 Task: For heading  Tahoma with underline.  font size for heading20,  'Change the font style of data to'Arial.  and font size to 12,  Change the alignment of both headline & data to Align left.  In the sheet  Budget Tracking Spreadsheetbook
Action: Mouse moved to (1004, 131)
Screenshot: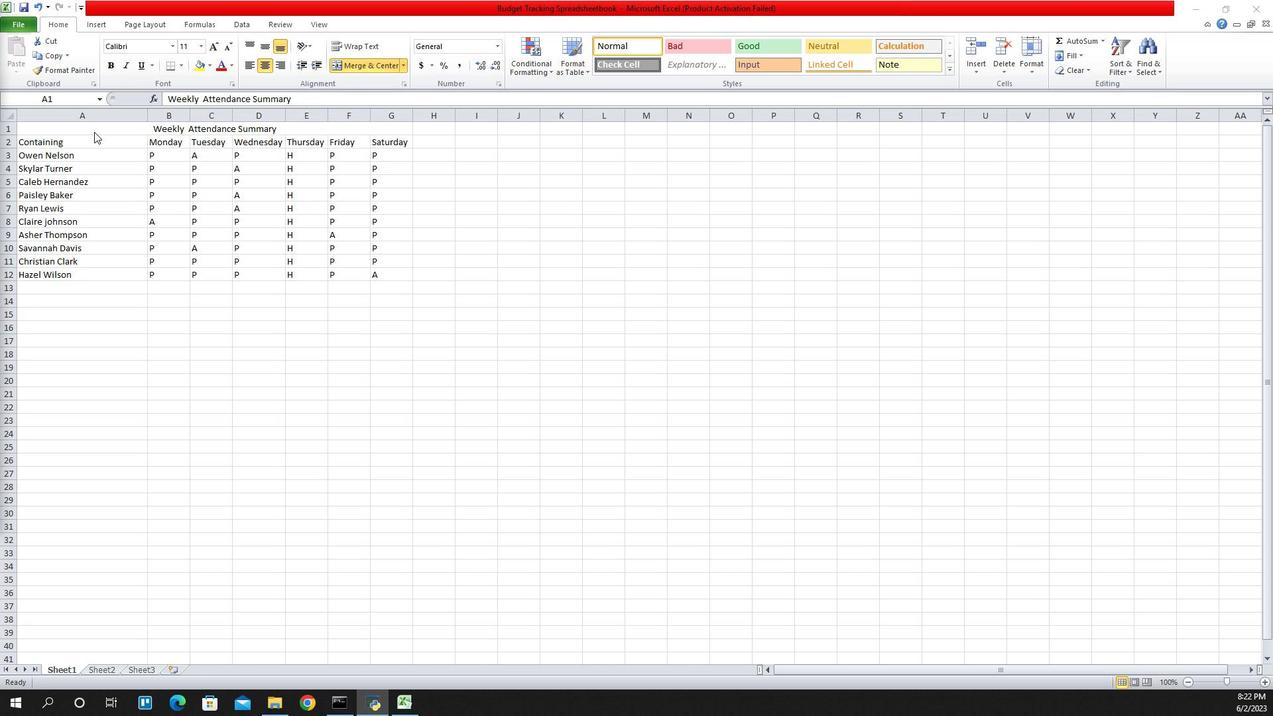 
Action: Mouse pressed left at (1004, 131)
Screenshot: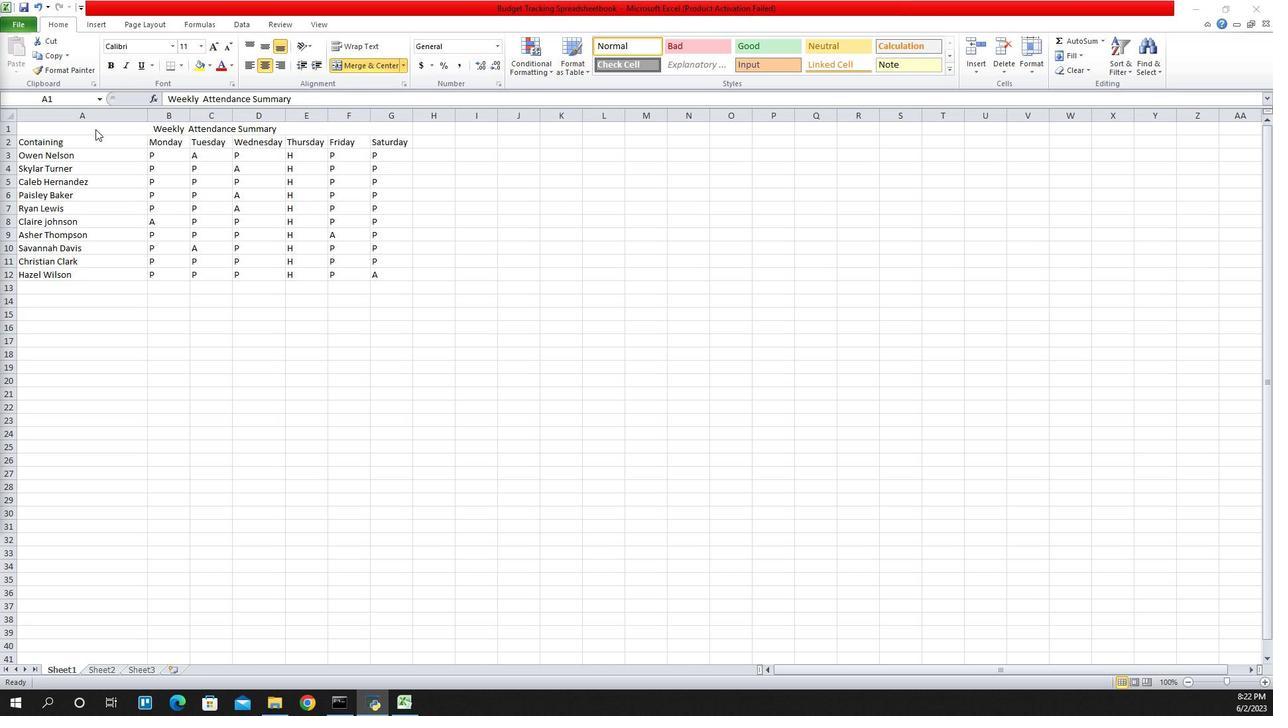 
Action: Mouse moved to (1081, 43)
Screenshot: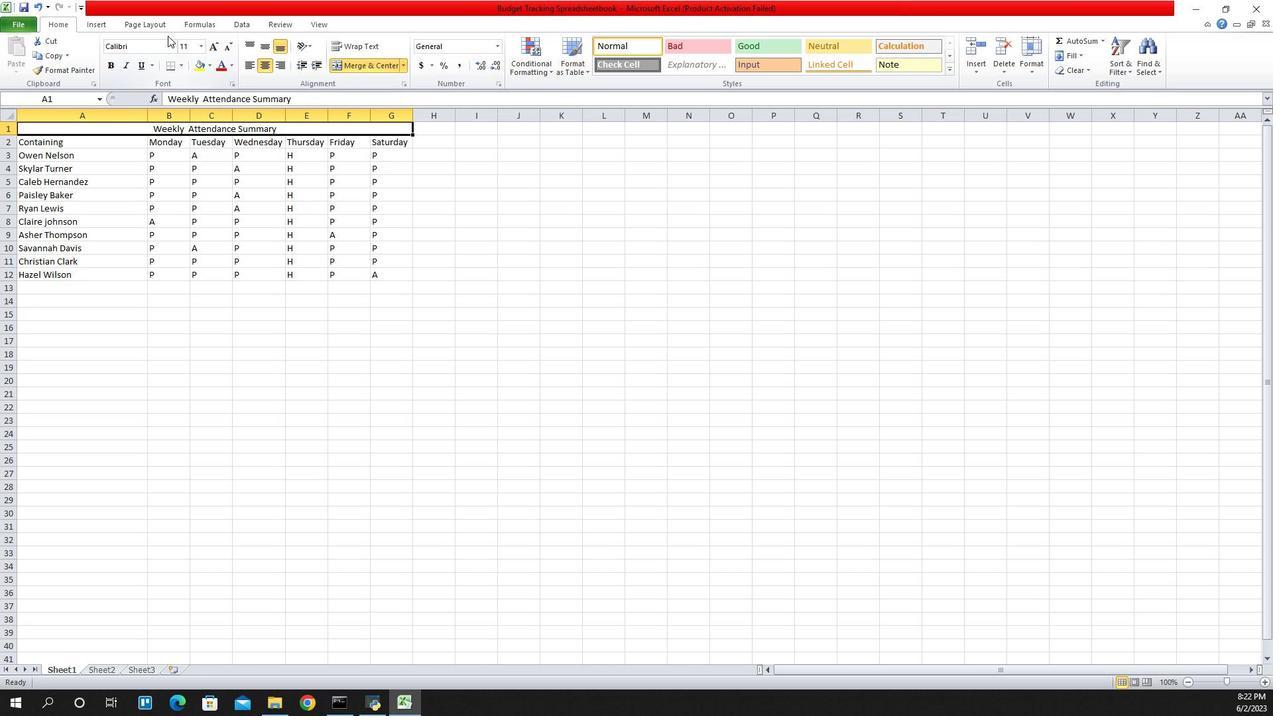 
Action: Mouse pressed left at (1081, 43)
Screenshot: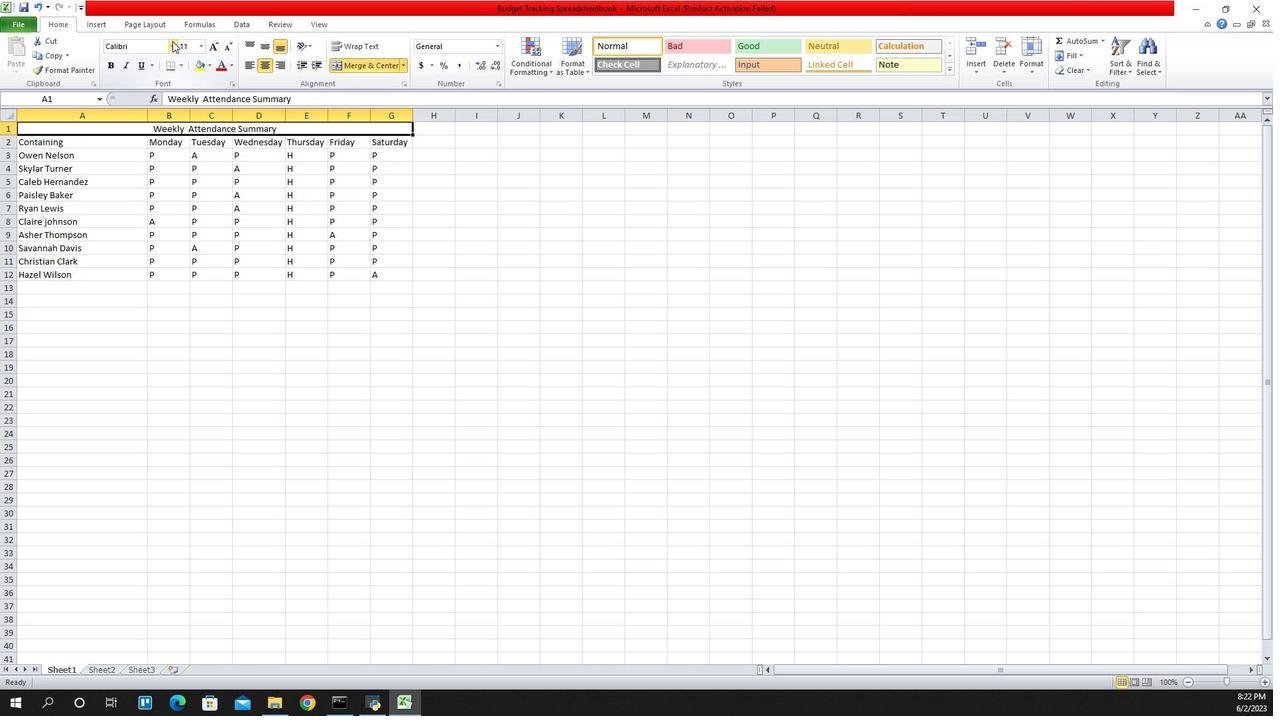 
Action: Mouse moved to (1067, 212)
Screenshot: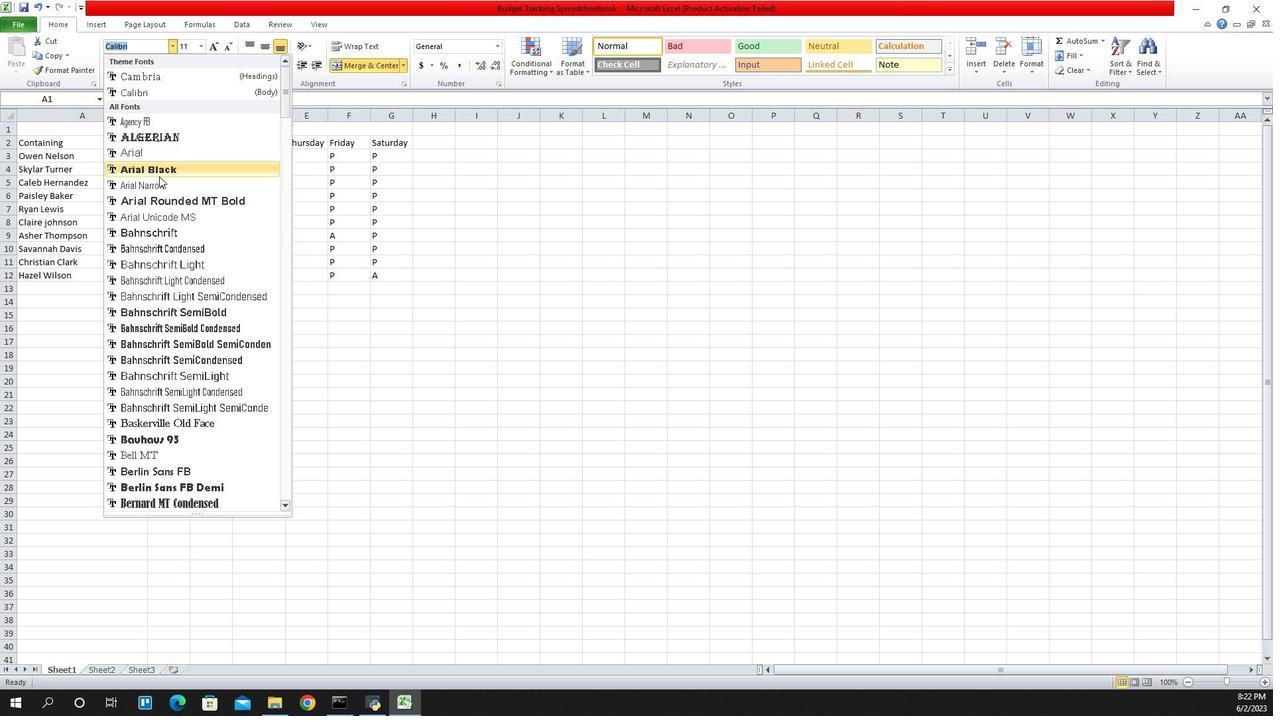 
Action: Mouse scrolled (1067, 212) with delta (0, 0)
Screenshot: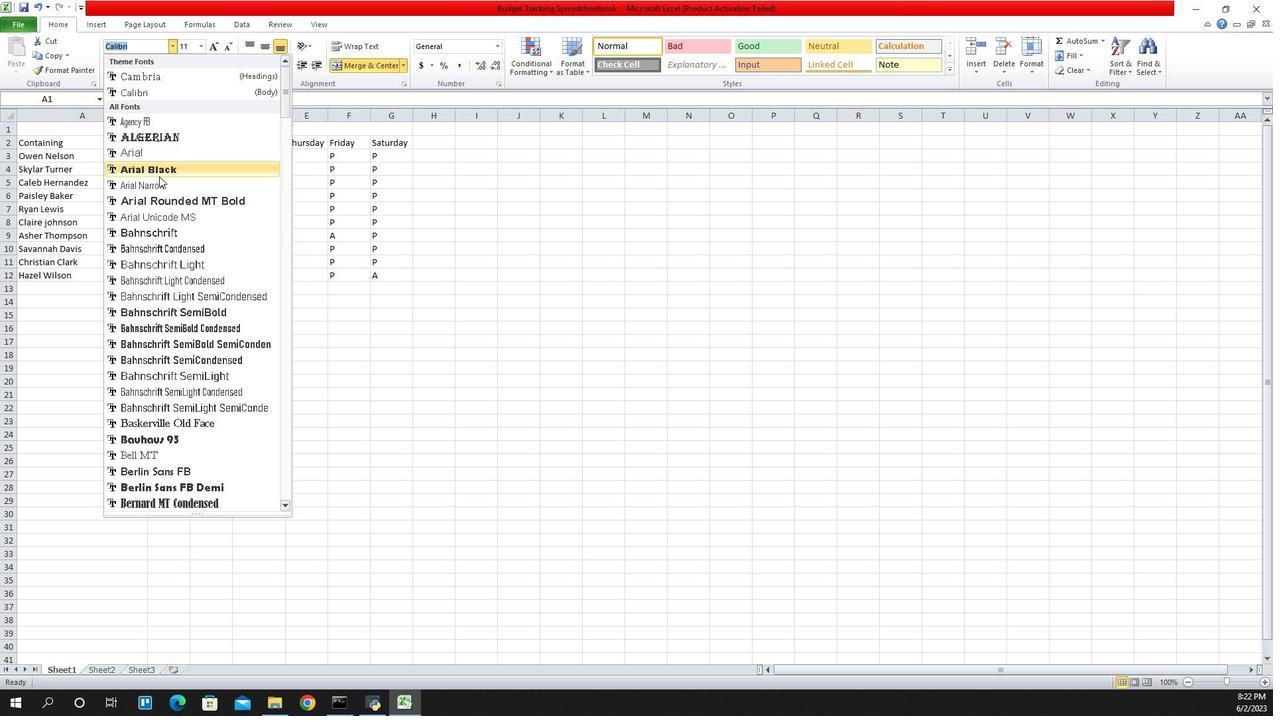 
Action: Mouse moved to (1067, 213)
Screenshot: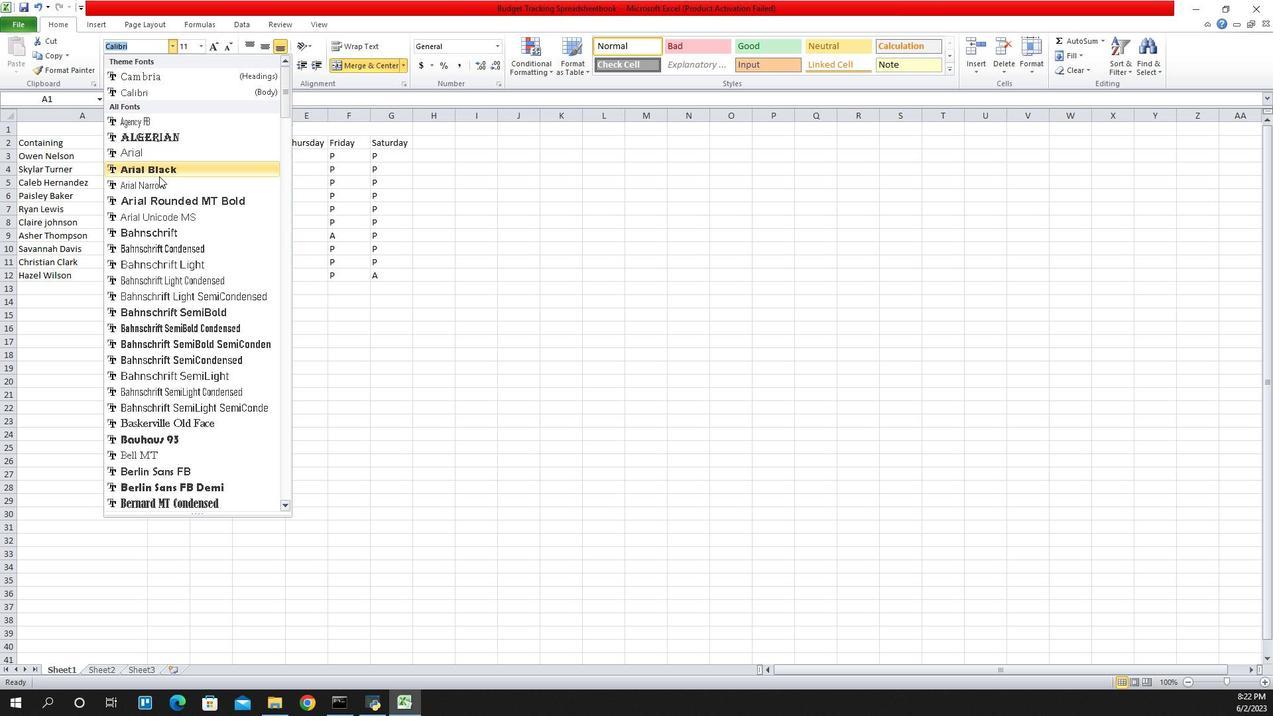 
Action: Mouse scrolled (1067, 212) with delta (0, 0)
Screenshot: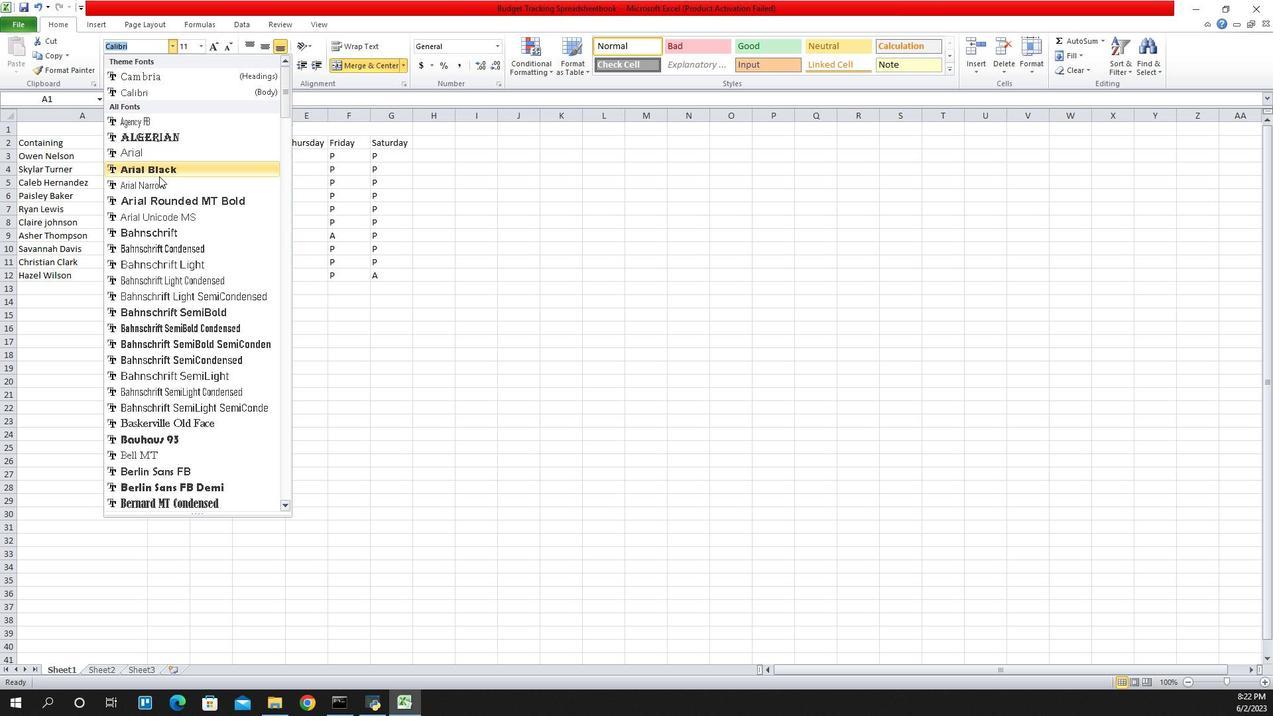 
Action: Mouse moved to (1067, 213)
Screenshot: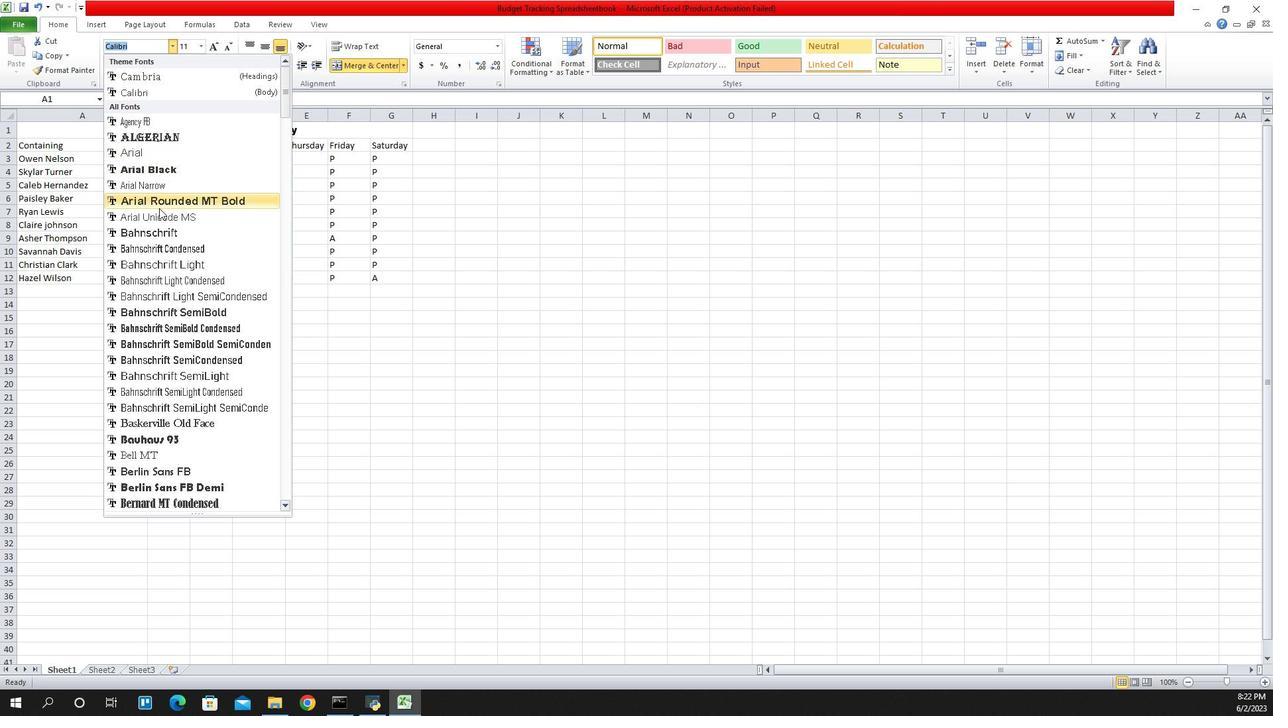 
Action: Mouse scrolled (1067, 212) with delta (0, 0)
Screenshot: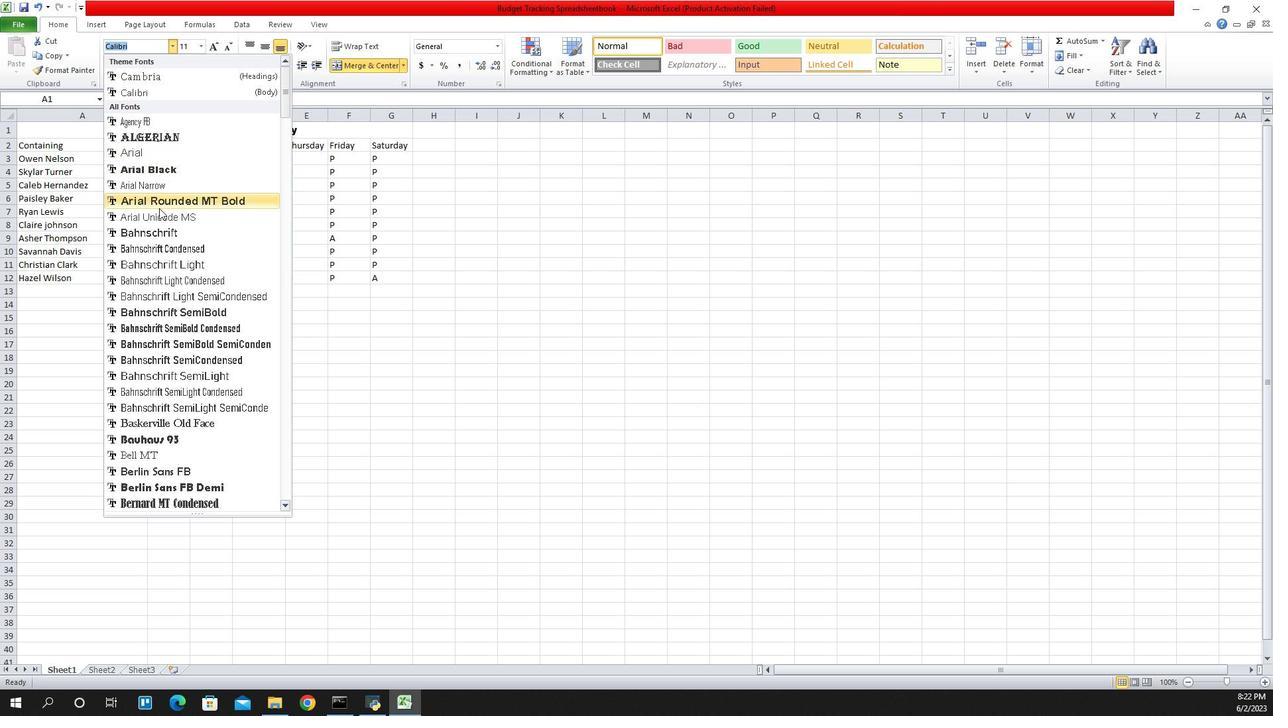 
Action: Mouse moved to (1067, 214)
Screenshot: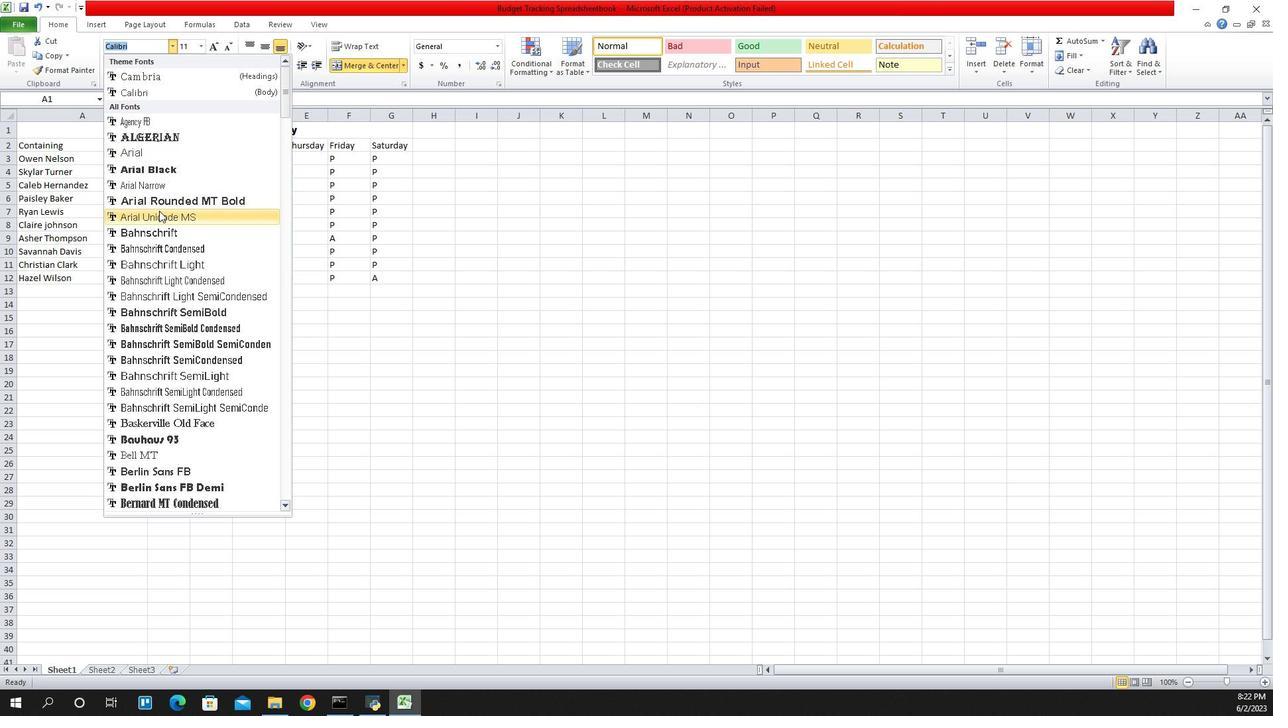
Action: Mouse scrolled (1067, 214) with delta (0, 0)
Screenshot: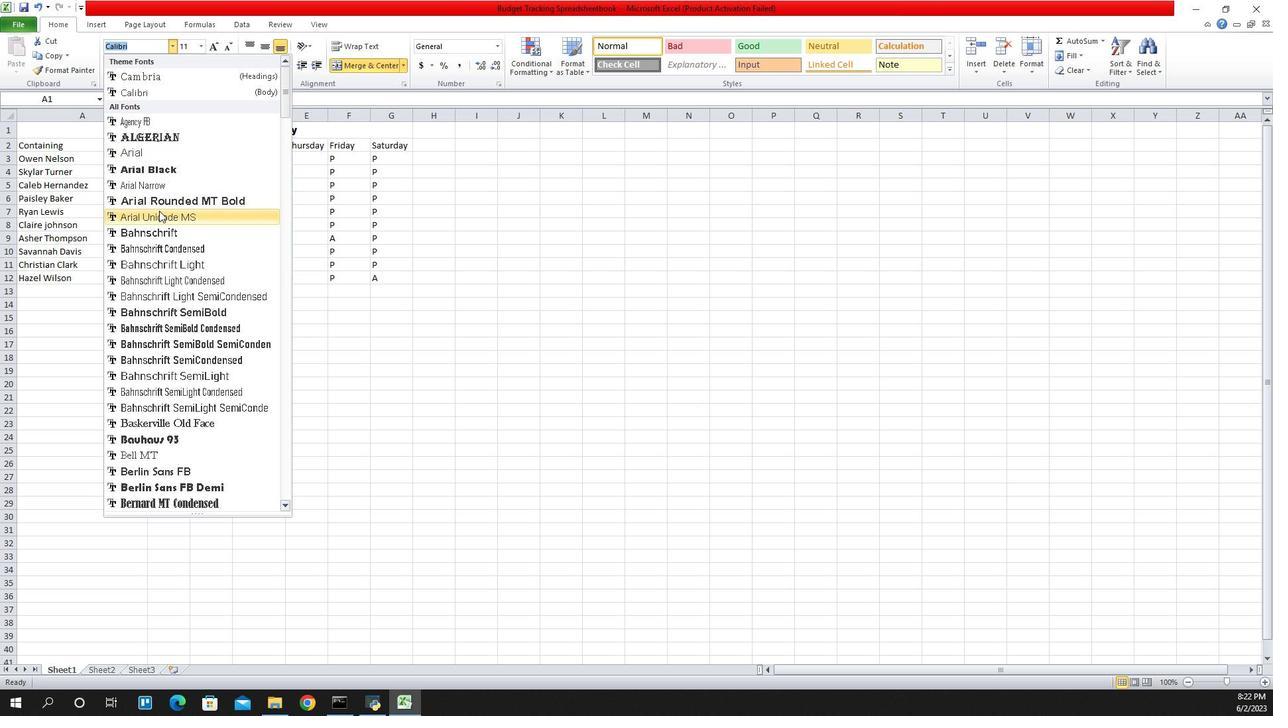 
Action: Mouse moved to (1067, 215)
Screenshot: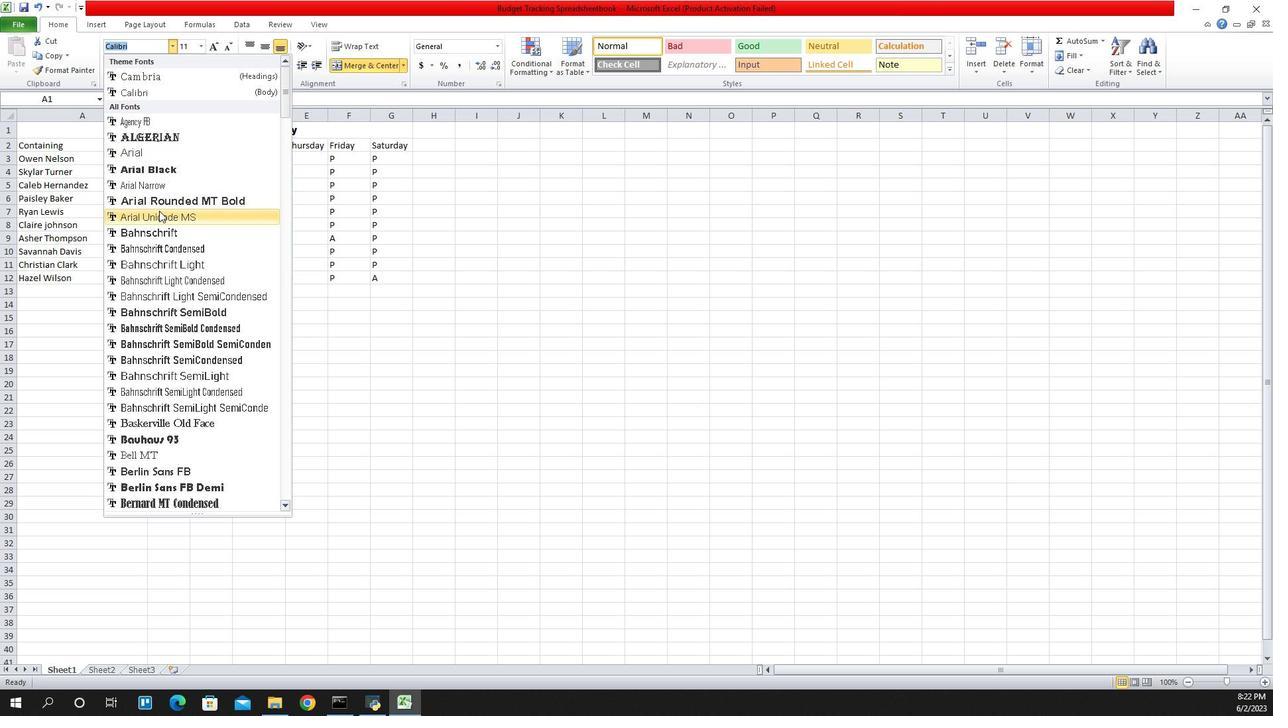 
Action: Mouse scrolled (1067, 214) with delta (0, 0)
Screenshot: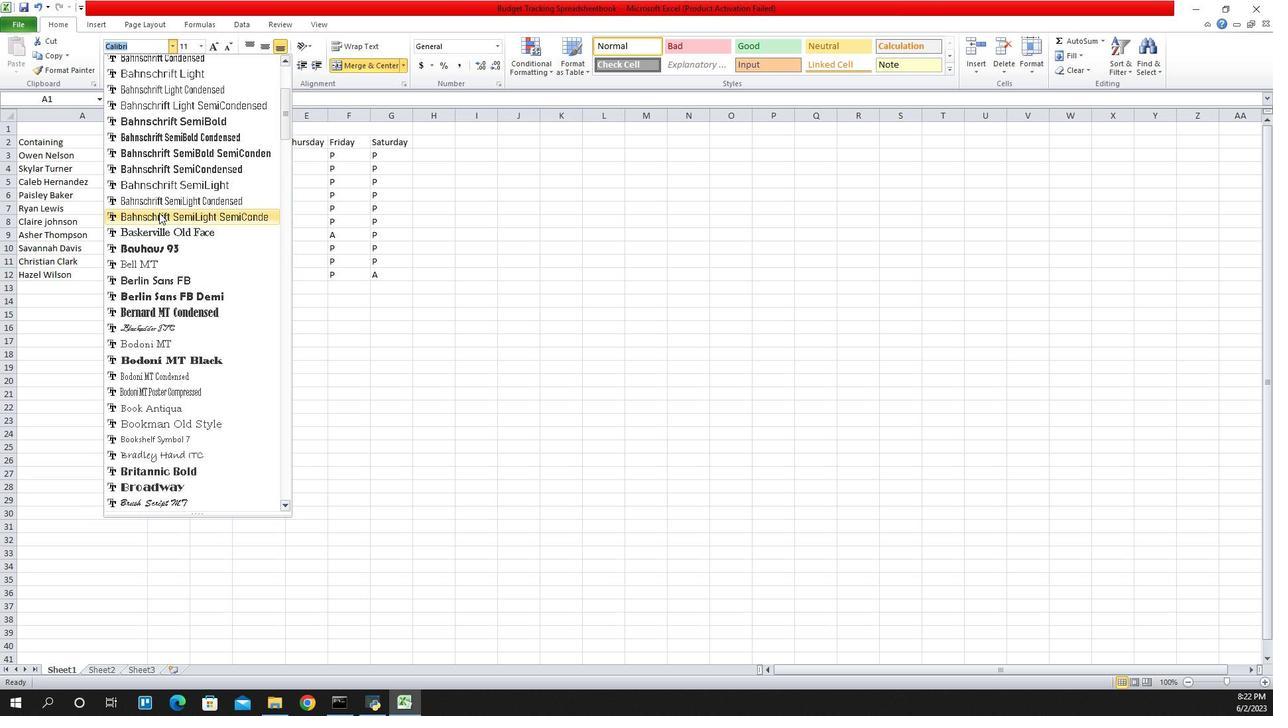 
Action: Mouse scrolled (1067, 214) with delta (0, 0)
Screenshot: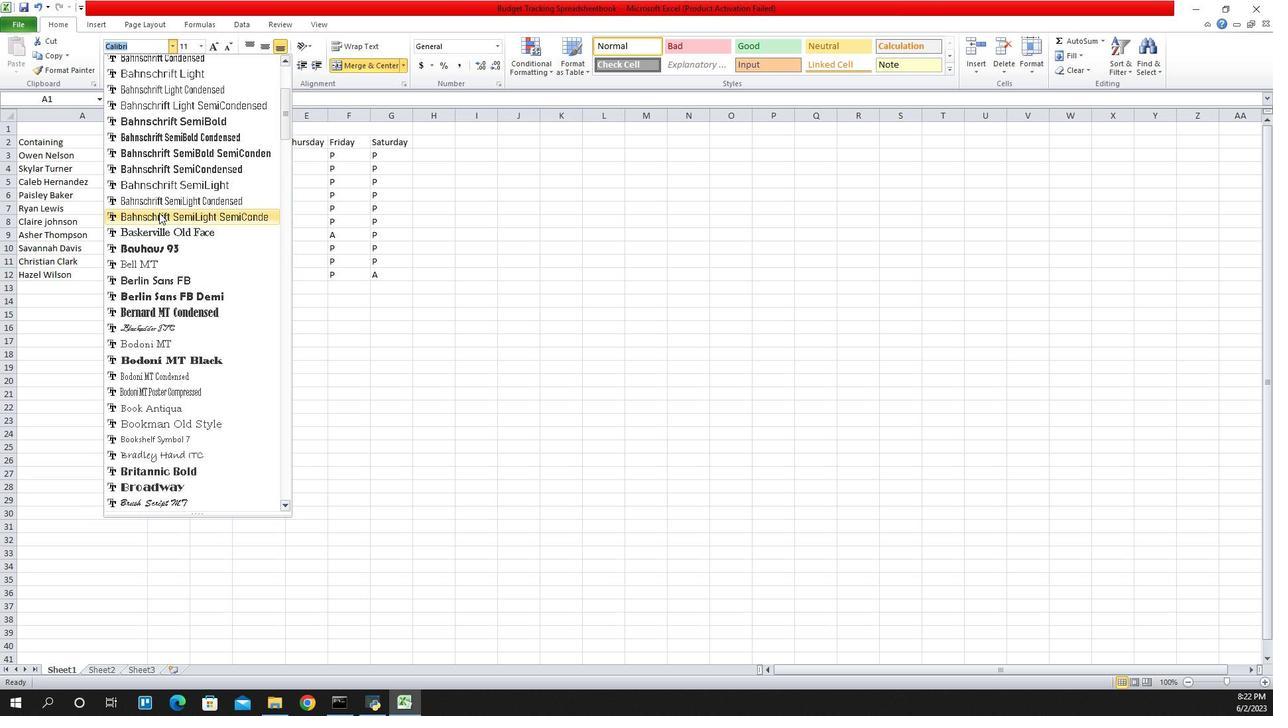 
Action: Mouse scrolled (1067, 214) with delta (0, 0)
Screenshot: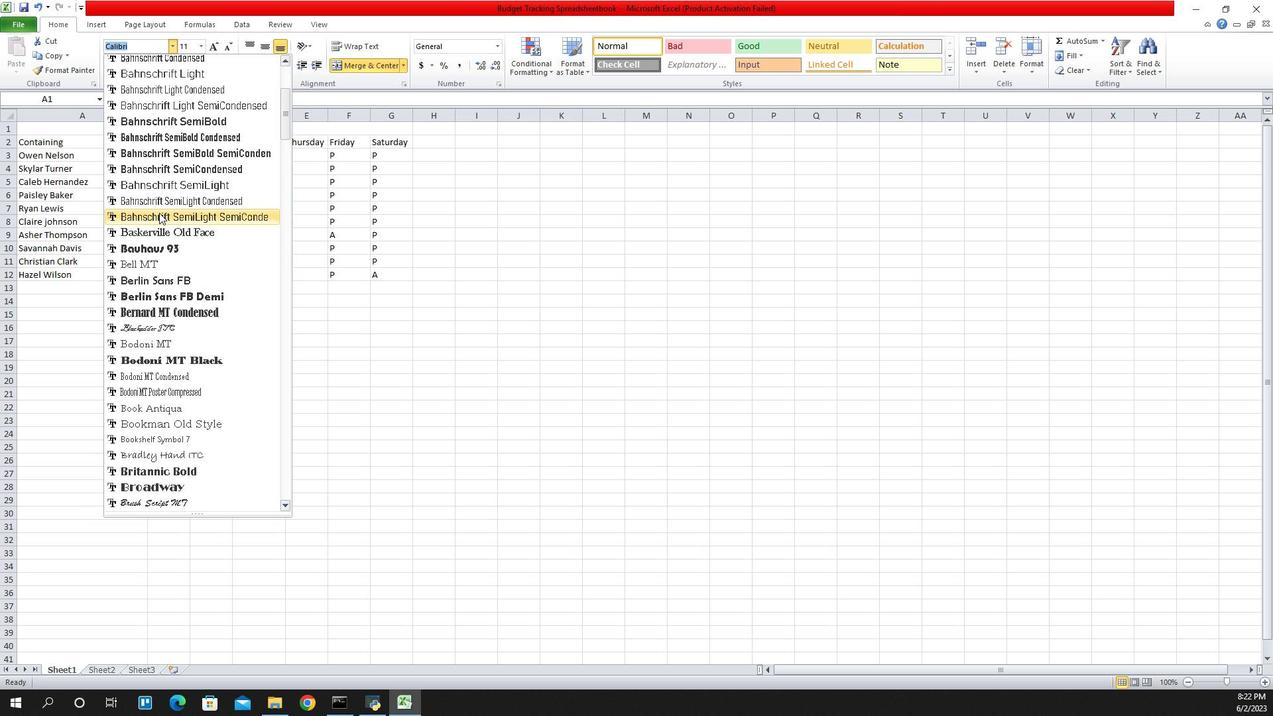 
Action: Mouse scrolled (1067, 214) with delta (0, 0)
Screenshot: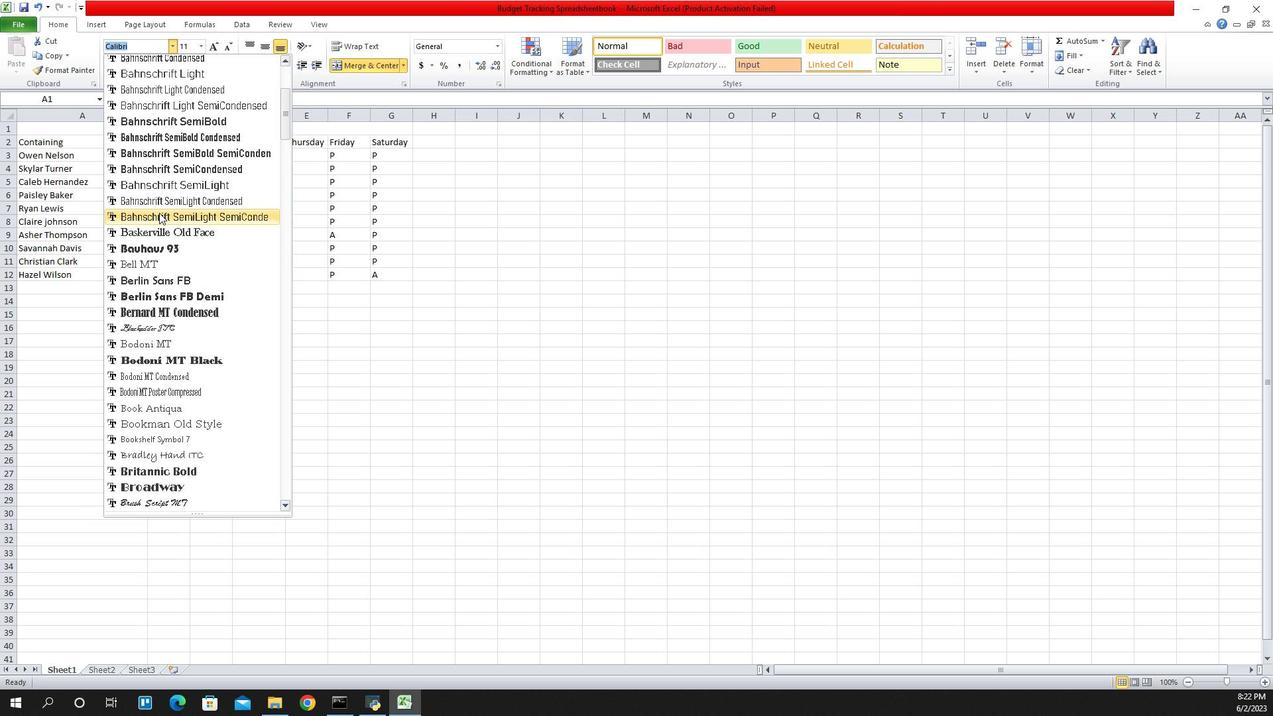 
Action: Mouse scrolled (1067, 214) with delta (0, 0)
Screenshot: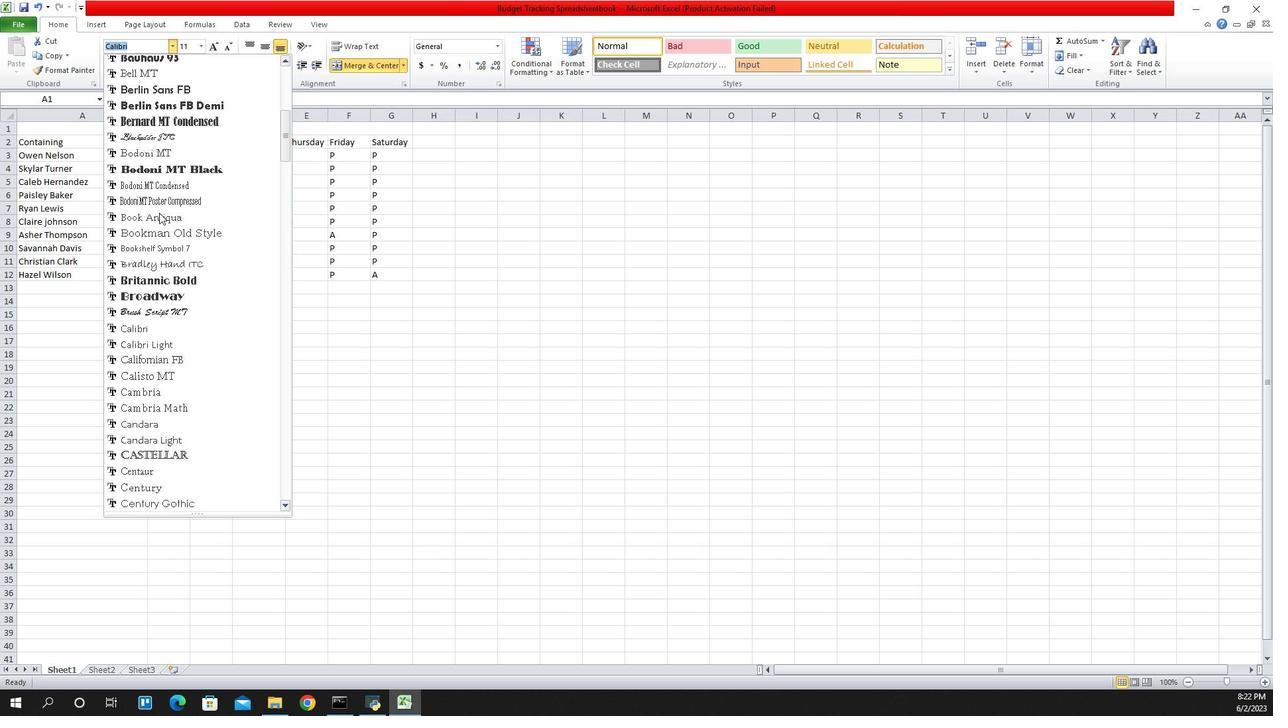 
Action: Mouse scrolled (1067, 214) with delta (0, 0)
Screenshot: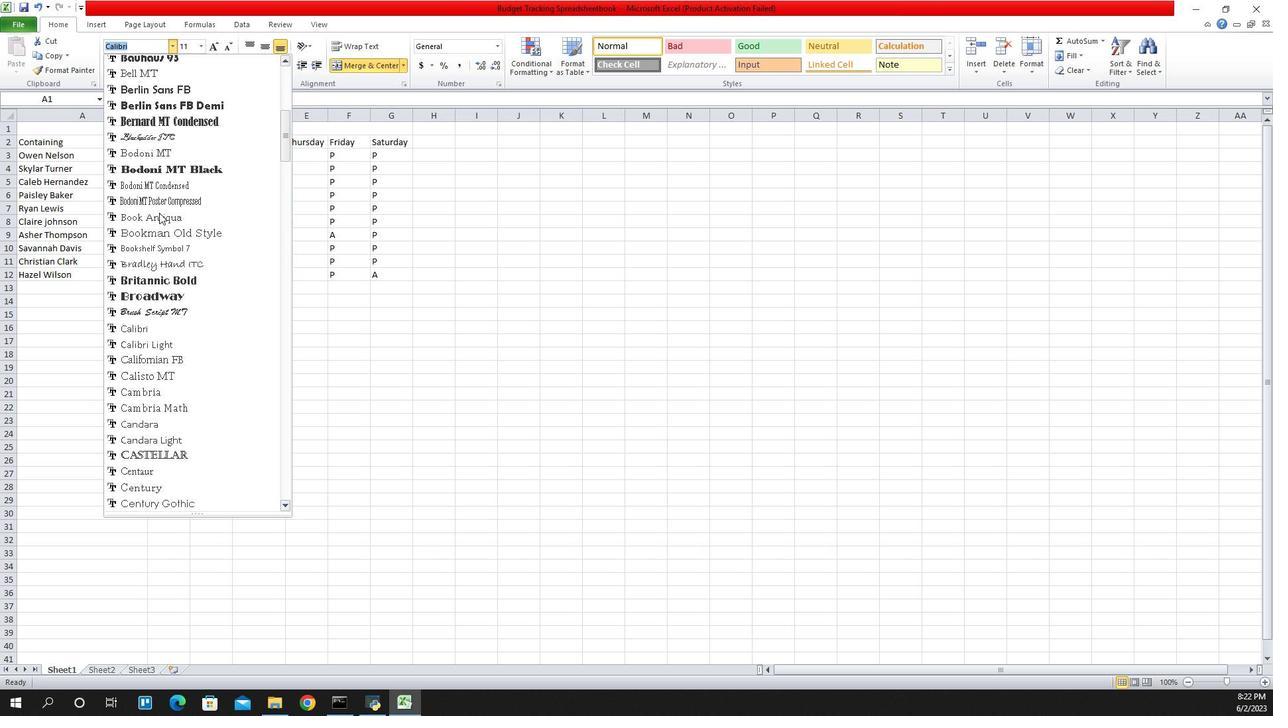 
Action: Mouse scrolled (1067, 214) with delta (0, 0)
Screenshot: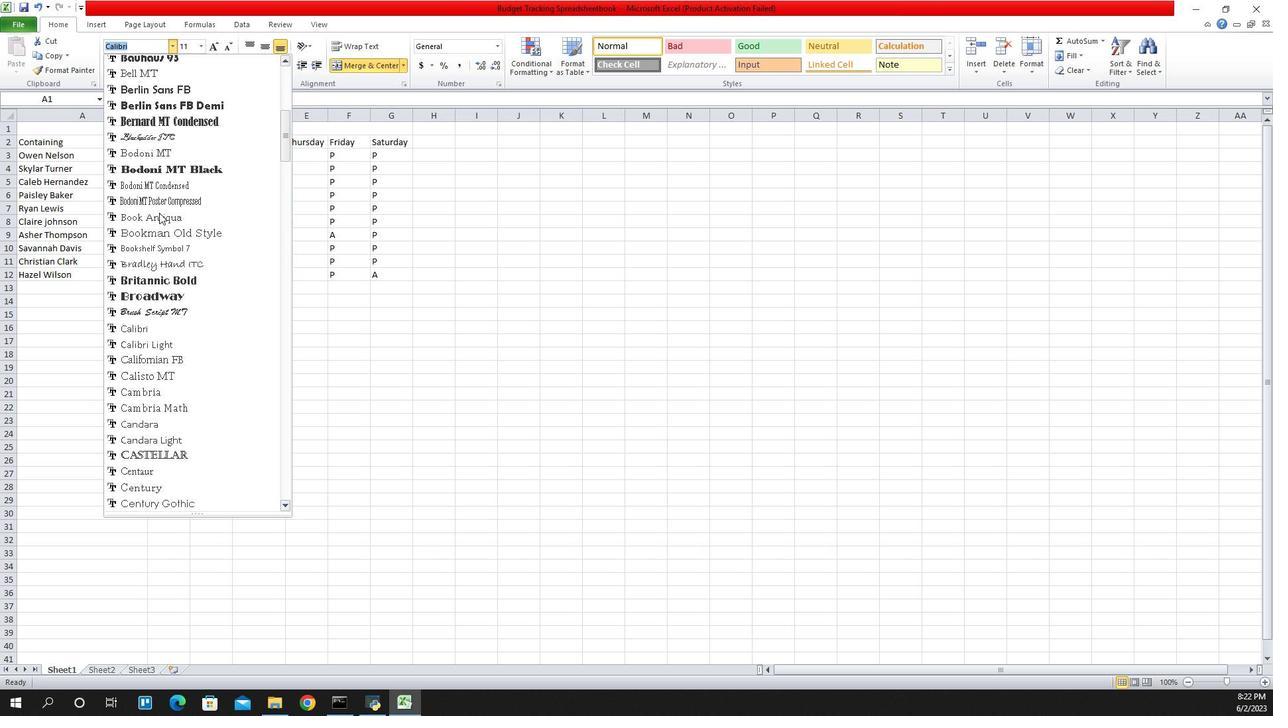 
Action: Mouse scrolled (1067, 214) with delta (0, 0)
Screenshot: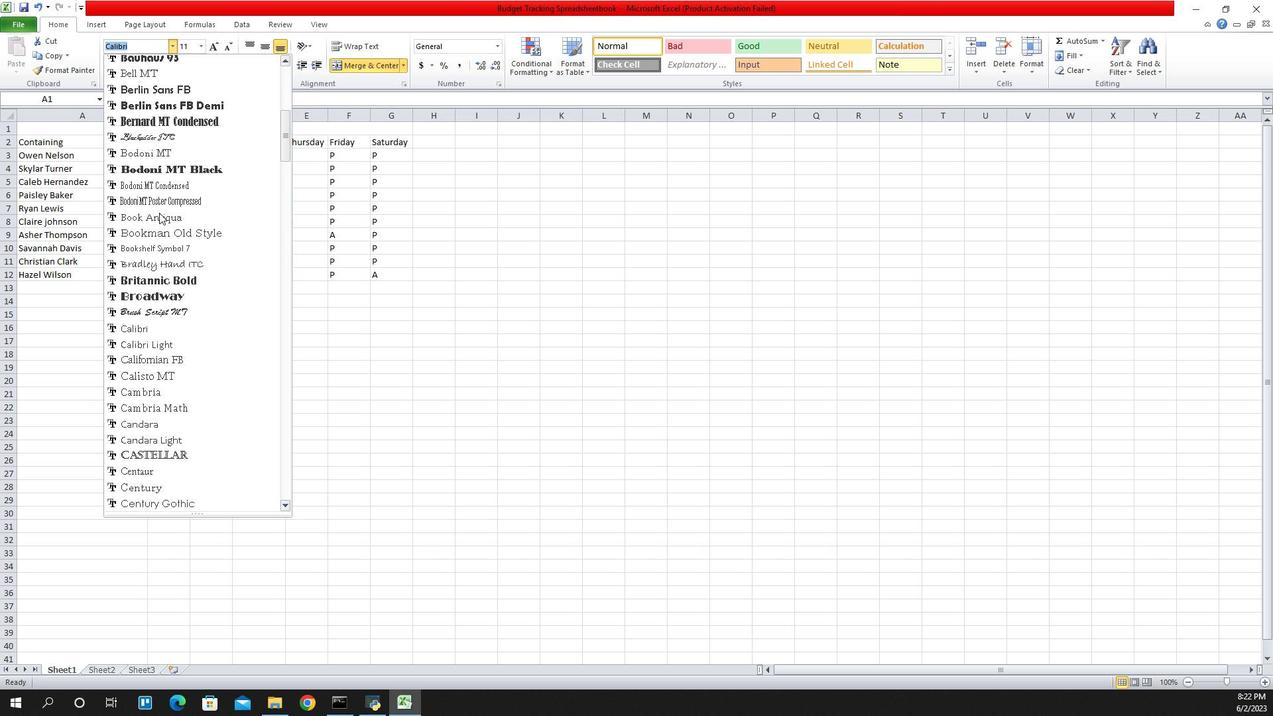 
Action: Mouse scrolled (1067, 214) with delta (0, 0)
Screenshot: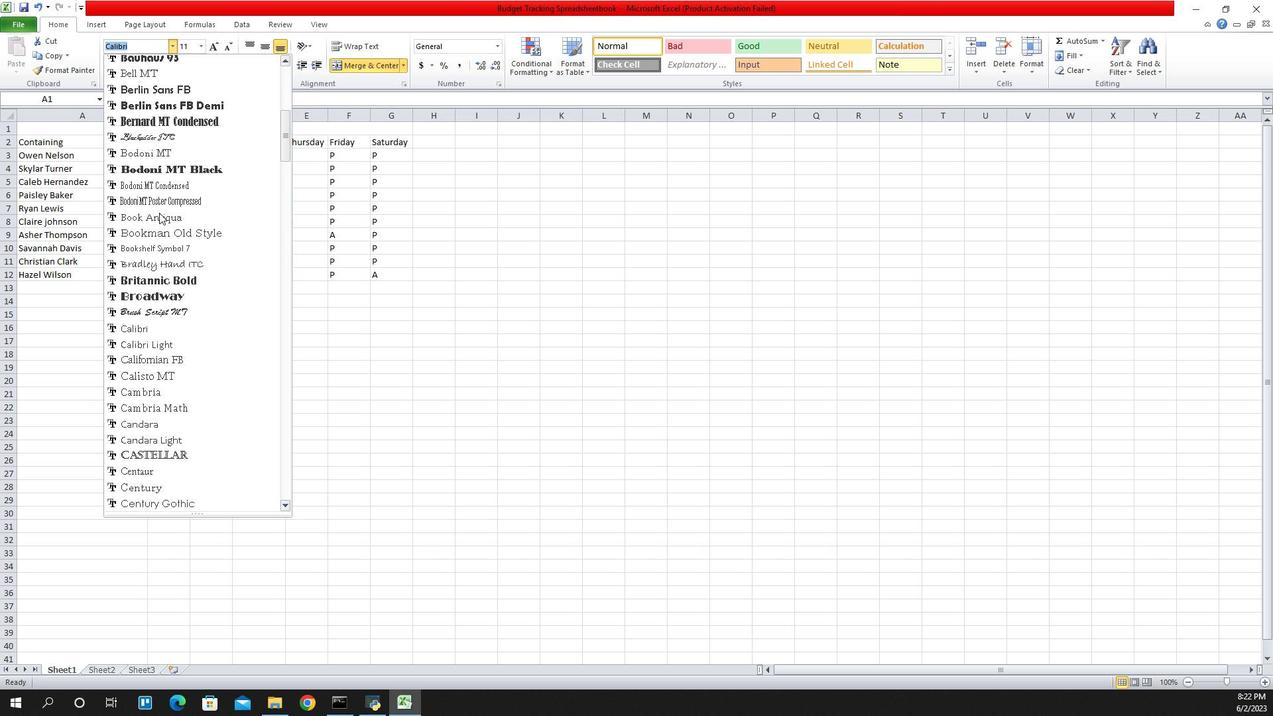 
Action: Mouse scrolled (1067, 214) with delta (0, 0)
Screenshot: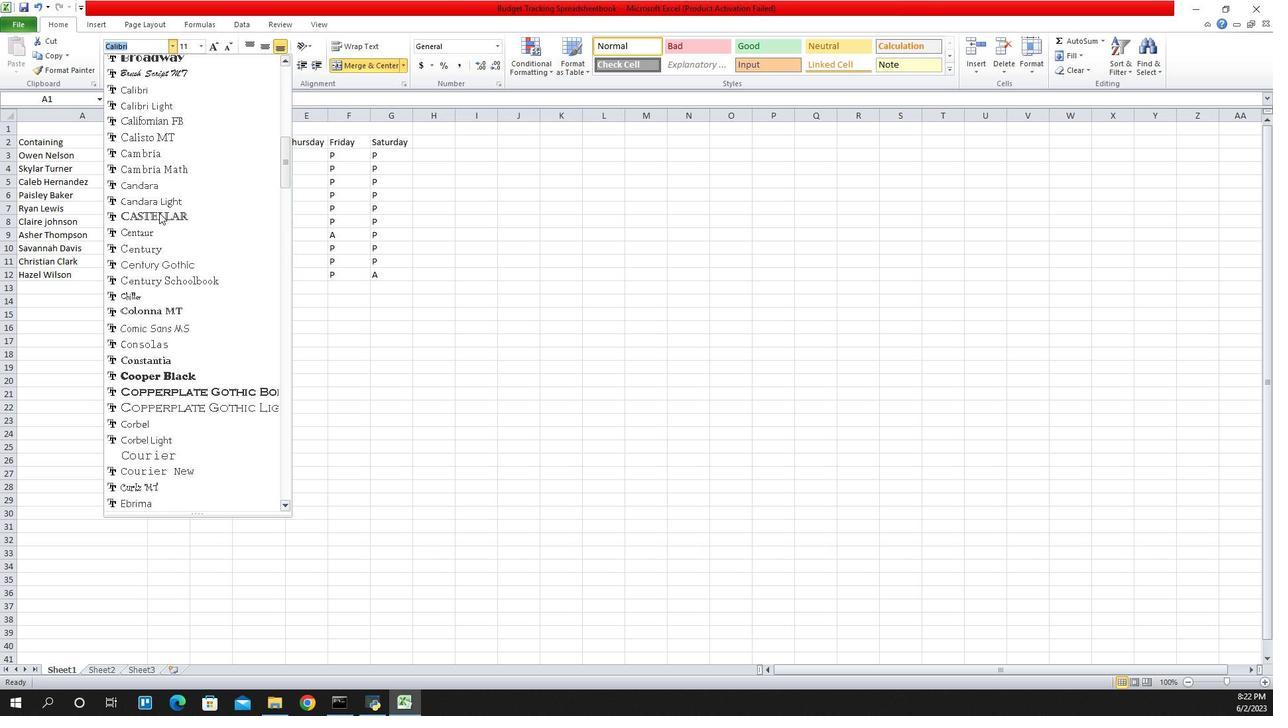 
Action: Mouse scrolled (1067, 214) with delta (0, 0)
Screenshot: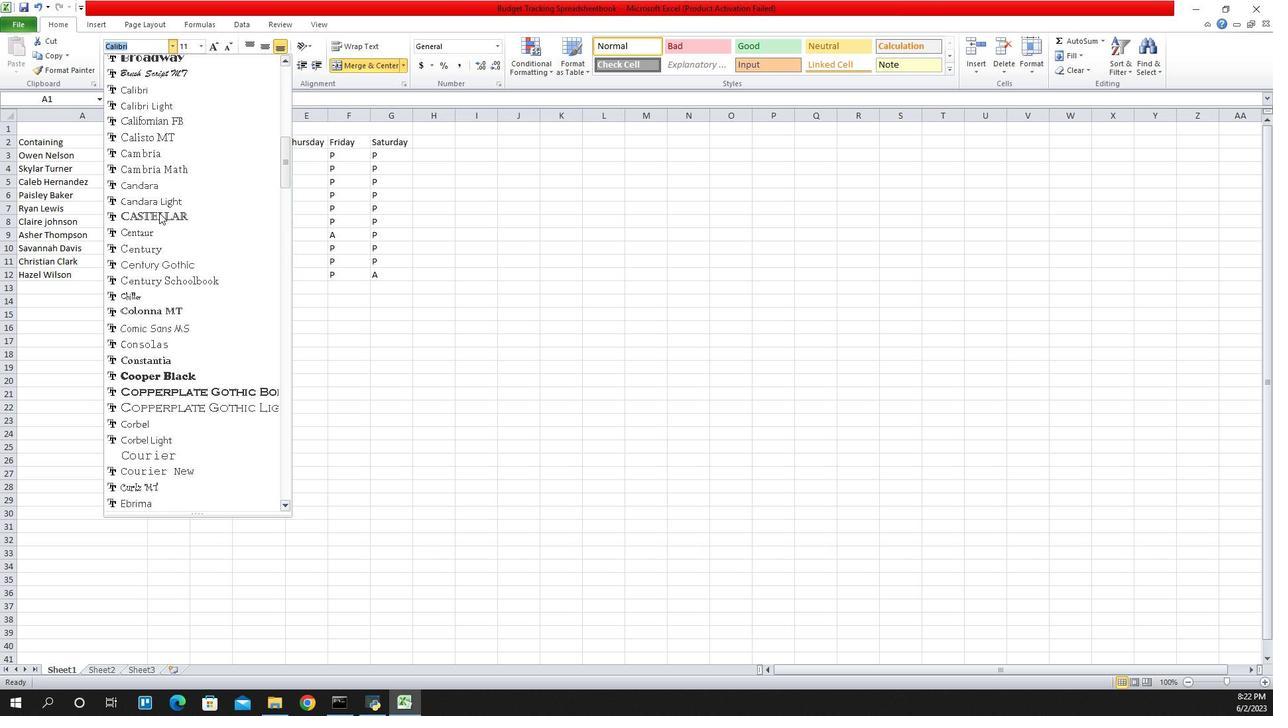 
Action: Mouse scrolled (1067, 214) with delta (0, 0)
Screenshot: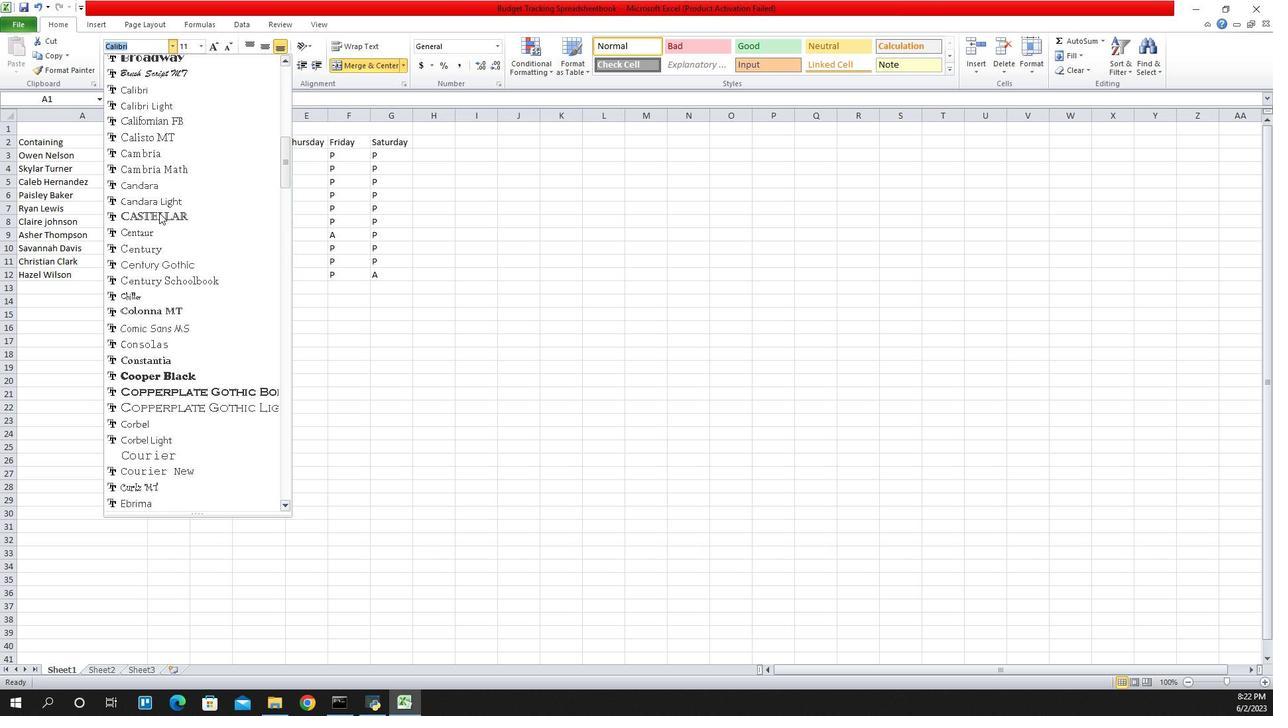 
Action: Mouse scrolled (1067, 214) with delta (0, 0)
Screenshot: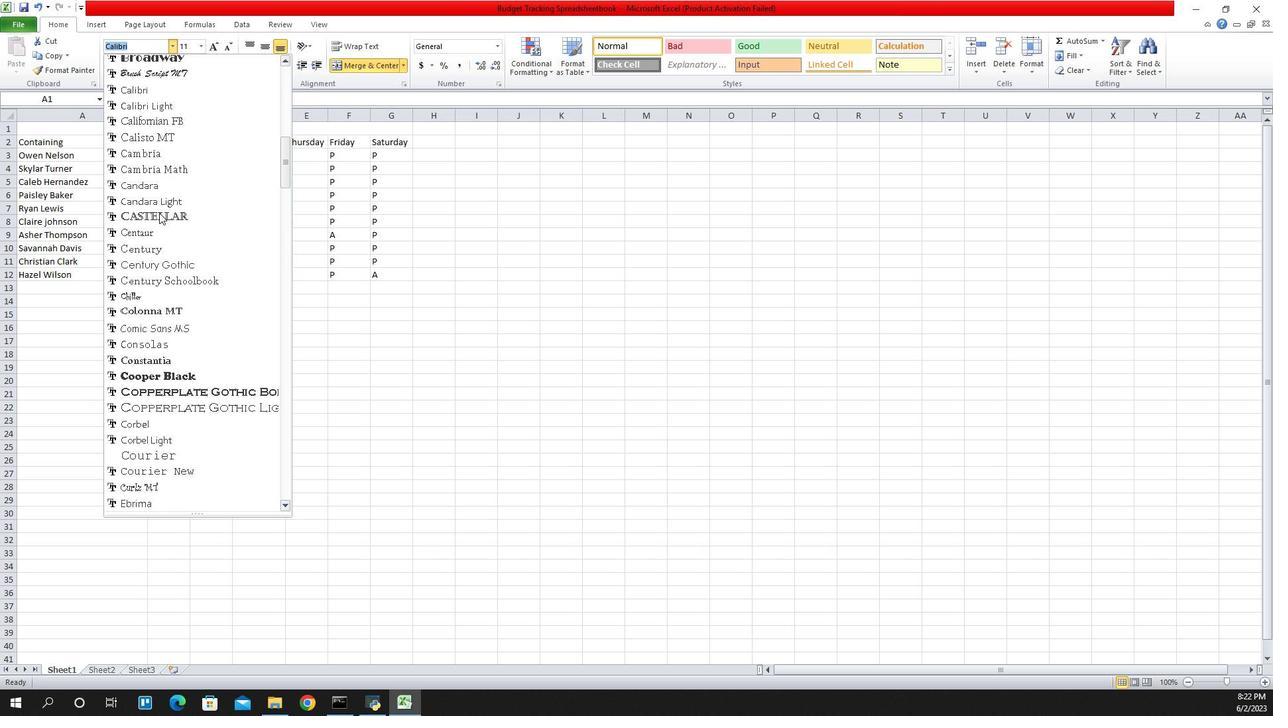 
Action: Mouse scrolled (1067, 214) with delta (0, 0)
Screenshot: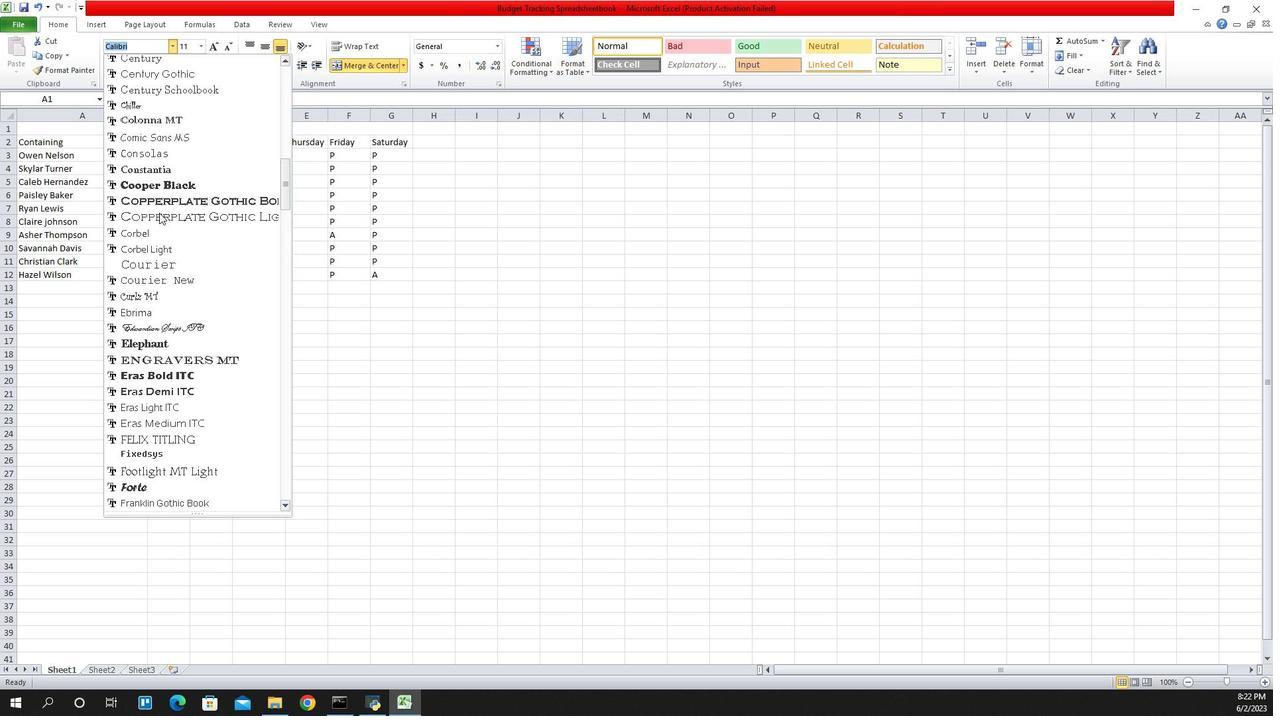 
Action: Mouse scrolled (1067, 214) with delta (0, 0)
Screenshot: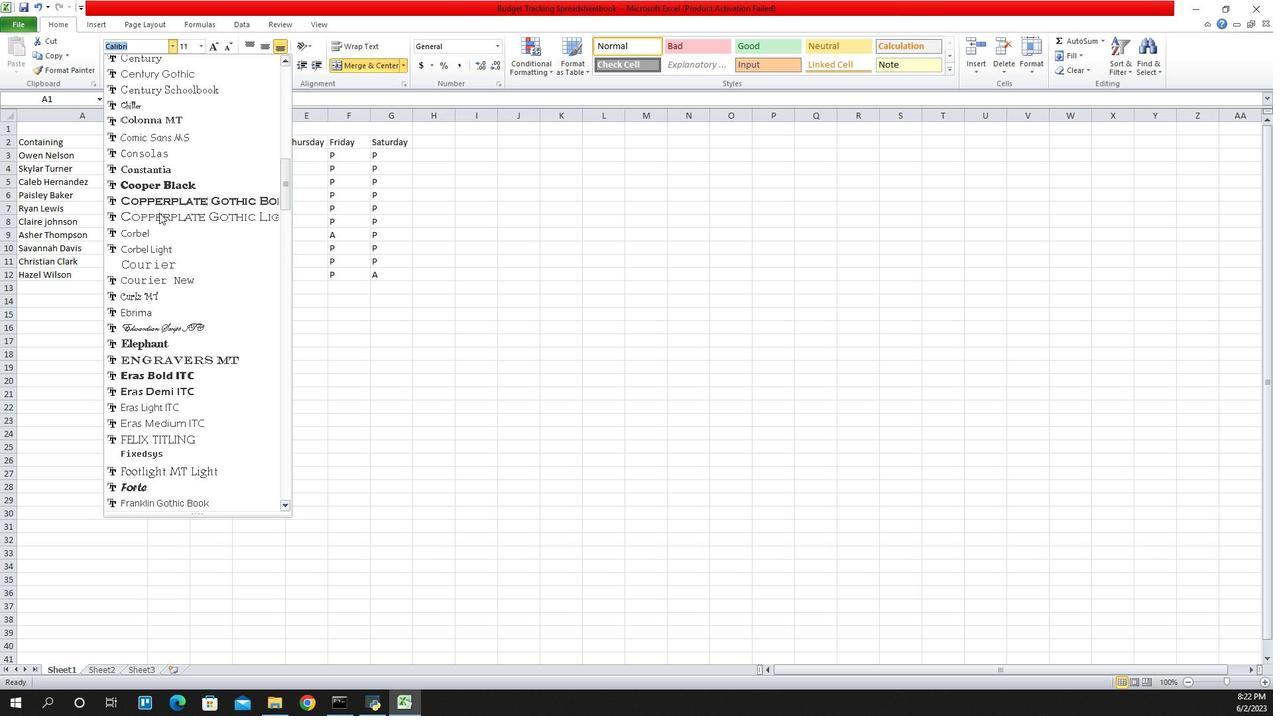
Action: Mouse scrolled (1067, 214) with delta (0, 0)
Screenshot: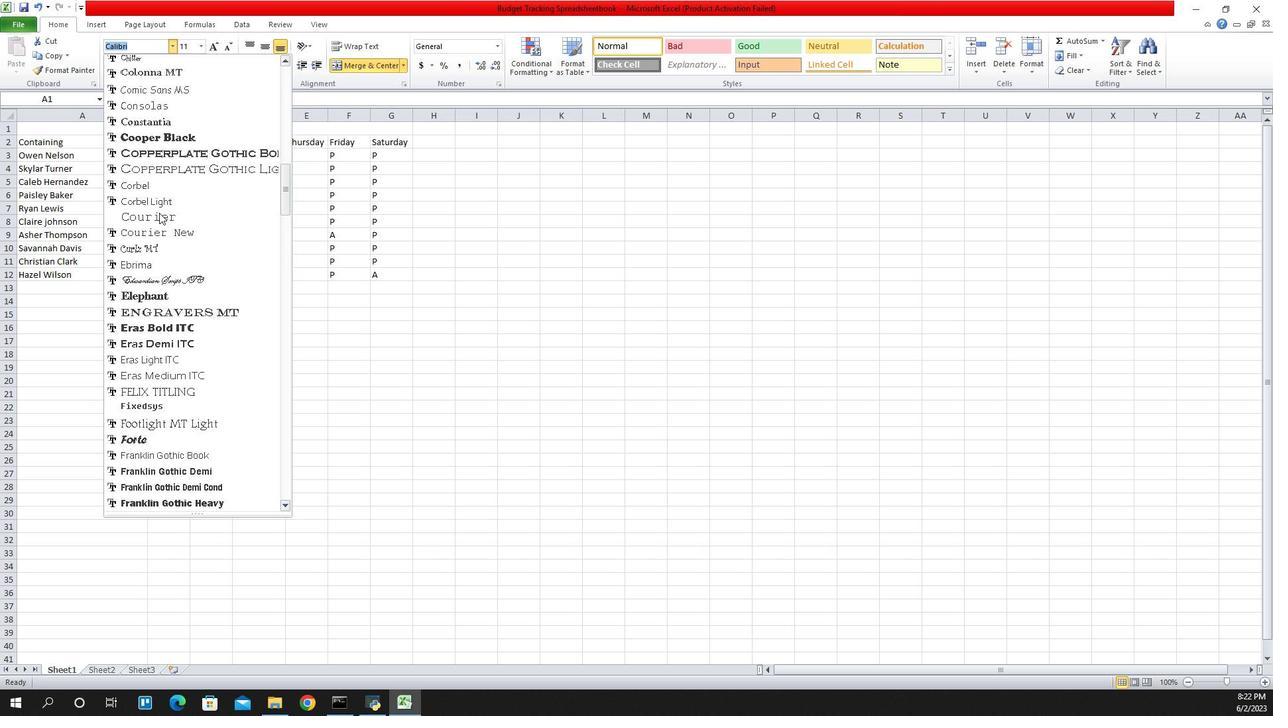 
Action: Mouse scrolled (1067, 214) with delta (0, 0)
Screenshot: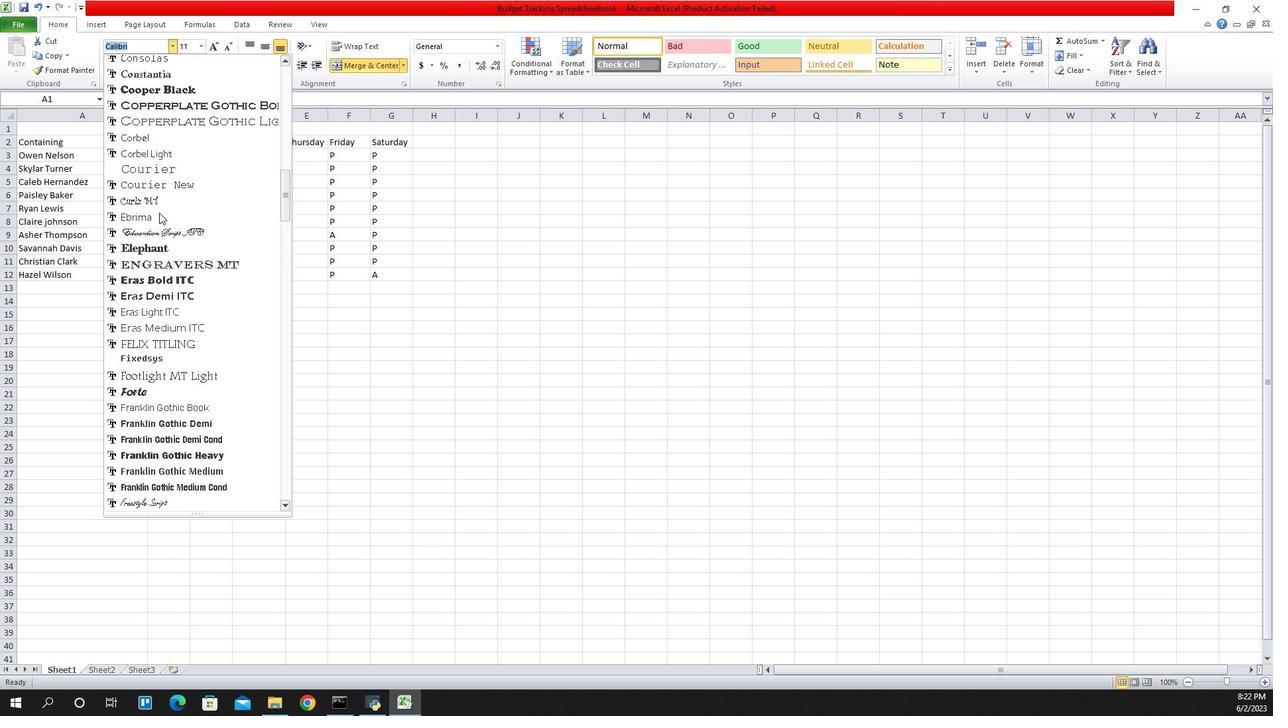 
Action: Mouse scrolled (1067, 214) with delta (0, 0)
Screenshot: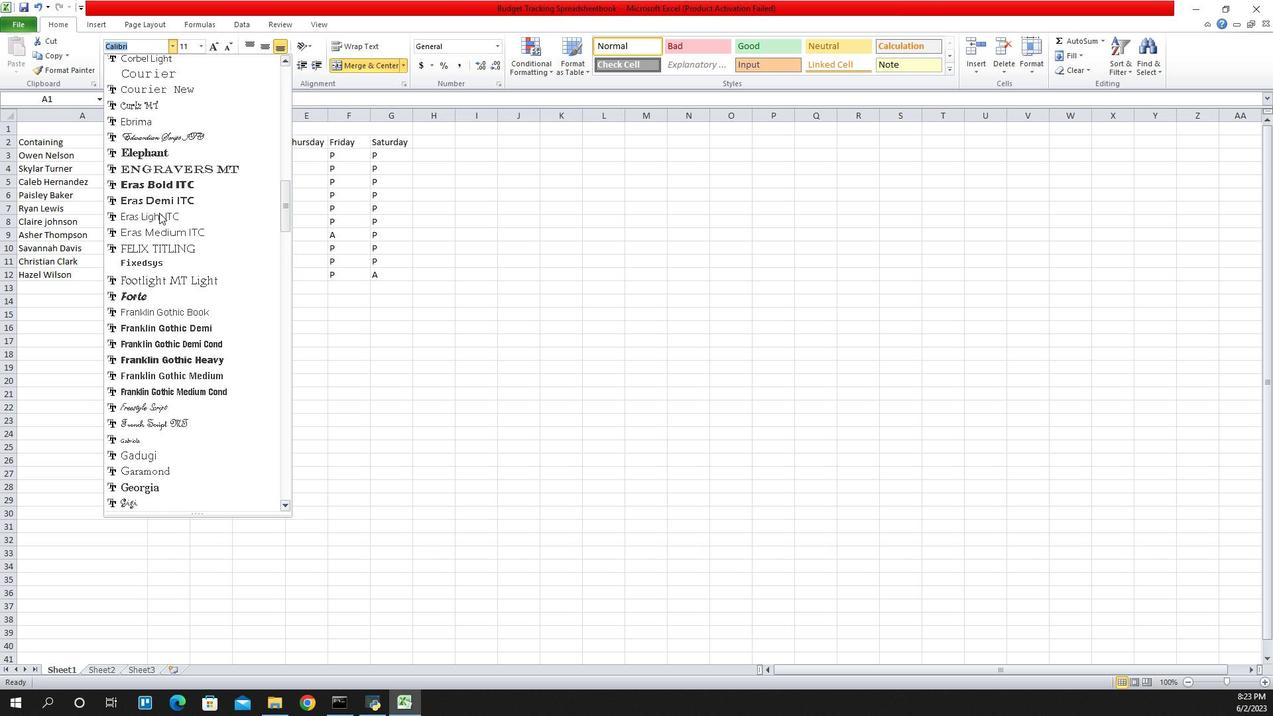 
Action: Mouse scrolled (1067, 214) with delta (0, 0)
Screenshot: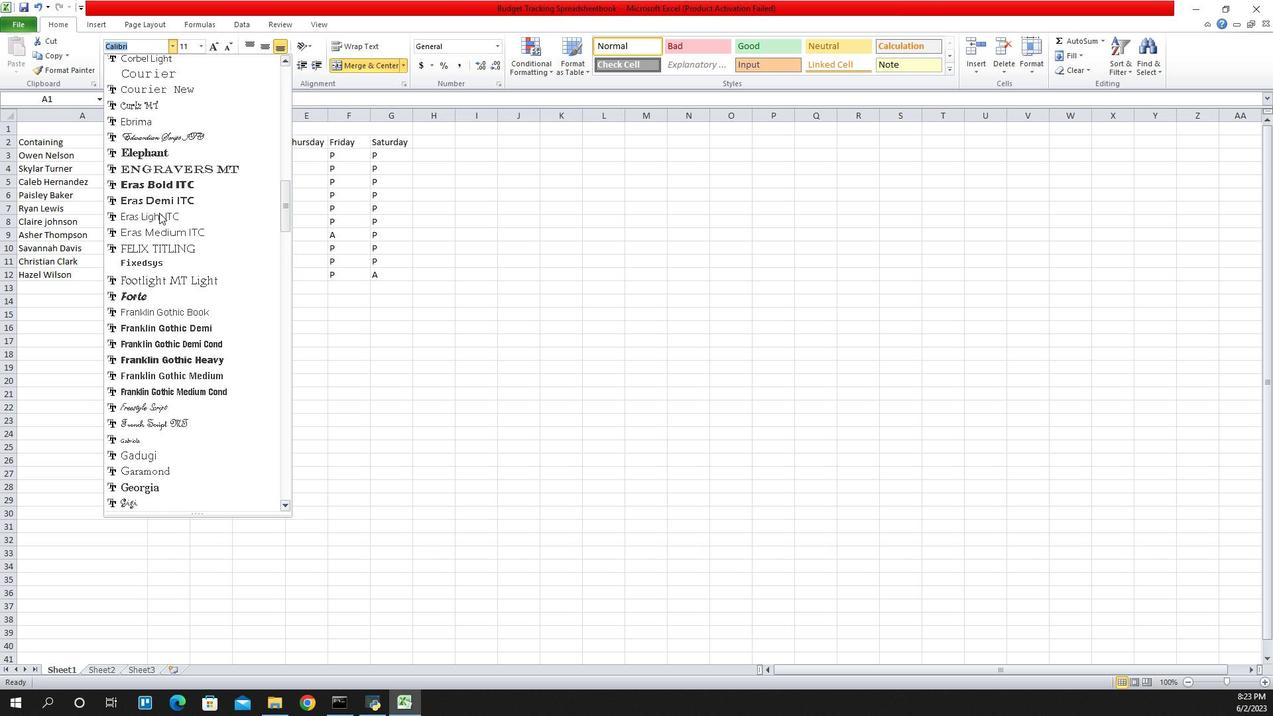
Action: Mouse scrolled (1067, 214) with delta (0, 0)
Screenshot: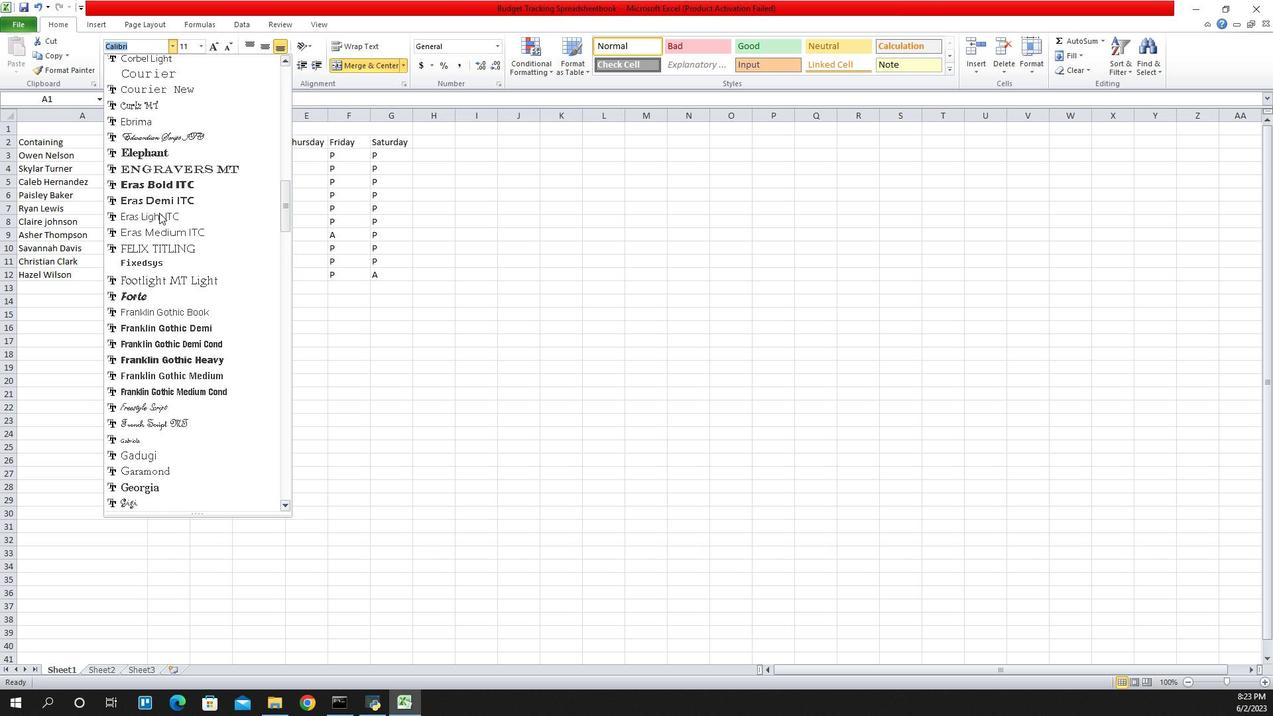
Action: Mouse scrolled (1067, 214) with delta (0, 0)
Screenshot: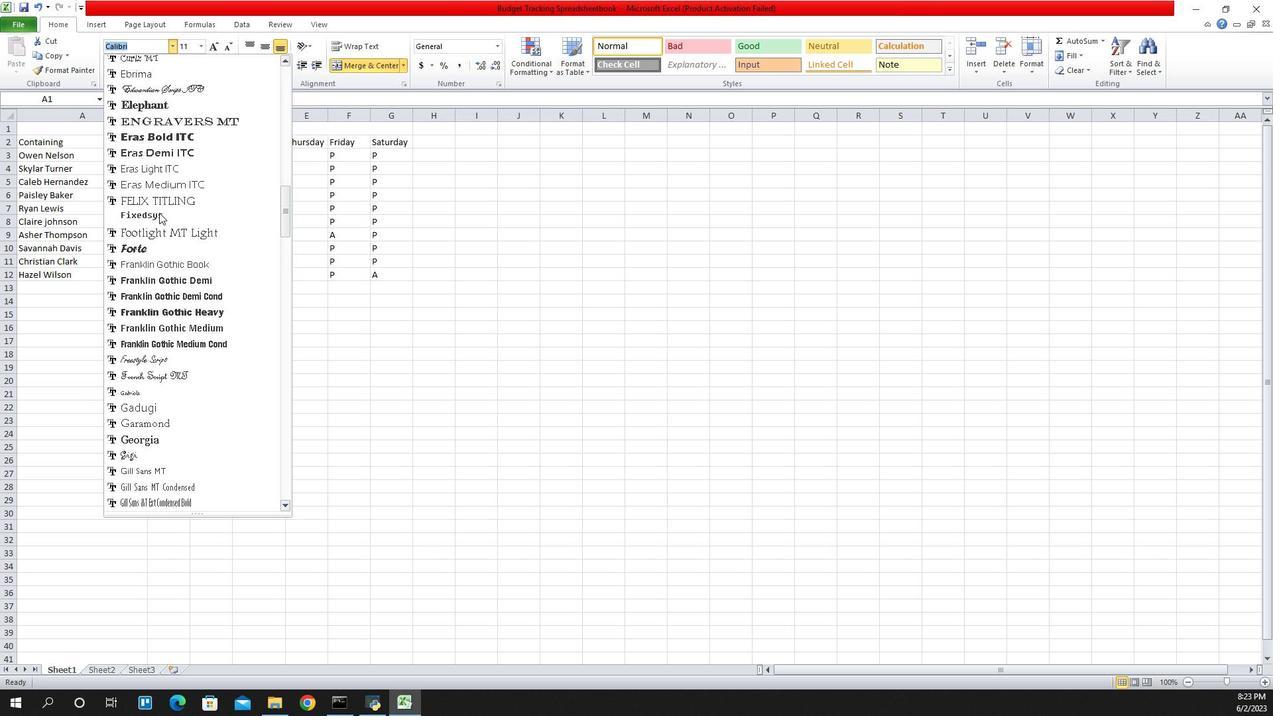 
Action: Mouse scrolled (1067, 214) with delta (0, 0)
Screenshot: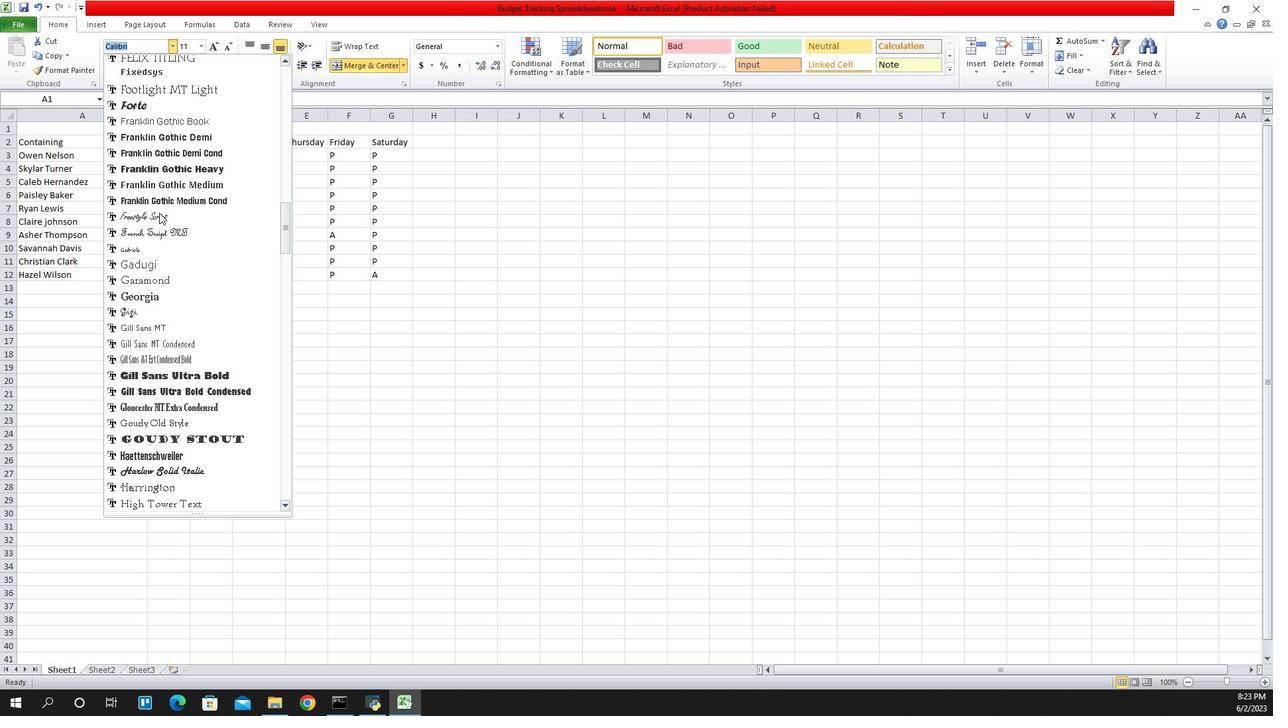 
Action: Mouse scrolled (1067, 214) with delta (0, 0)
Screenshot: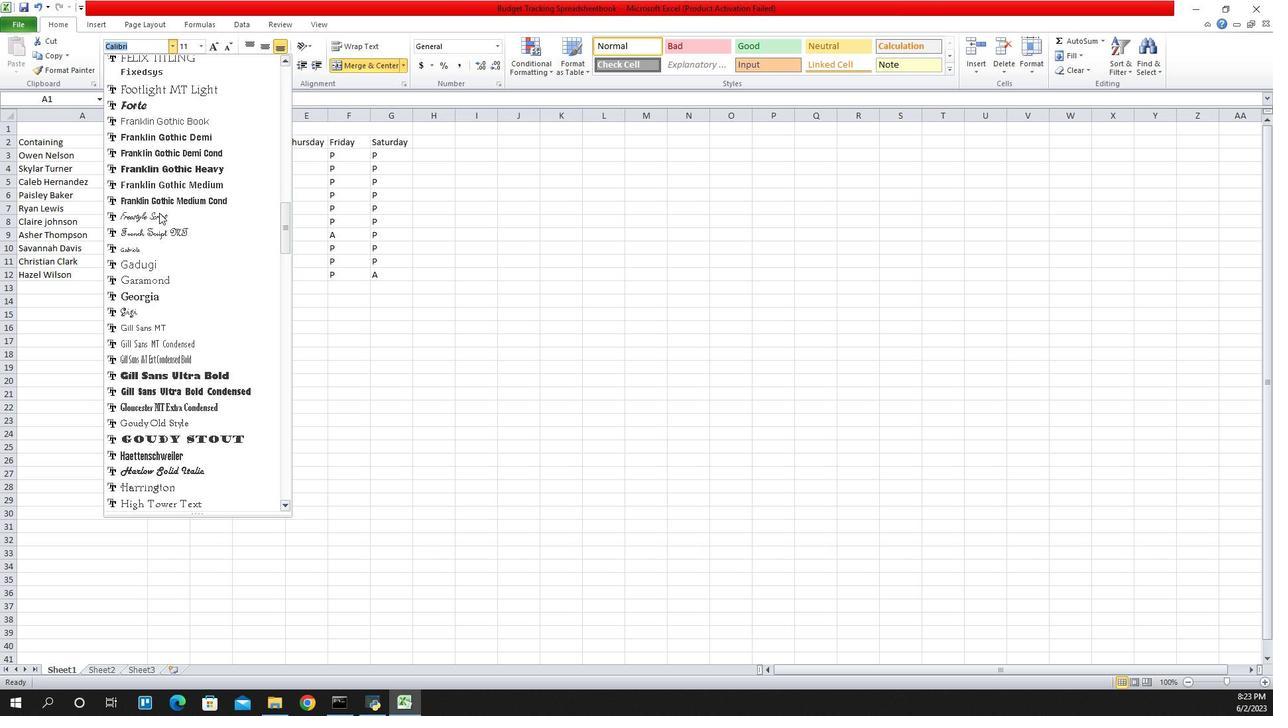 
Action: Mouse scrolled (1067, 214) with delta (0, 0)
Screenshot: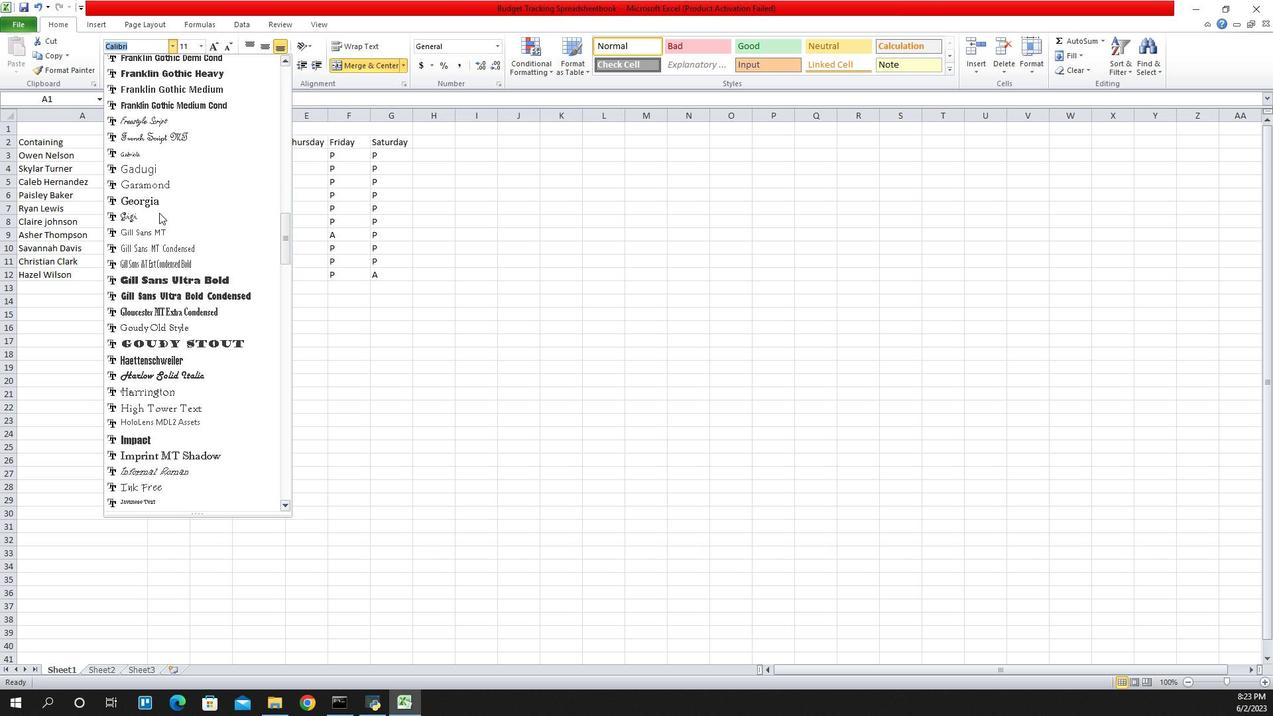 
Action: Mouse scrolled (1067, 214) with delta (0, 0)
Screenshot: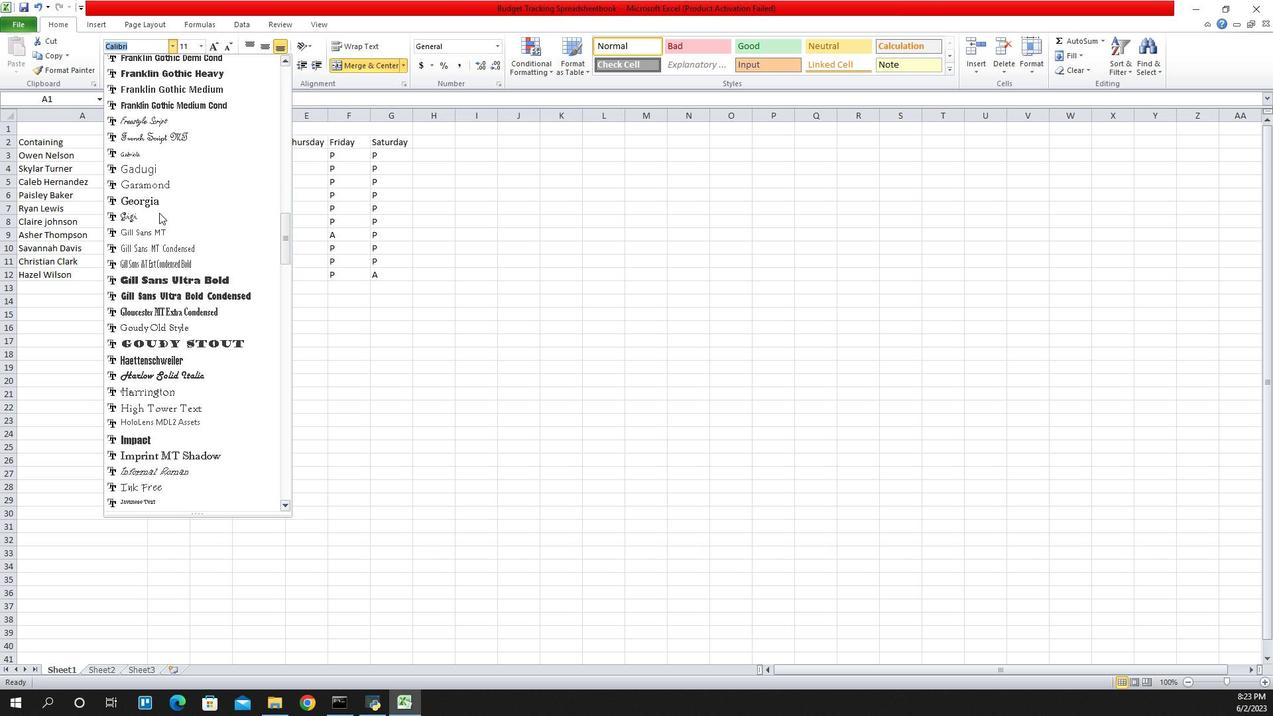 
Action: Mouse scrolled (1067, 214) with delta (0, 0)
Screenshot: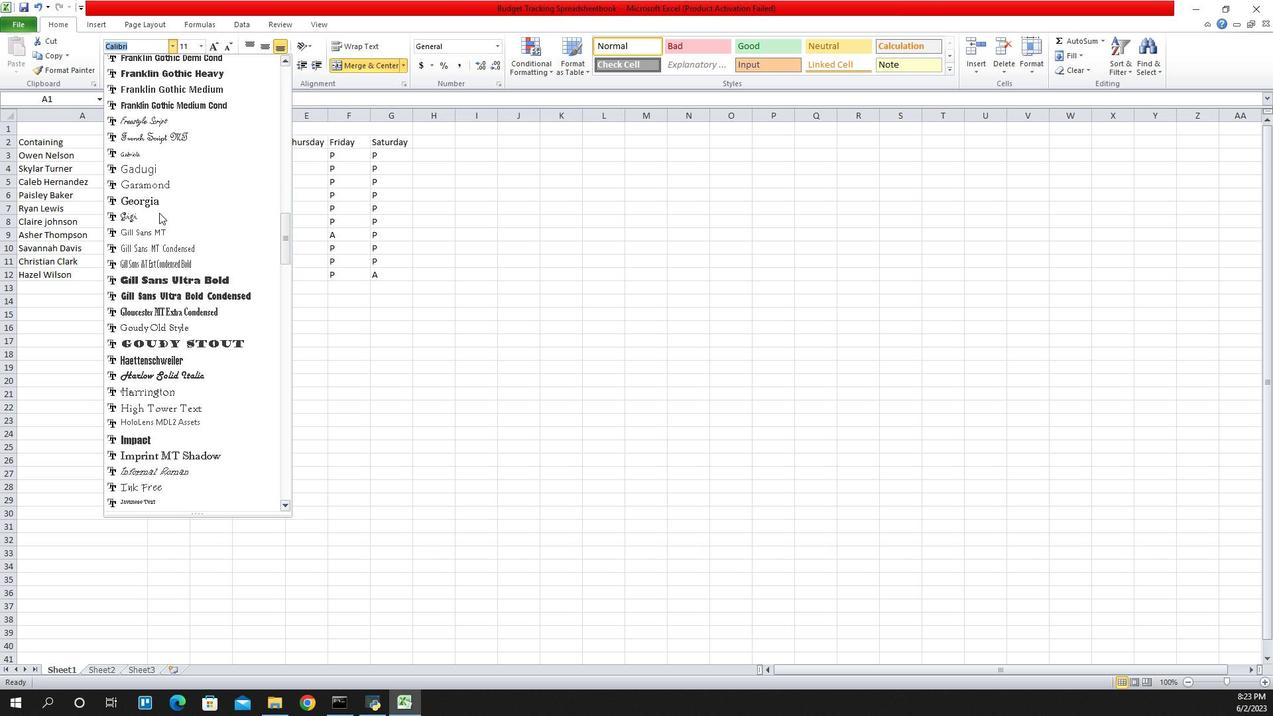 
Action: Mouse scrolled (1067, 214) with delta (0, 0)
Screenshot: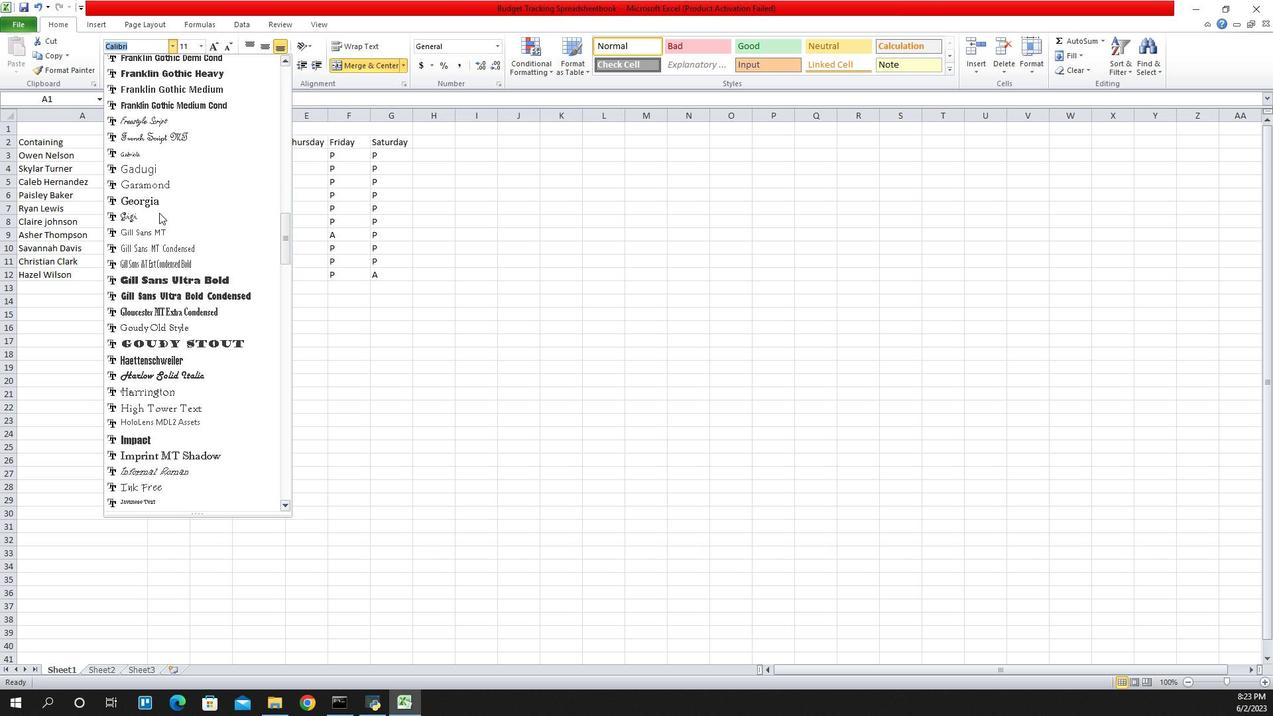 
Action: Mouse scrolled (1067, 214) with delta (0, 0)
Screenshot: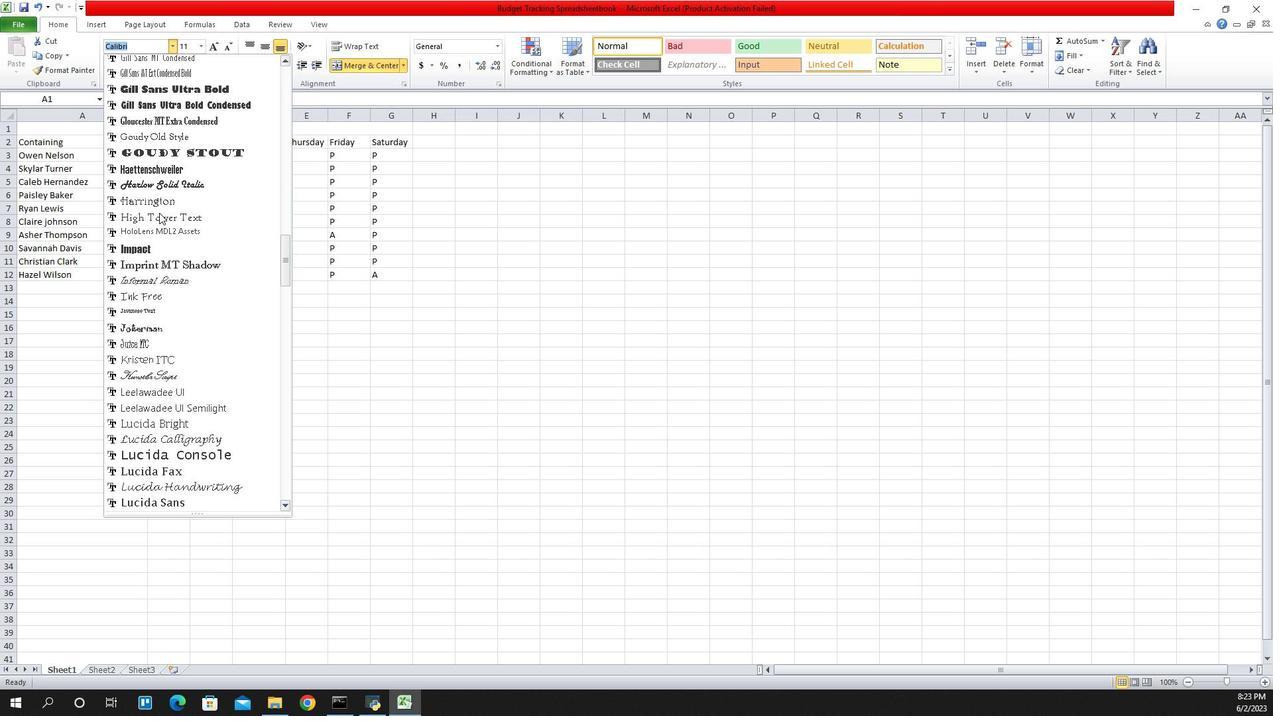 
Action: Mouse scrolled (1067, 214) with delta (0, 0)
Screenshot: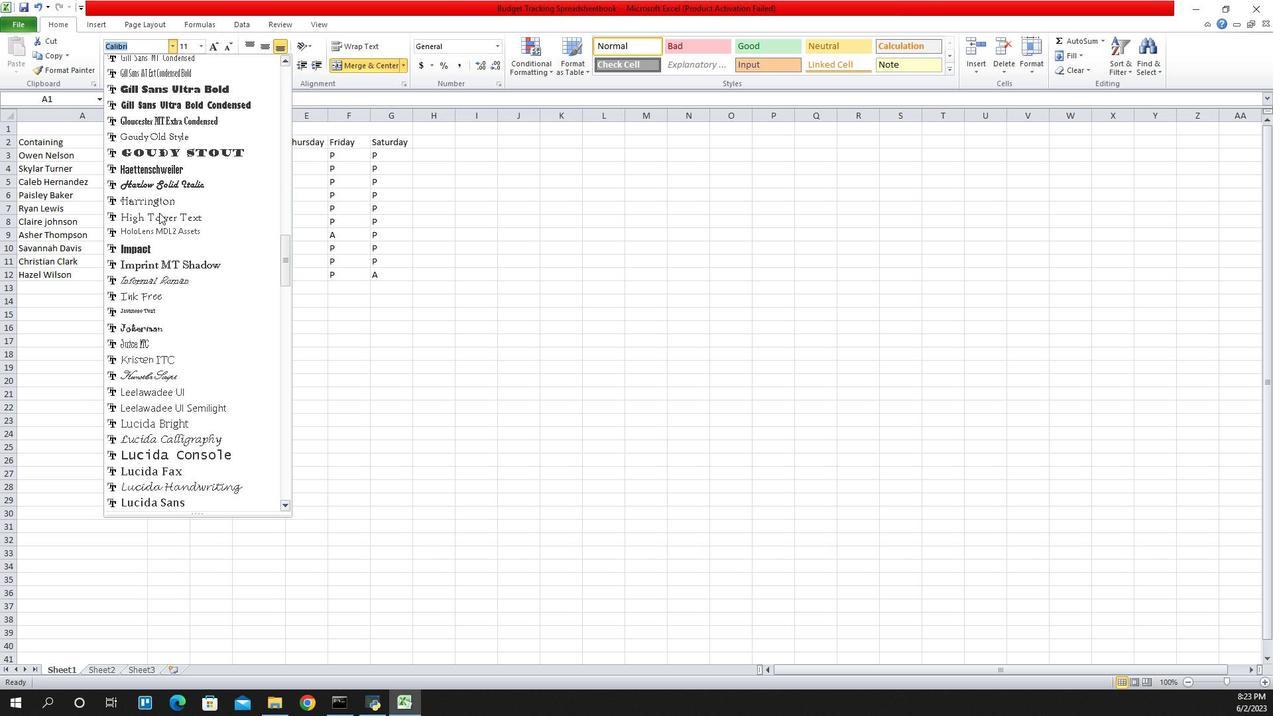 
Action: Mouse scrolled (1067, 214) with delta (0, 0)
Screenshot: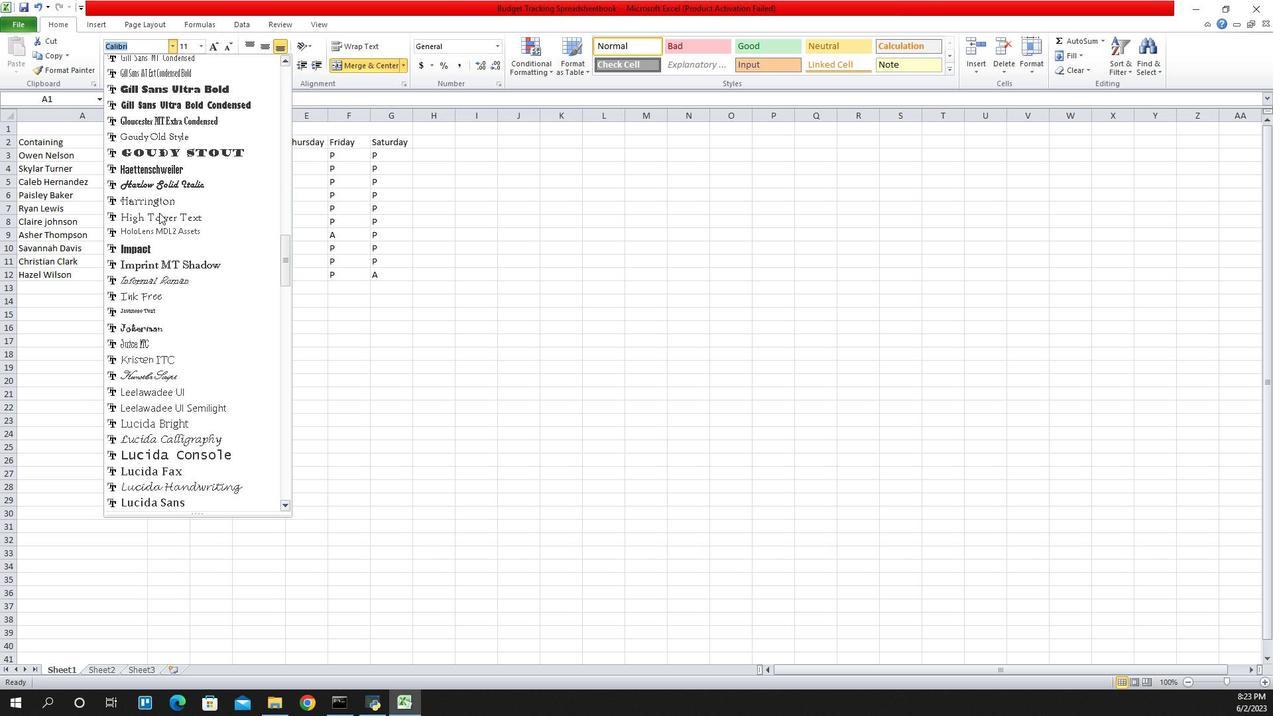 
Action: Mouse scrolled (1067, 214) with delta (0, 0)
Screenshot: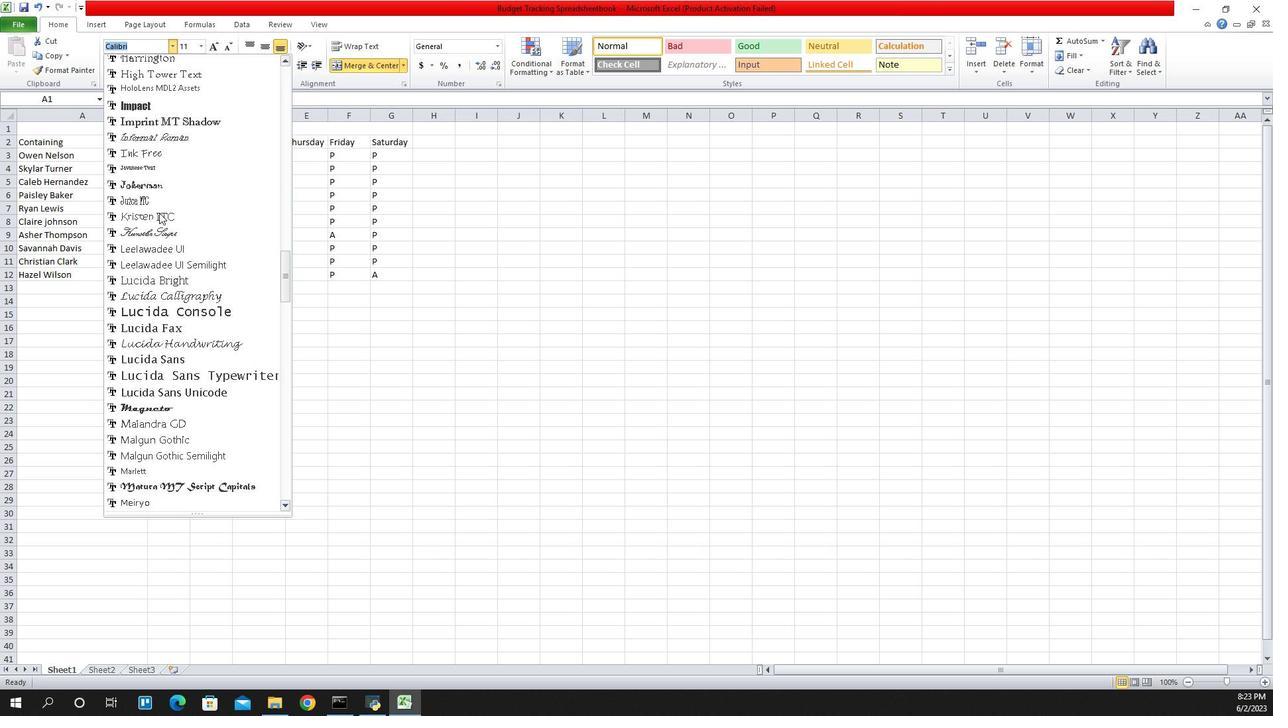 
Action: Mouse scrolled (1067, 214) with delta (0, 0)
Screenshot: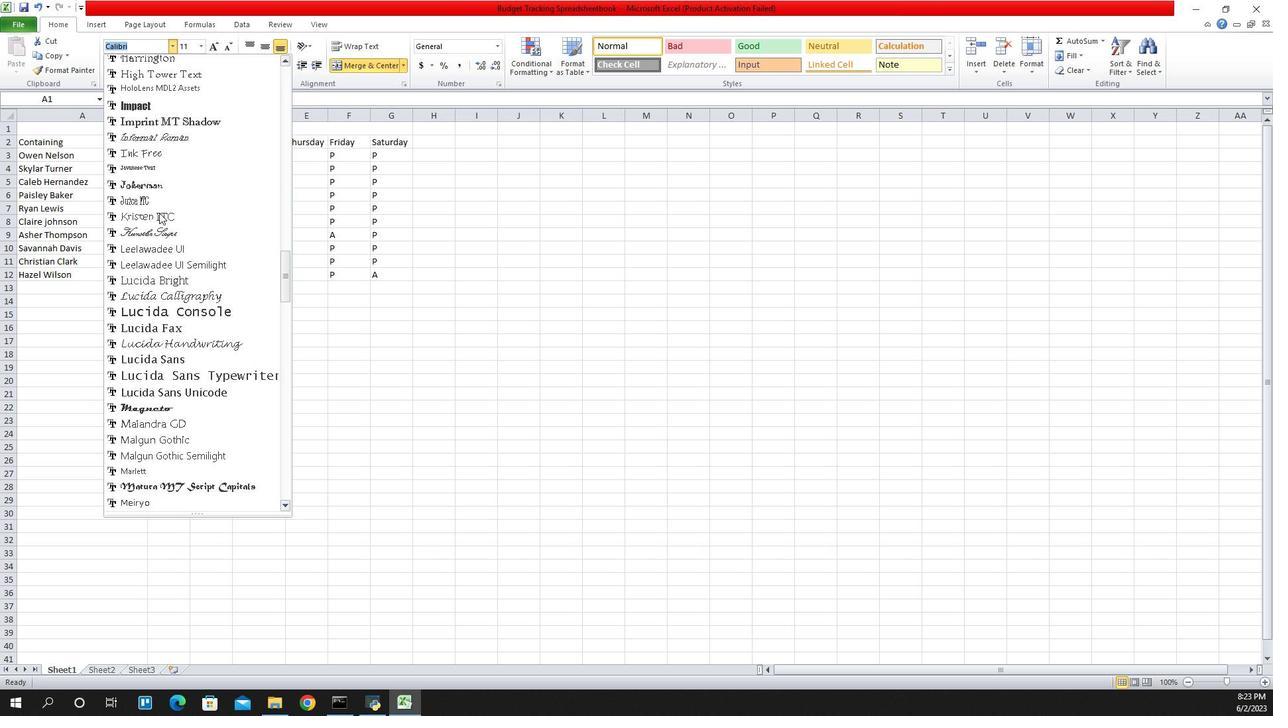 
Action: Mouse scrolled (1067, 214) with delta (0, 0)
Screenshot: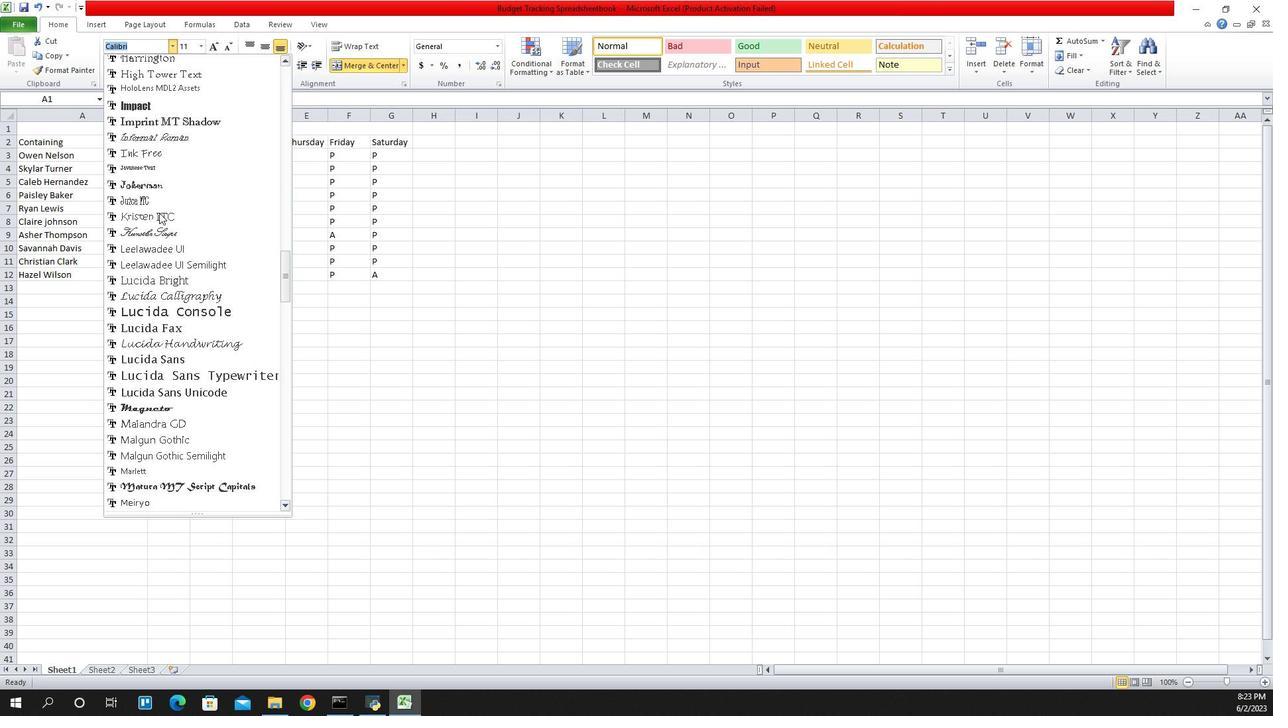 
Action: Mouse scrolled (1067, 214) with delta (0, 0)
Screenshot: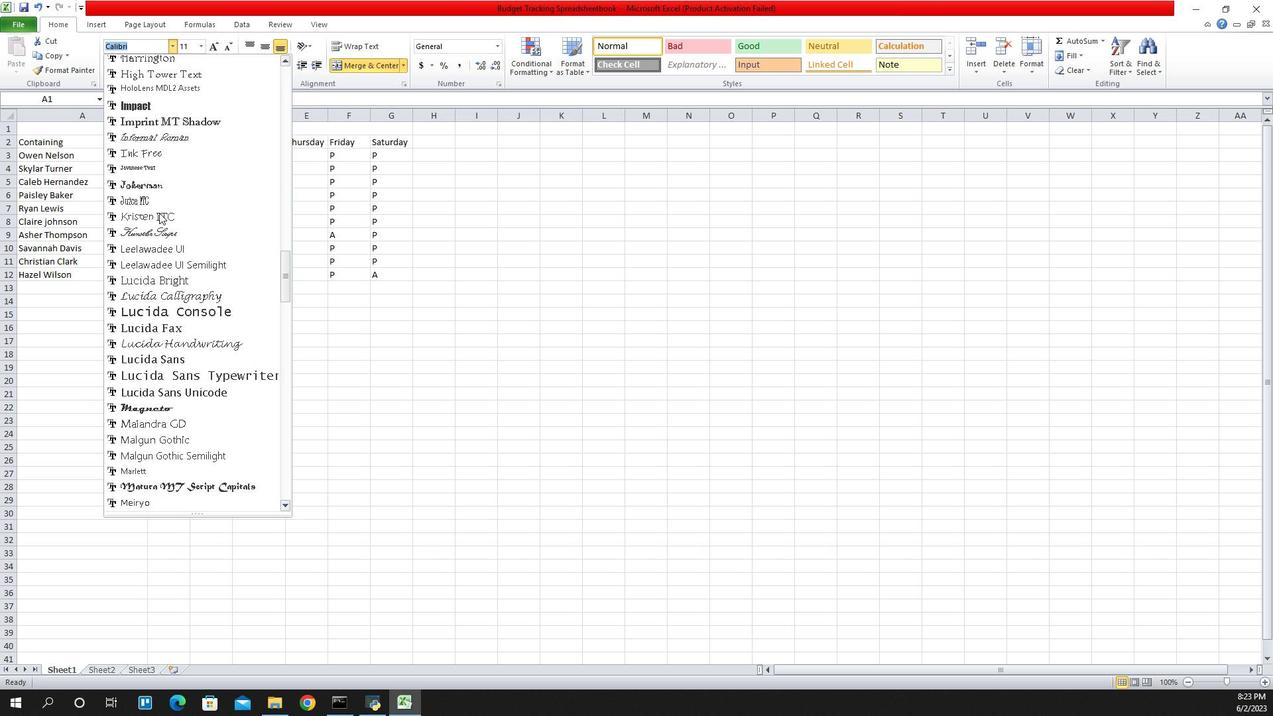 
Action: Mouse scrolled (1067, 214) with delta (0, 0)
Screenshot: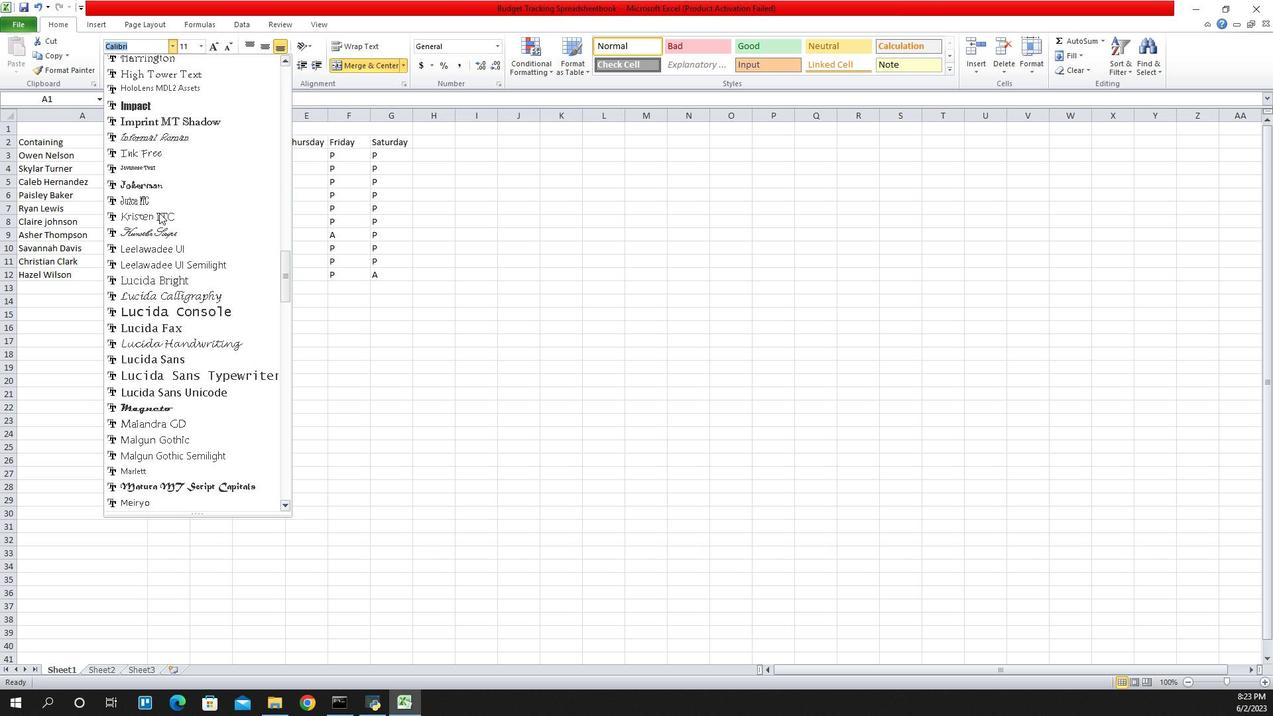 
Action: Mouse scrolled (1067, 214) with delta (0, 0)
Screenshot: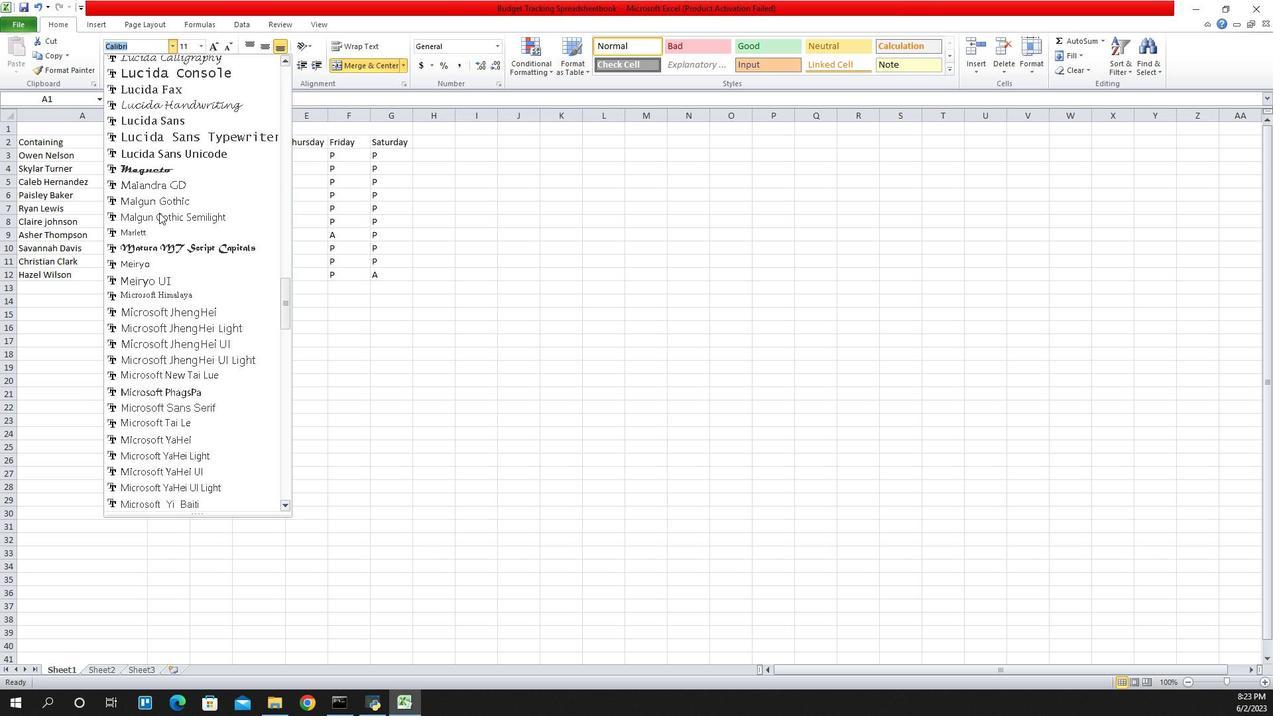 
Action: Mouse moved to (1067, 216)
Screenshot: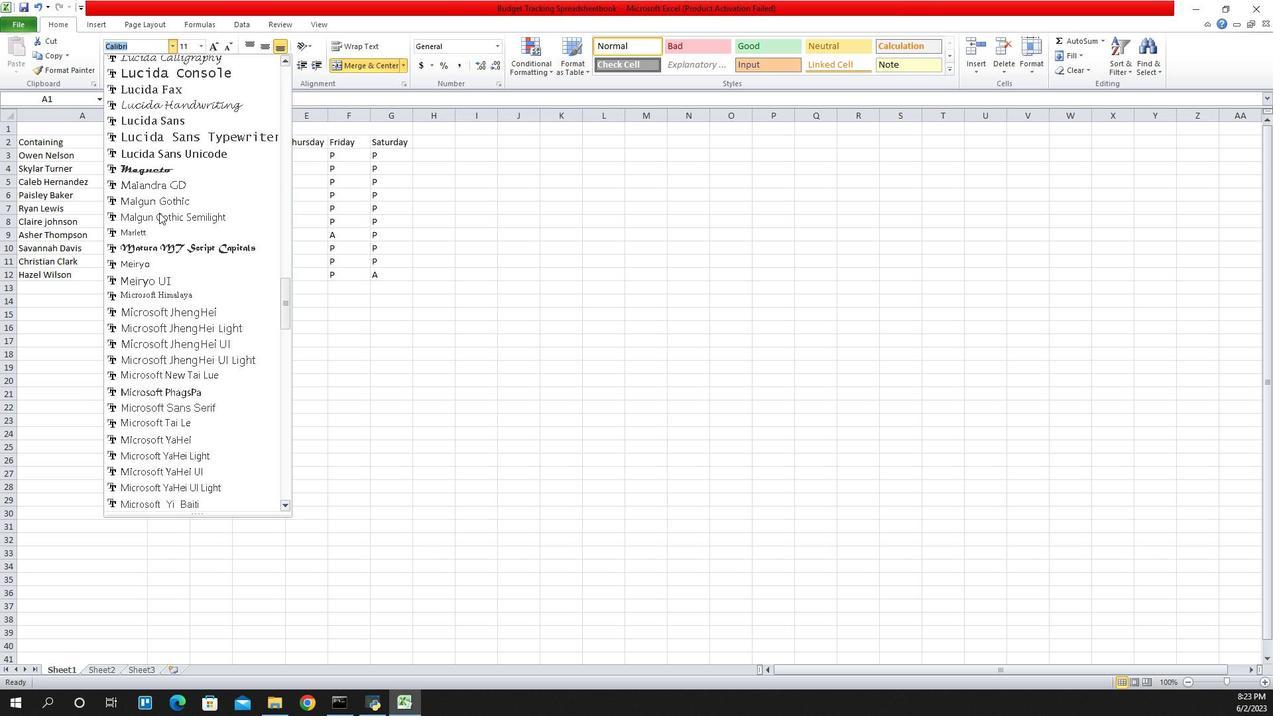
Action: Mouse scrolled (1067, 215) with delta (0, 0)
Screenshot: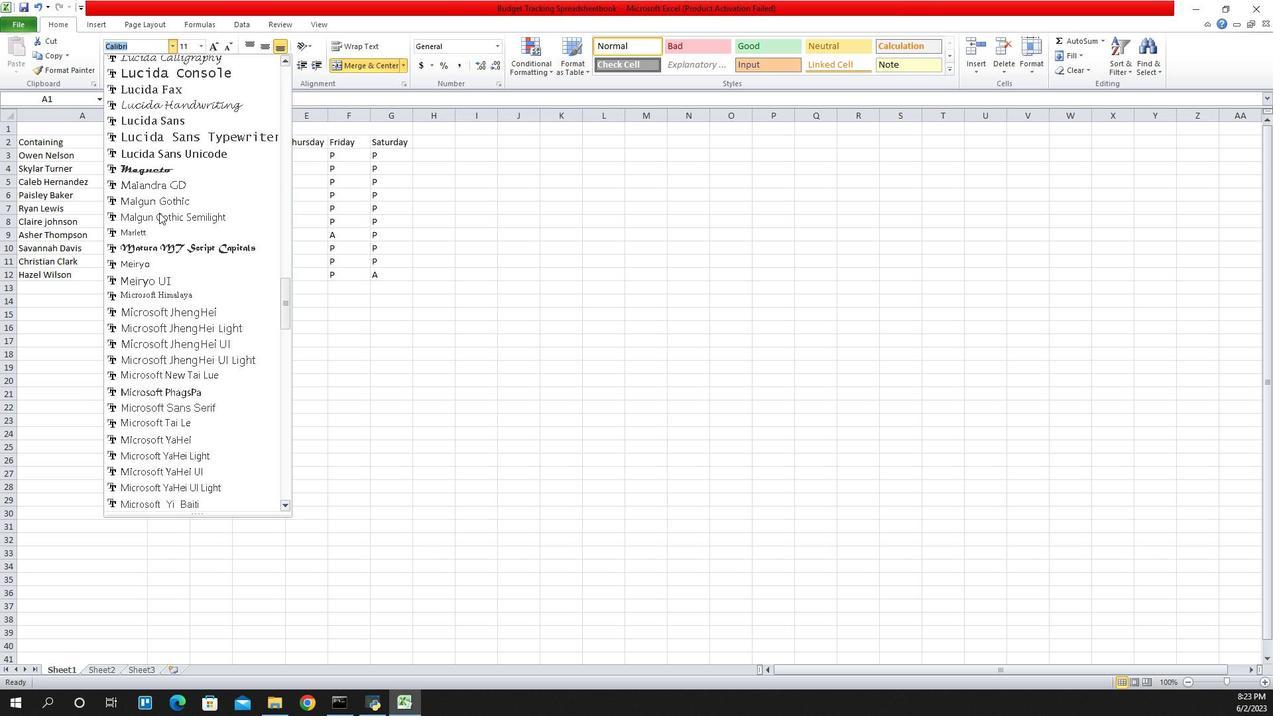 
Action: Mouse scrolled (1067, 215) with delta (0, 0)
Screenshot: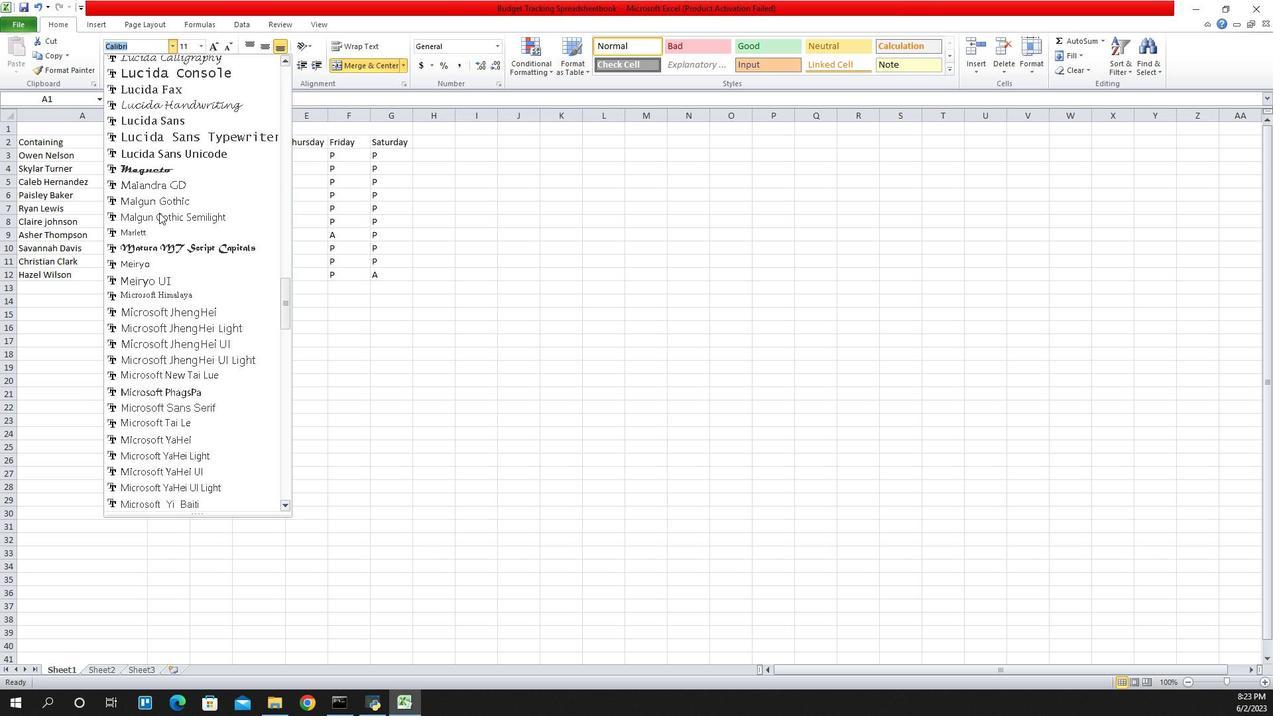 
Action: Mouse scrolled (1067, 215) with delta (0, 0)
Screenshot: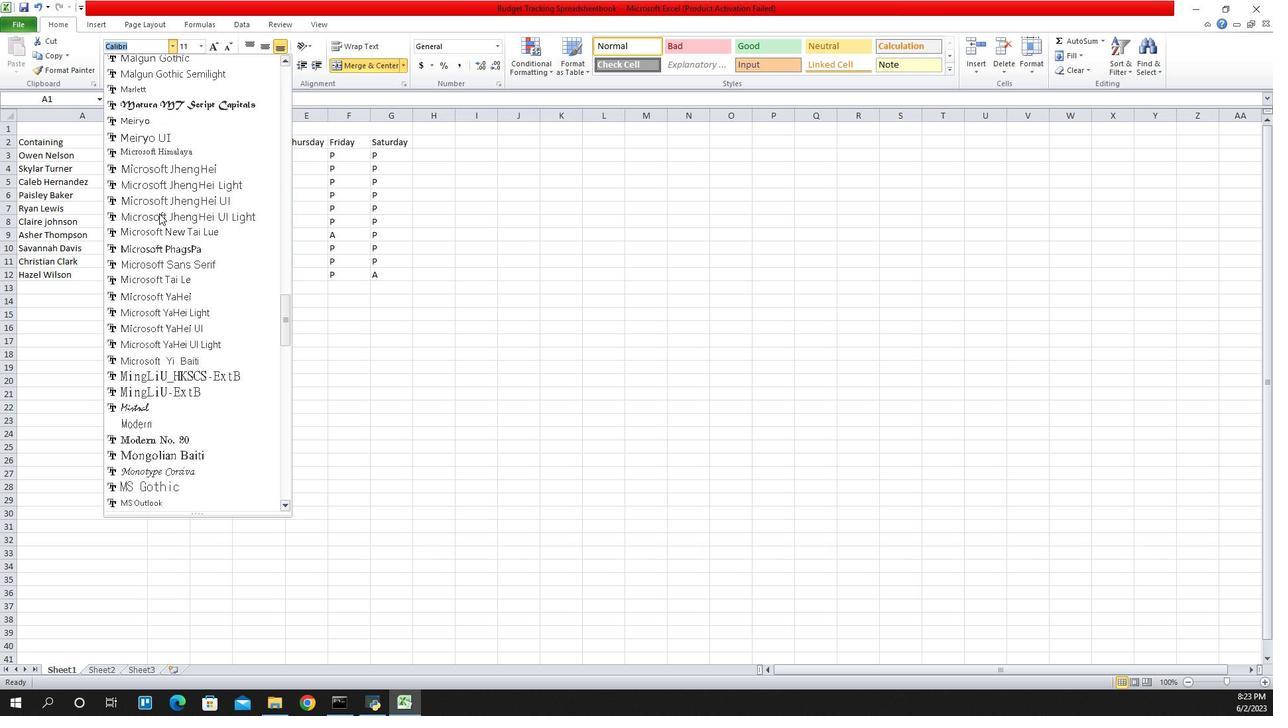 
Action: Mouse scrolled (1067, 215) with delta (0, 0)
Screenshot: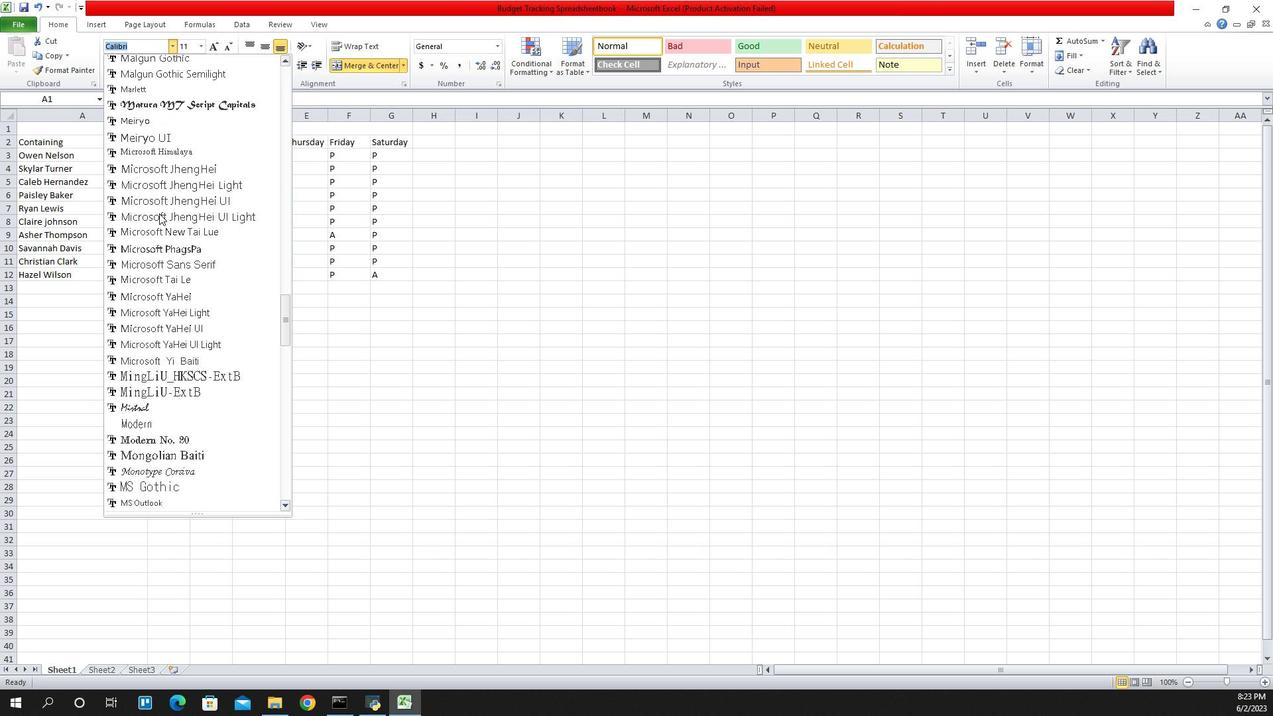
Action: Mouse scrolled (1067, 215) with delta (0, 0)
Screenshot: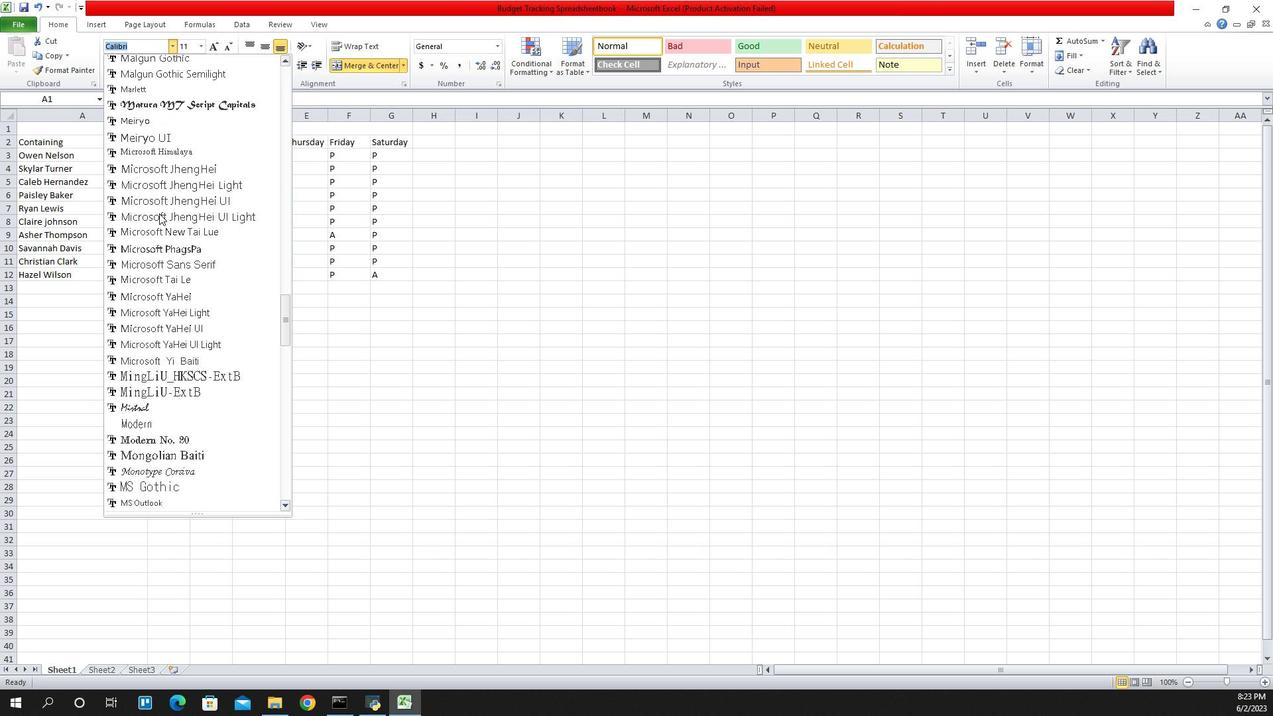 
Action: Mouse scrolled (1067, 215) with delta (0, 0)
Screenshot: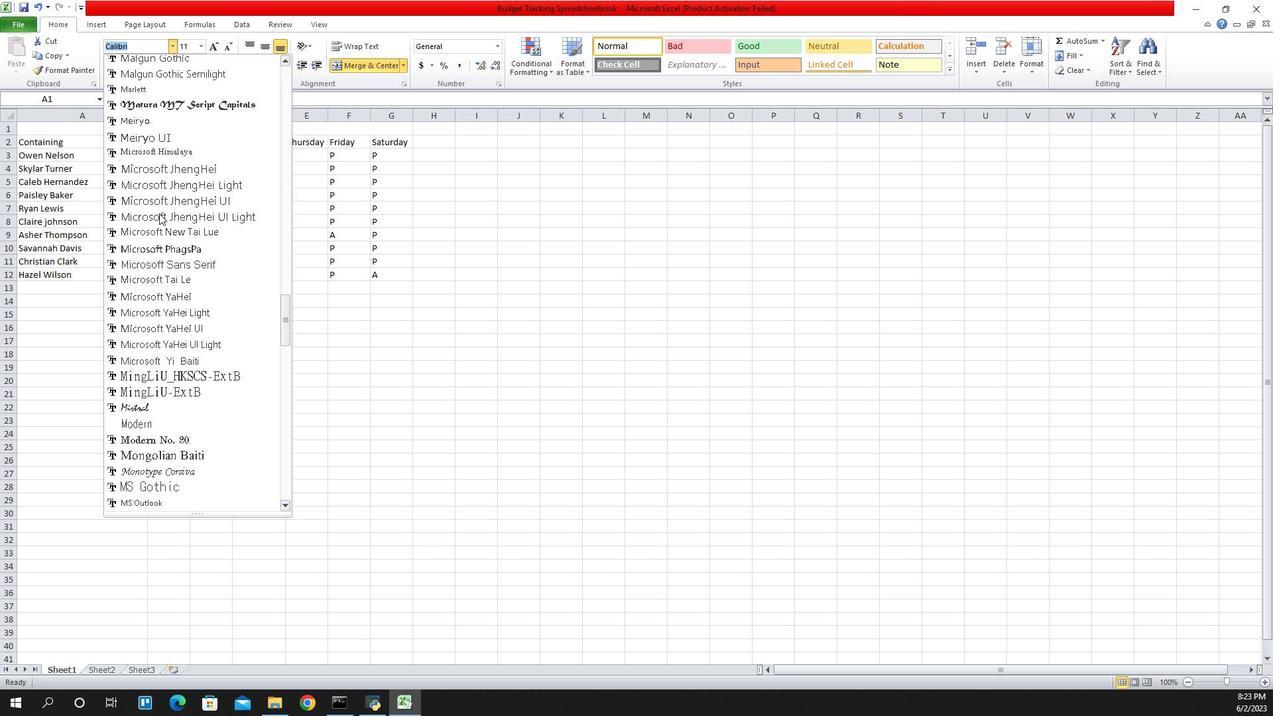 
Action: Mouse scrolled (1067, 215) with delta (0, 0)
Screenshot: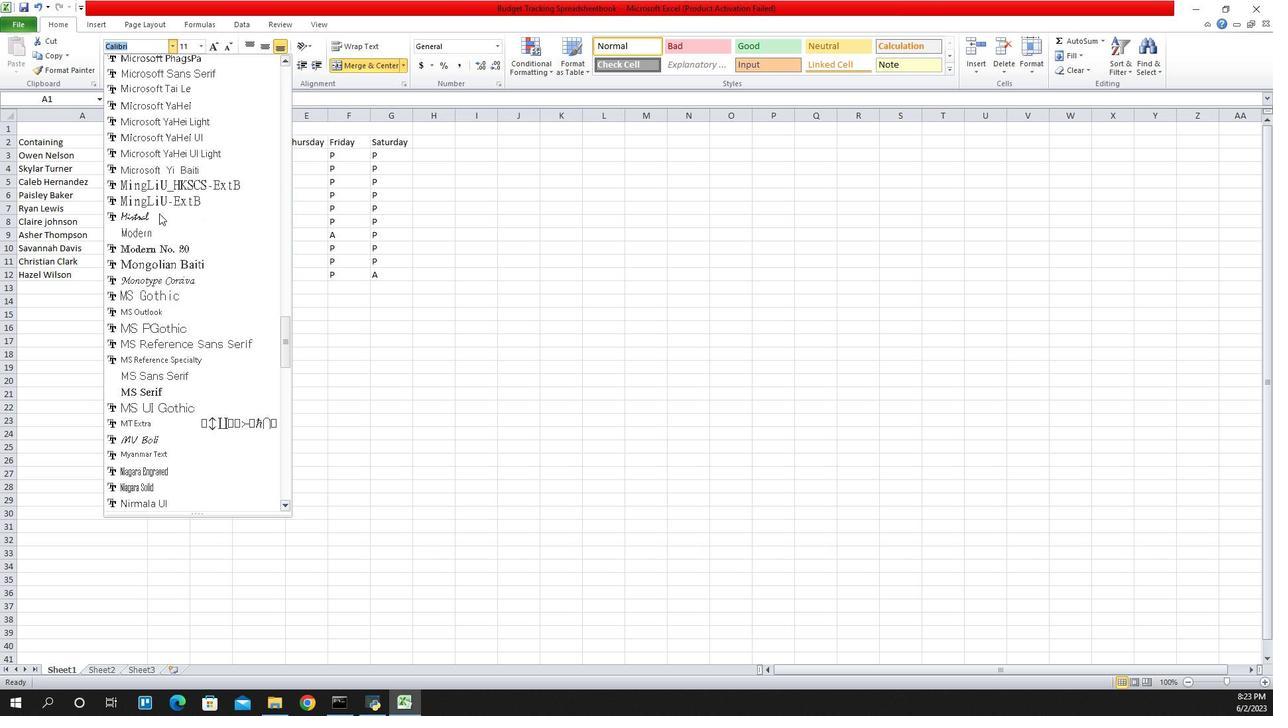 
Action: Mouse scrolled (1067, 215) with delta (0, 0)
Screenshot: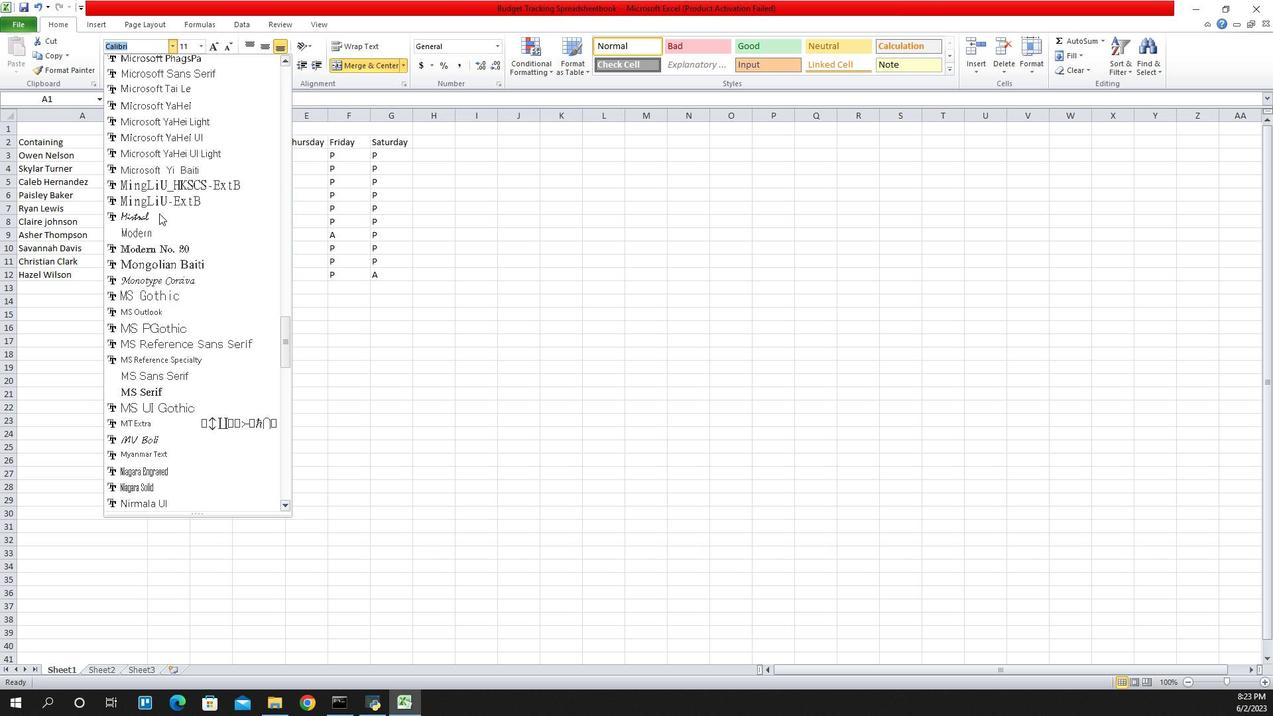 
Action: Mouse scrolled (1067, 215) with delta (0, 0)
Screenshot: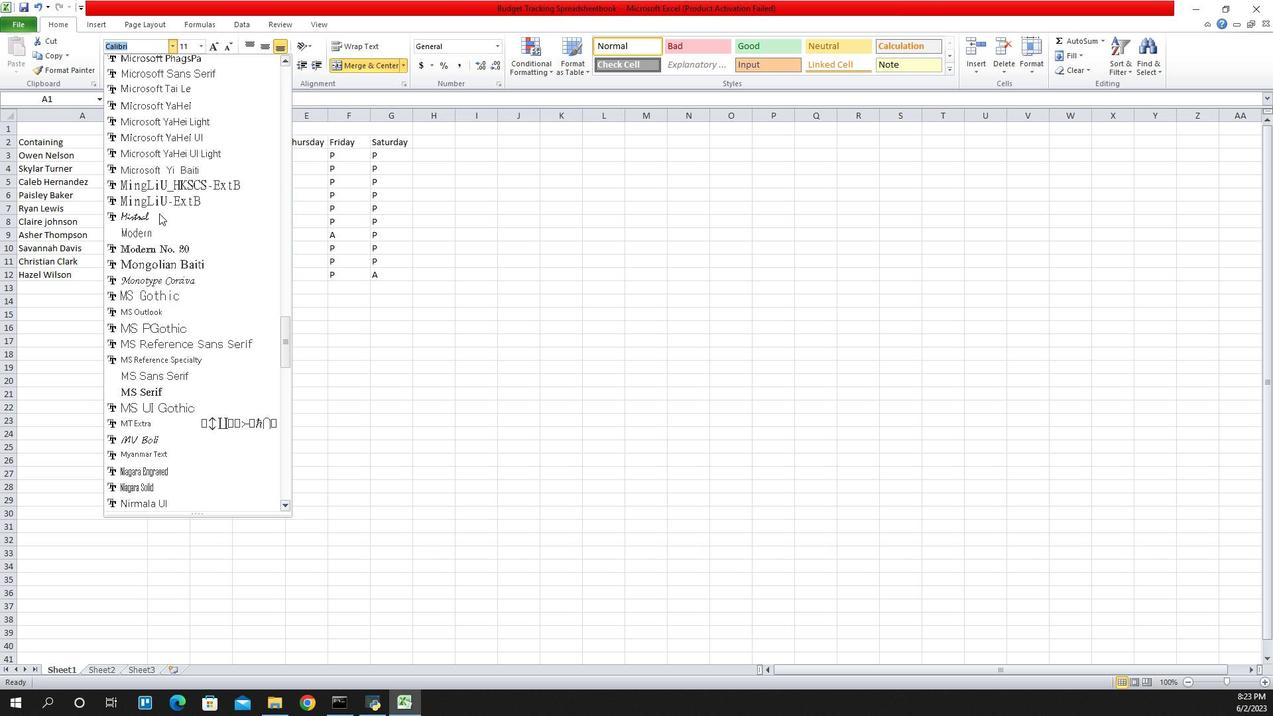 
Action: Mouse scrolled (1067, 215) with delta (0, 0)
Screenshot: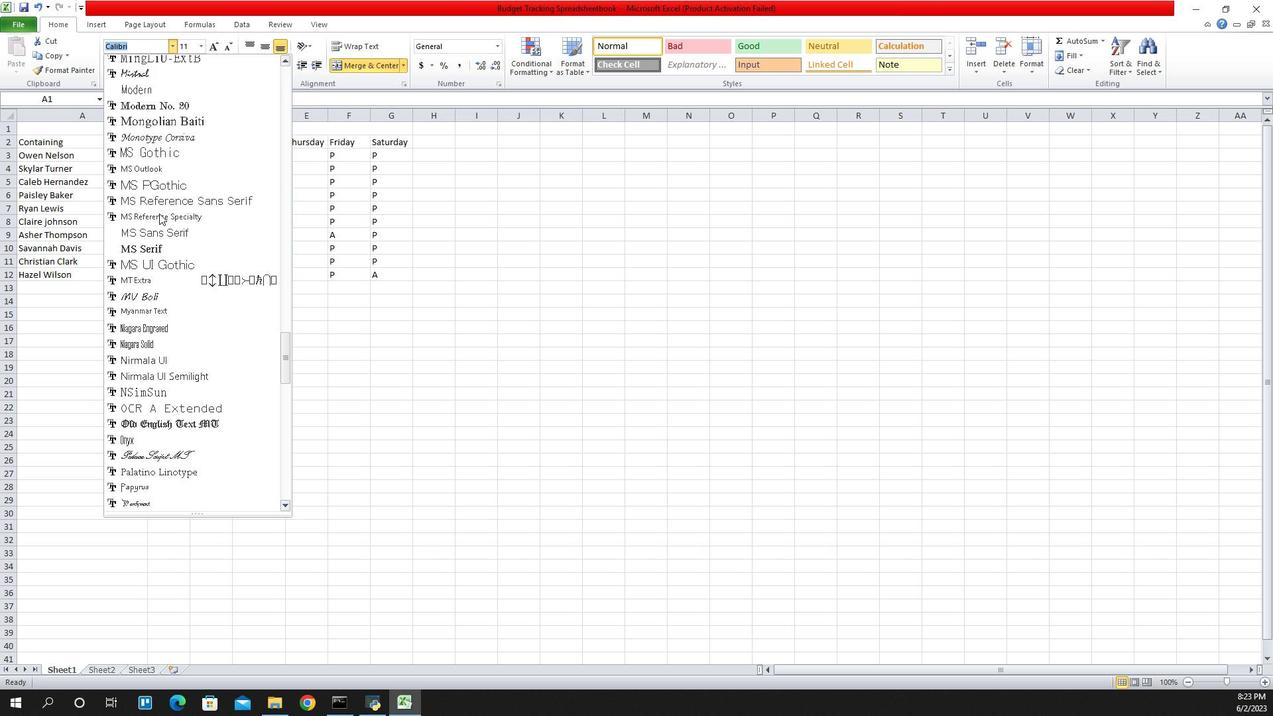 
Action: Mouse scrolled (1067, 215) with delta (0, 0)
Screenshot: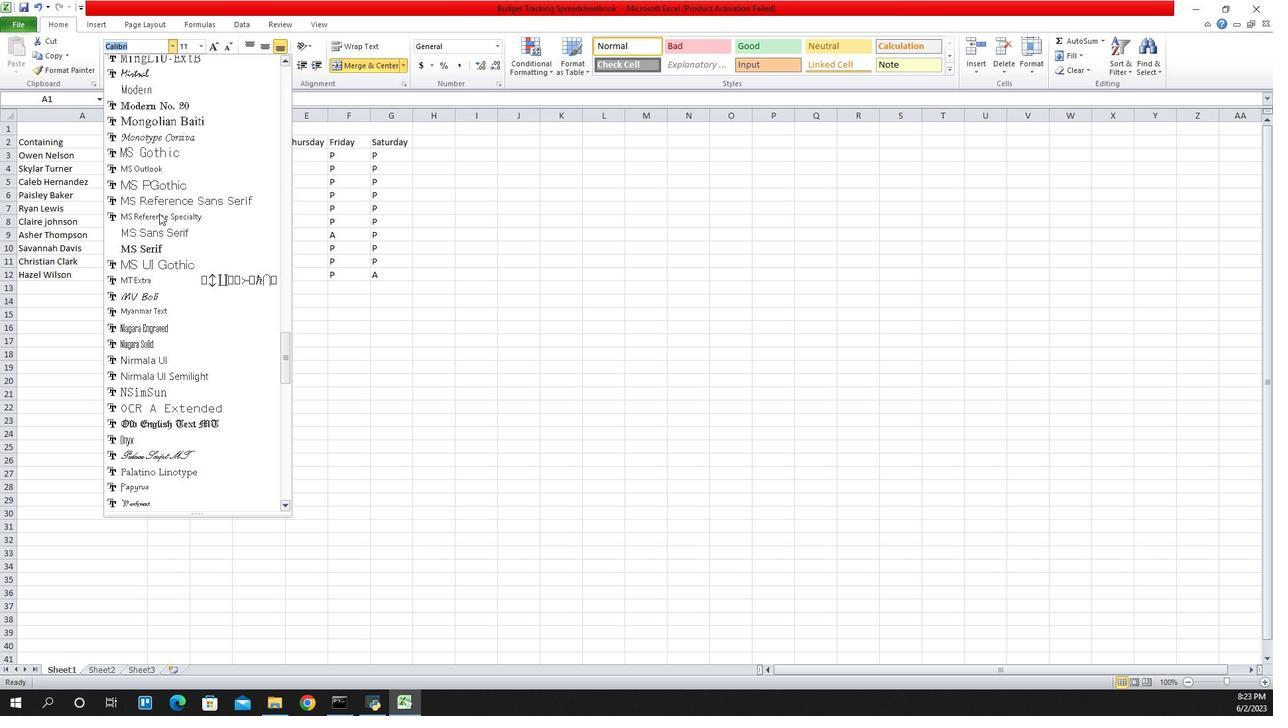 
Action: Mouse scrolled (1067, 215) with delta (0, 0)
Screenshot: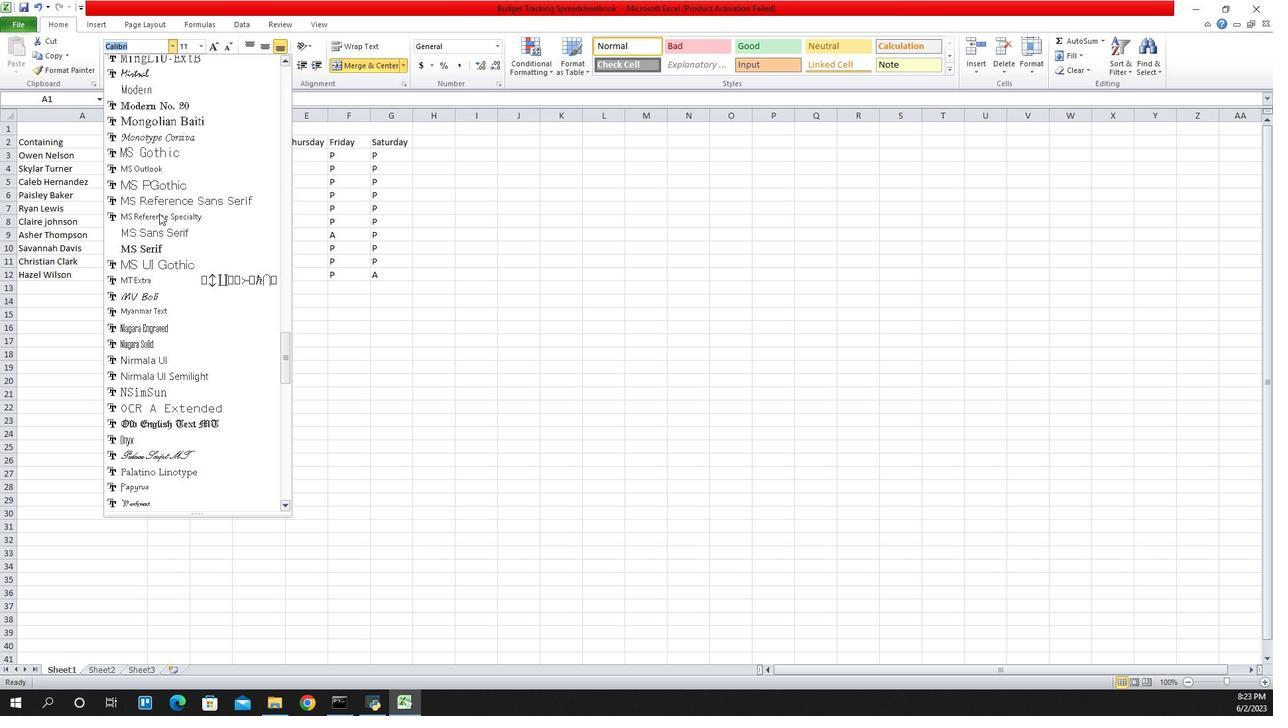 
Action: Mouse scrolled (1067, 215) with delta (0, 0)
Screenshot: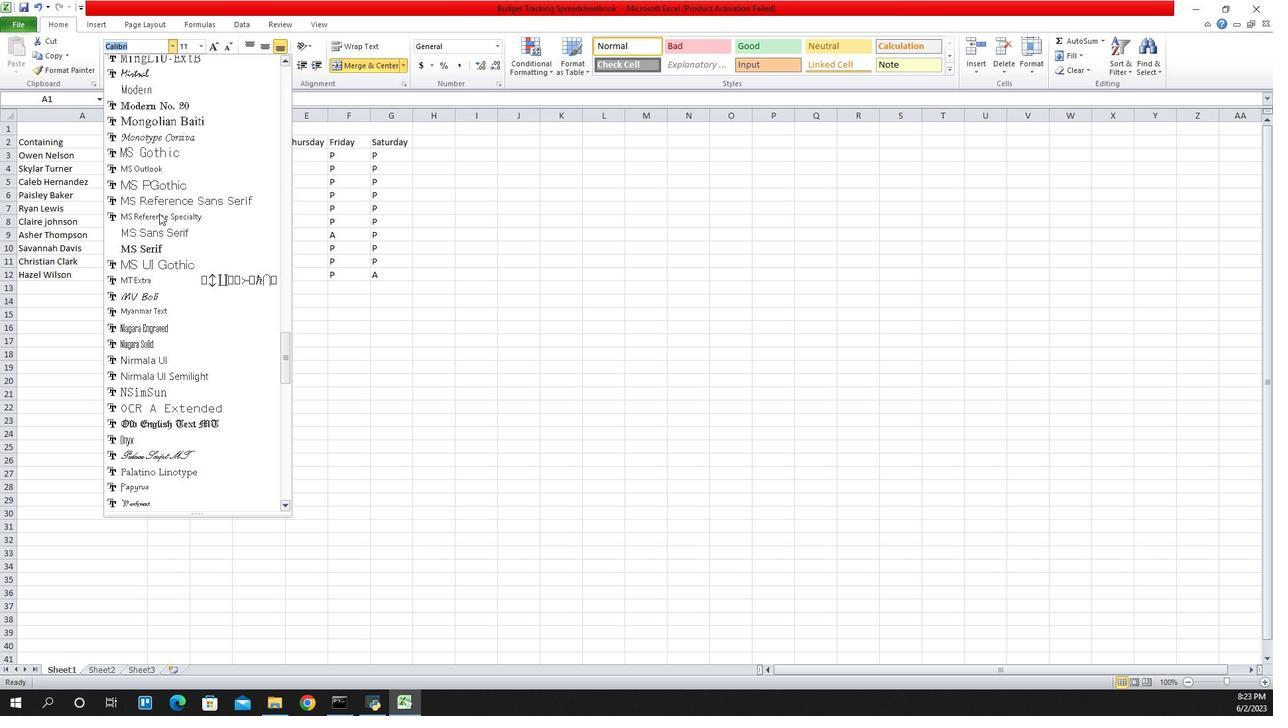 
Action: Mouse scrolled (1067, 215) with delta (0, 0)
Screenshot: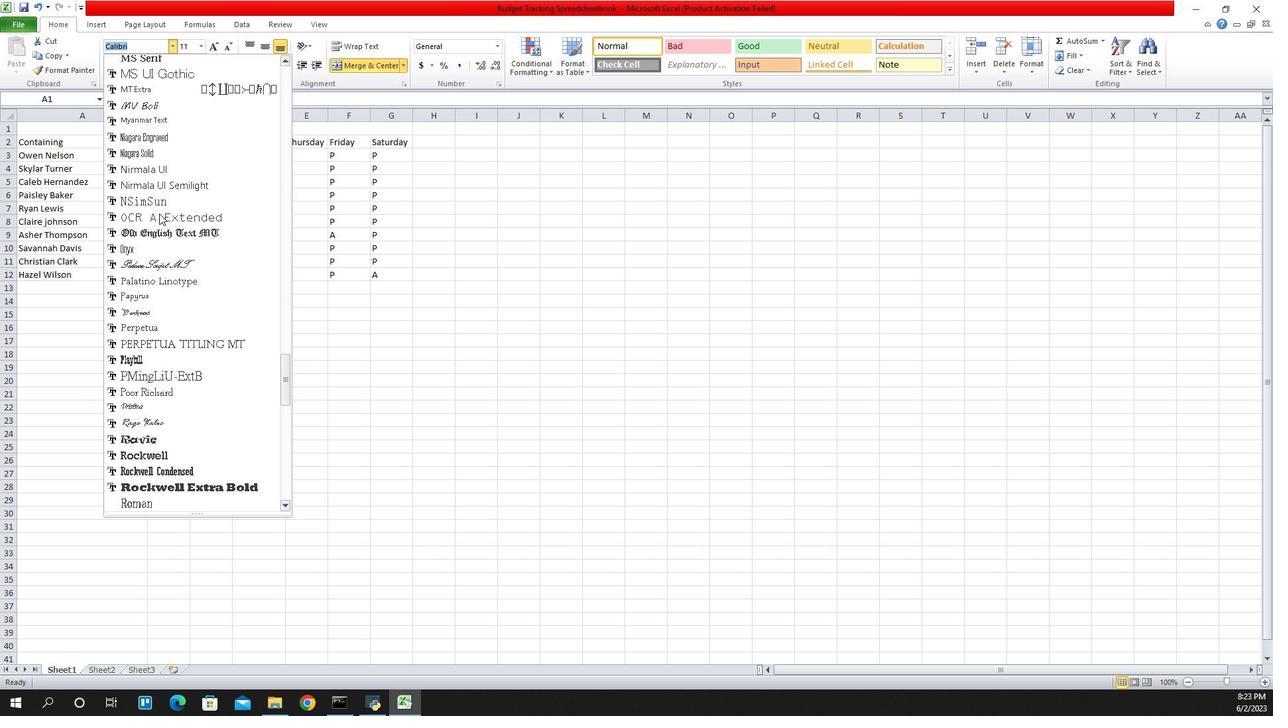 
Action: Mouse scrolled (1067, 215) with delta (0, 0)
Screenshot: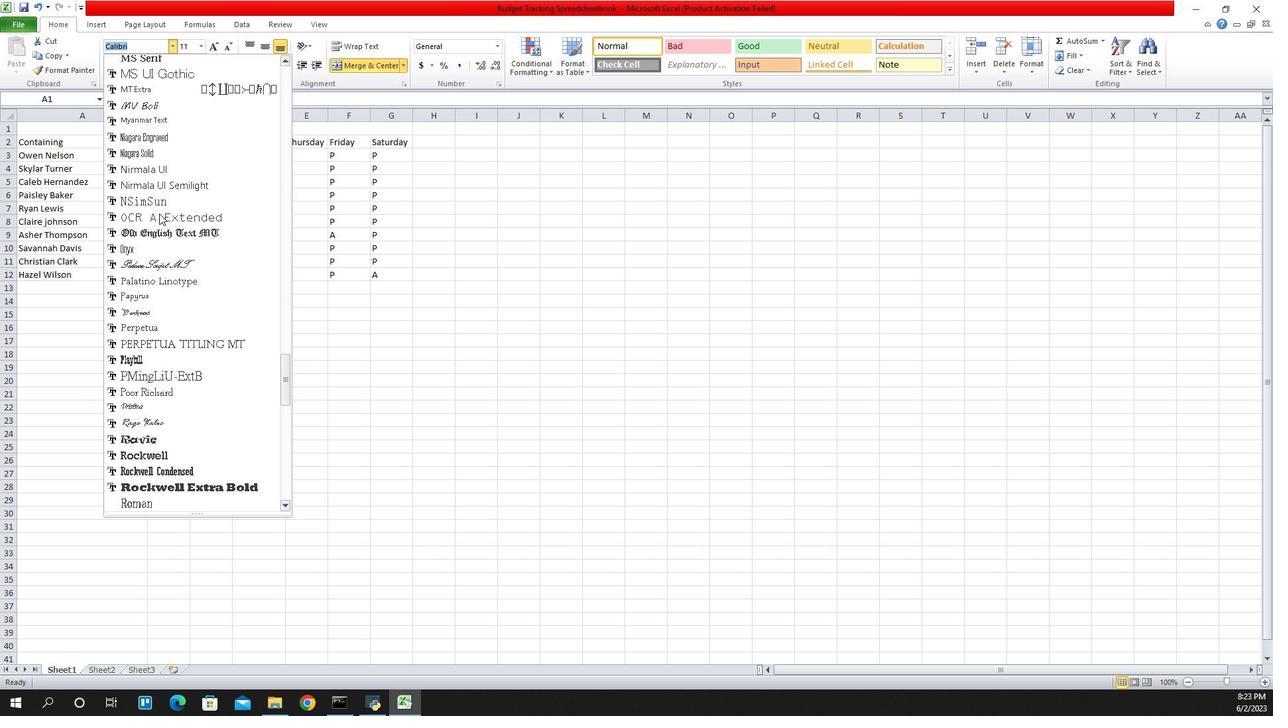 
Action: Mouse scrolled (1067, 215) with delta (0, 0)
Screenshot: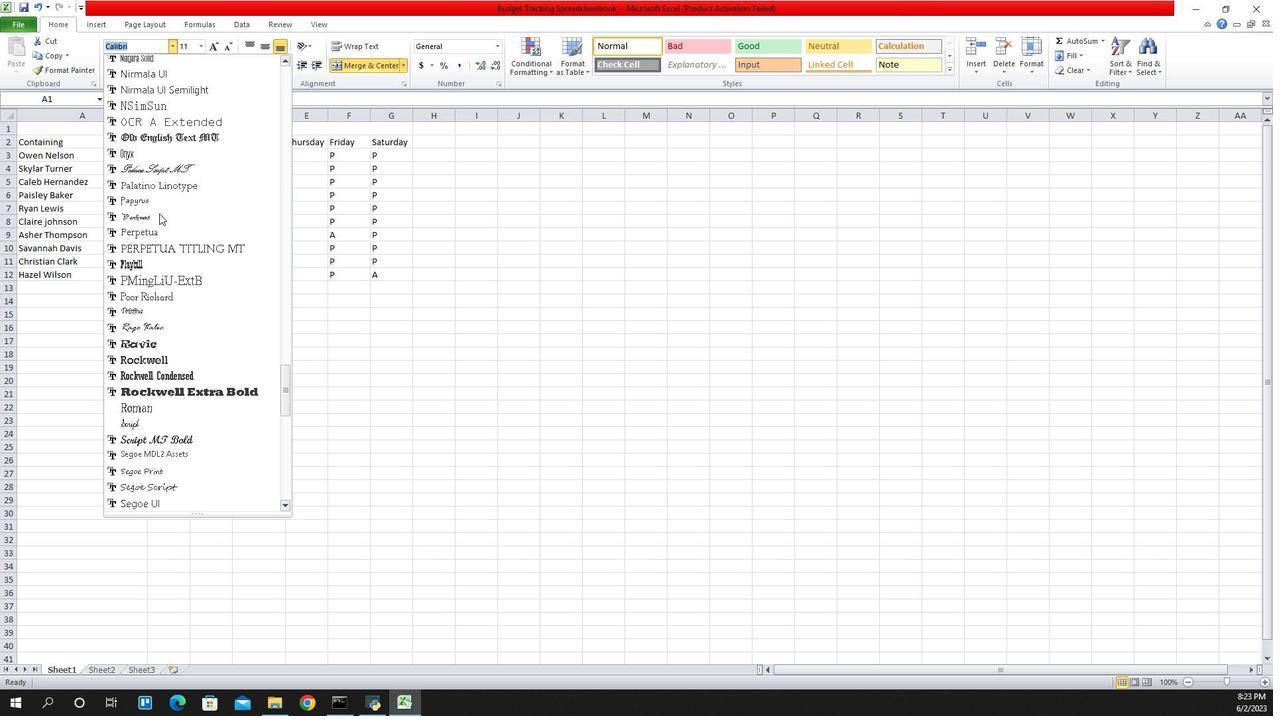 
Action: Mouse scrolled (1067, 215) with delta (0, 0)
Screenshot: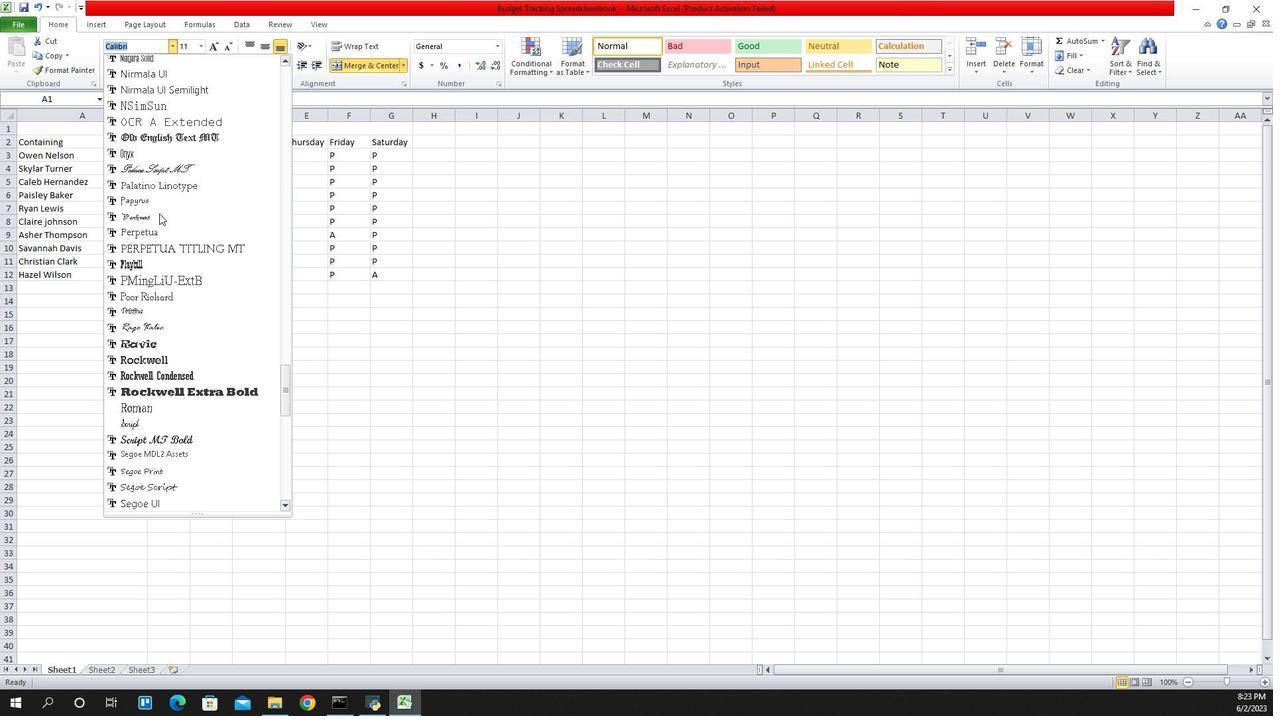 
Action: Mouse scrolled (1067, 216) with delta (0, 0)
Screenshot: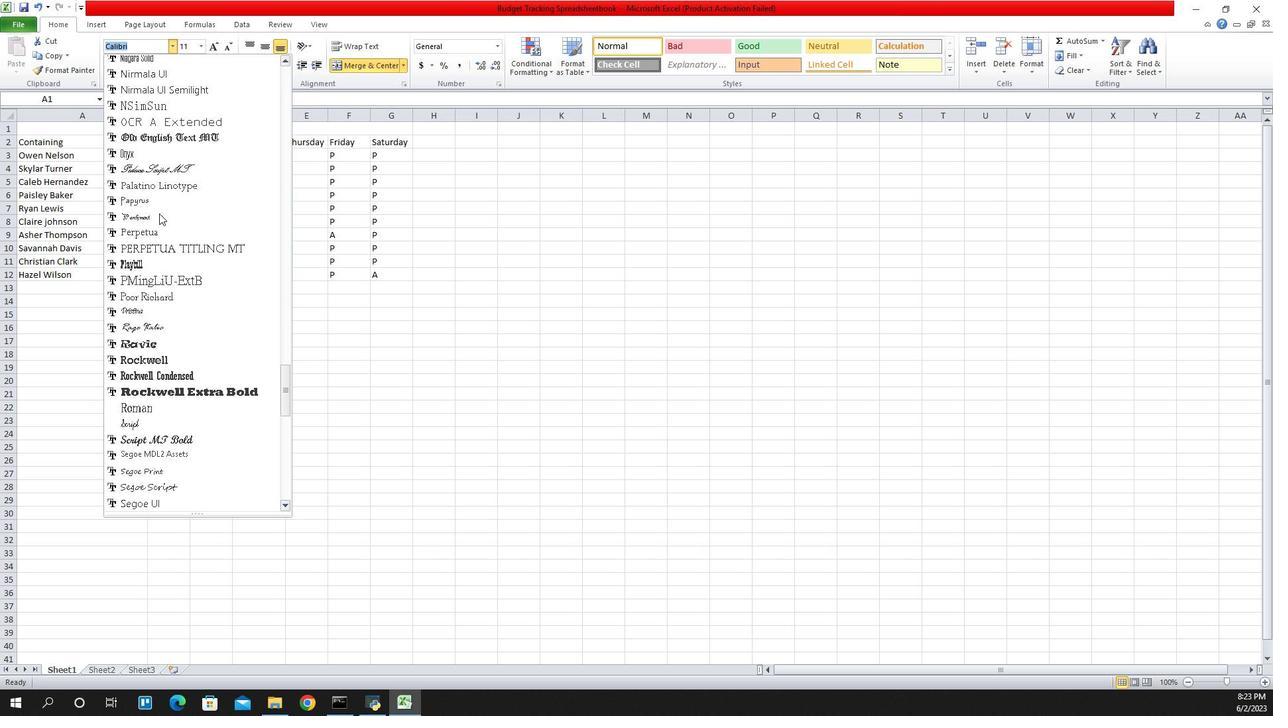 
Action: Mouse scrolled (1067, 215) with delta (0, 0)
Screenshot: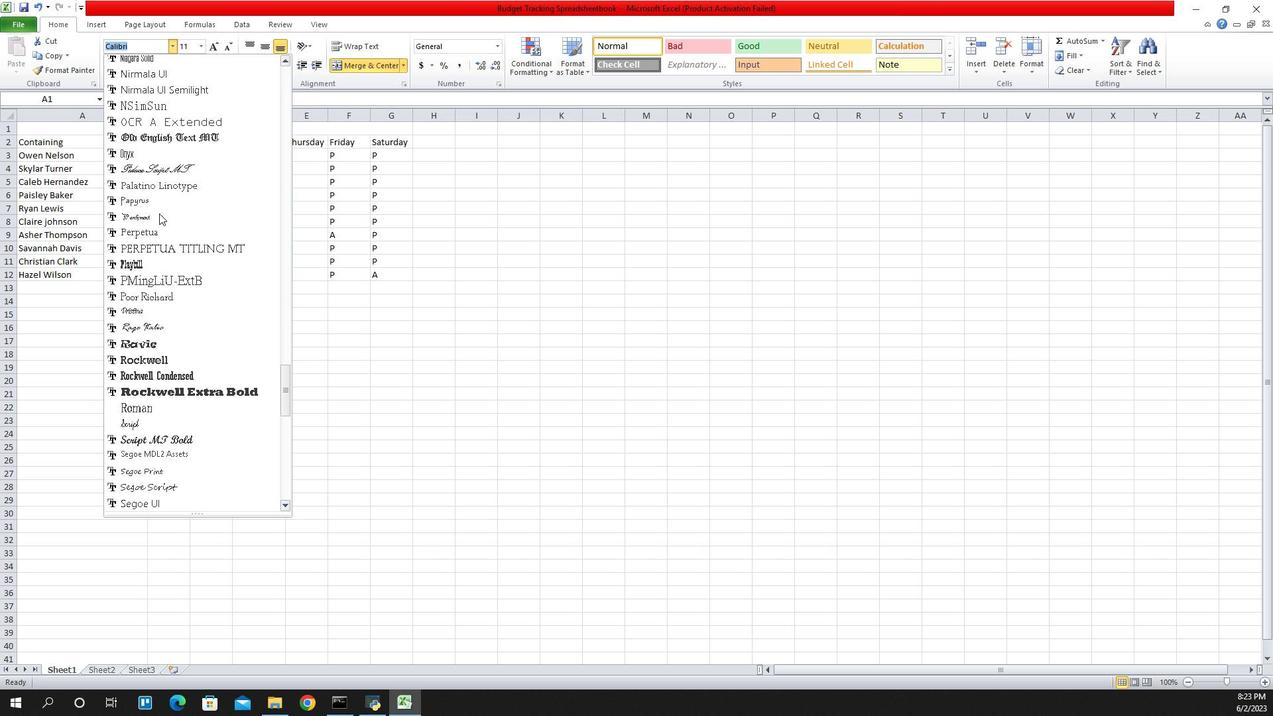 
Action: Mouse scrolled (1067, 215) with delta (0, 0)
Screenshot: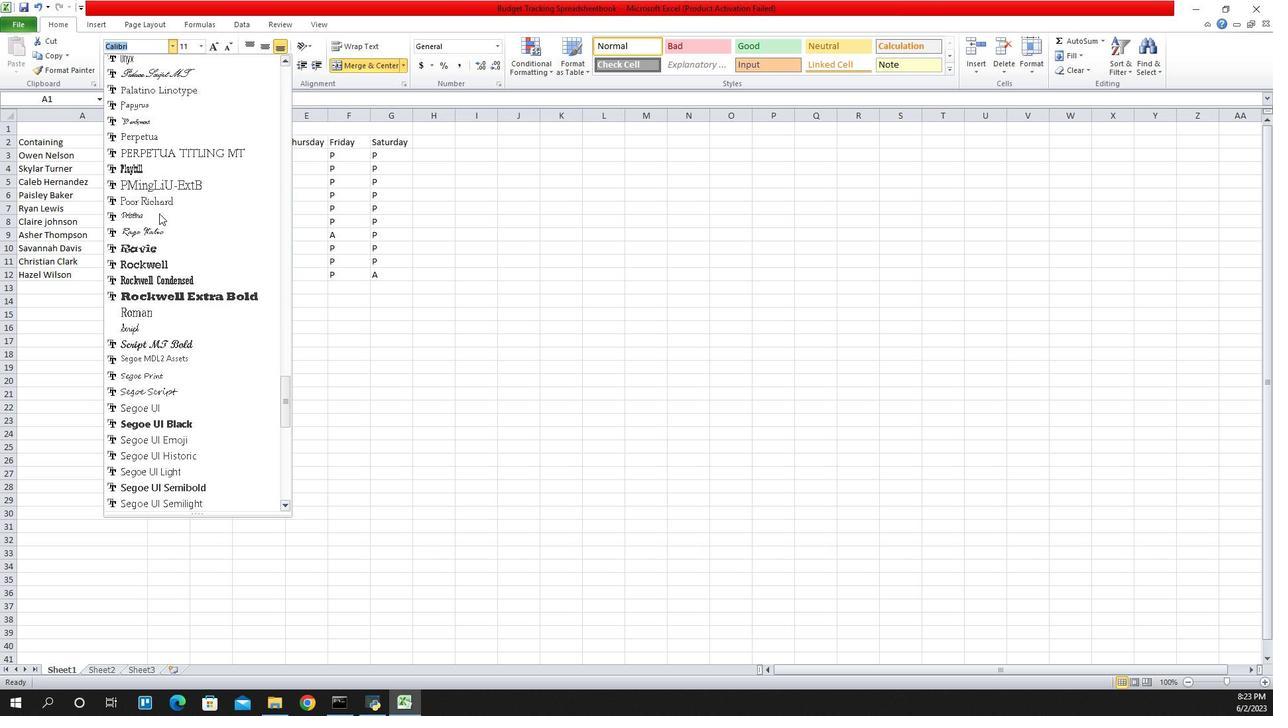 
Action: Mouse scrolled (1067, 215) with delta (0, 0)
Screenshot: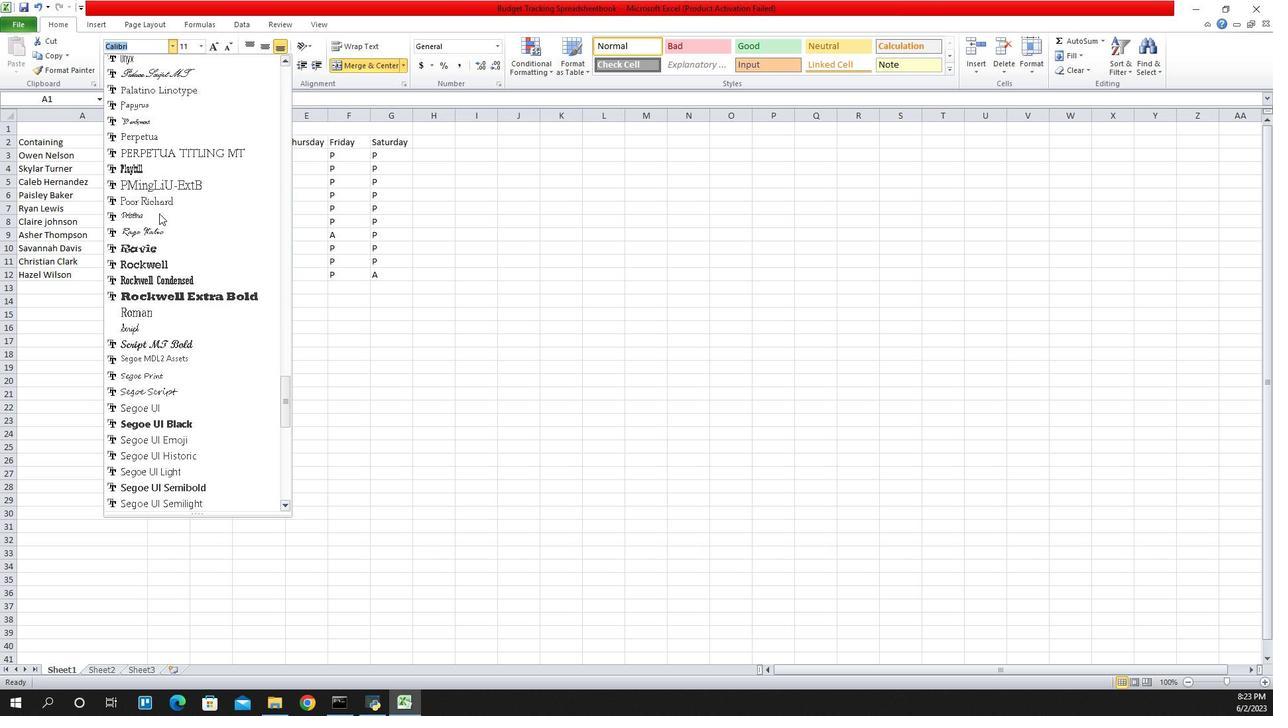 
Action: Mouse scrolled (1067, 215) with delta (0, 0)
Screenshot: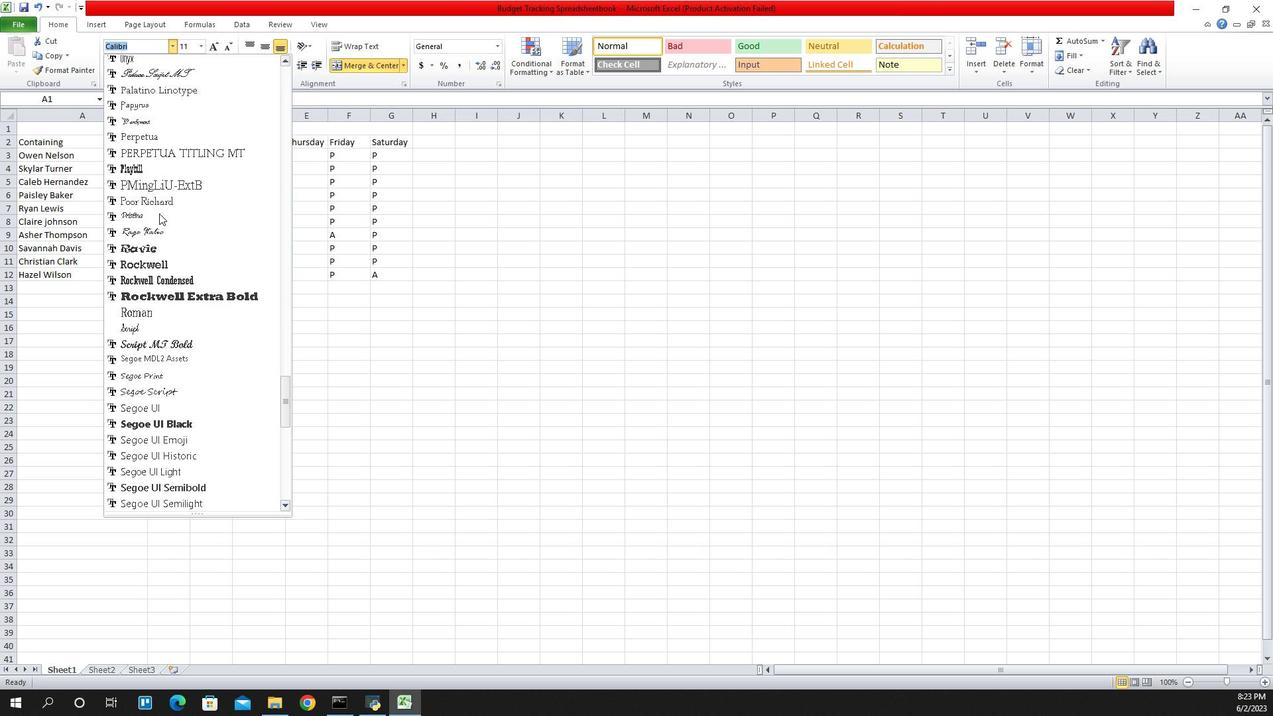 
Action: Mouse scrolled (1067, 215) with delta (0, 0)
Screenshot: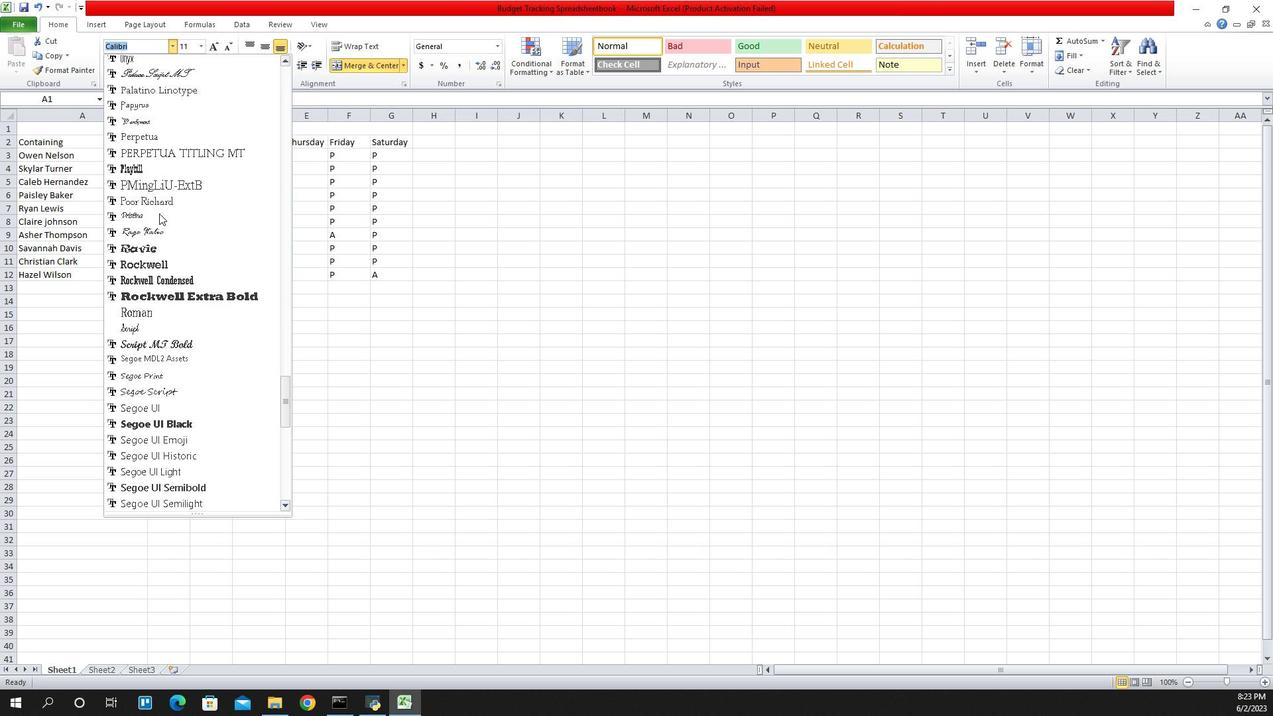
Action: Mouse scrolled (1067, 215) with delta (0, 0)
Screenshot: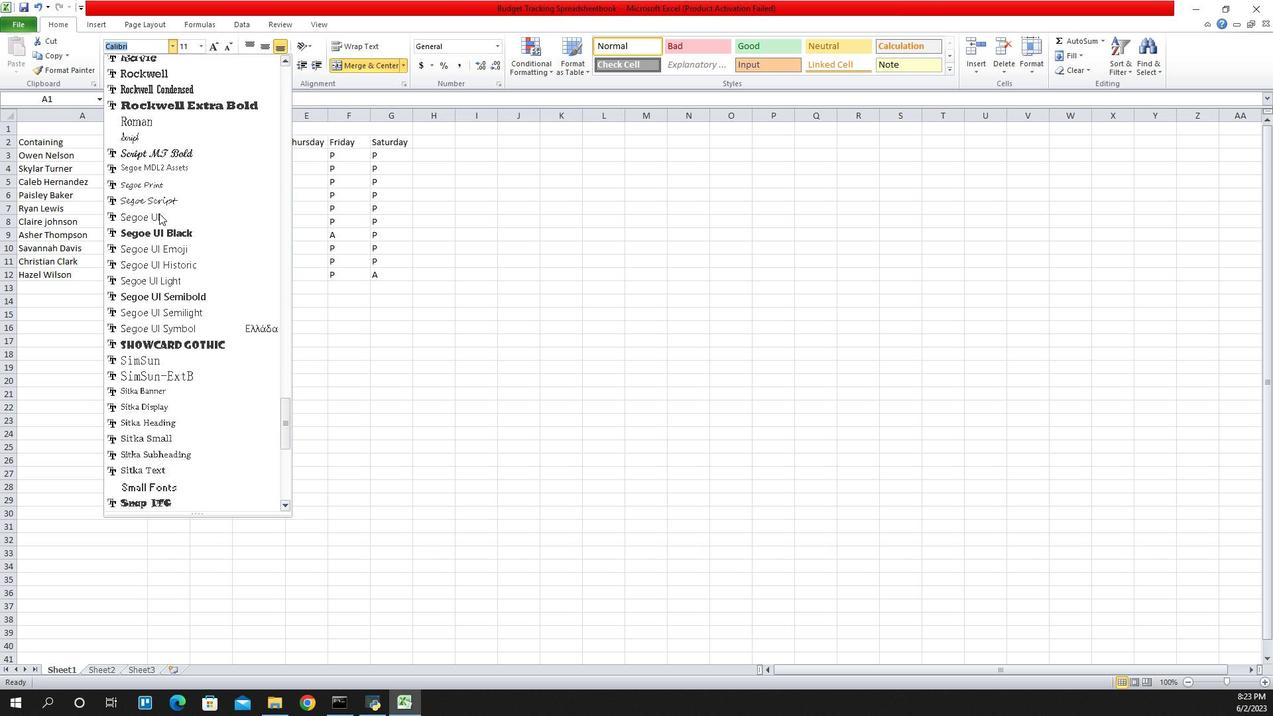 
Action: Mouse scrolled (1067, 215) with delta (0, 0)
Screenshot: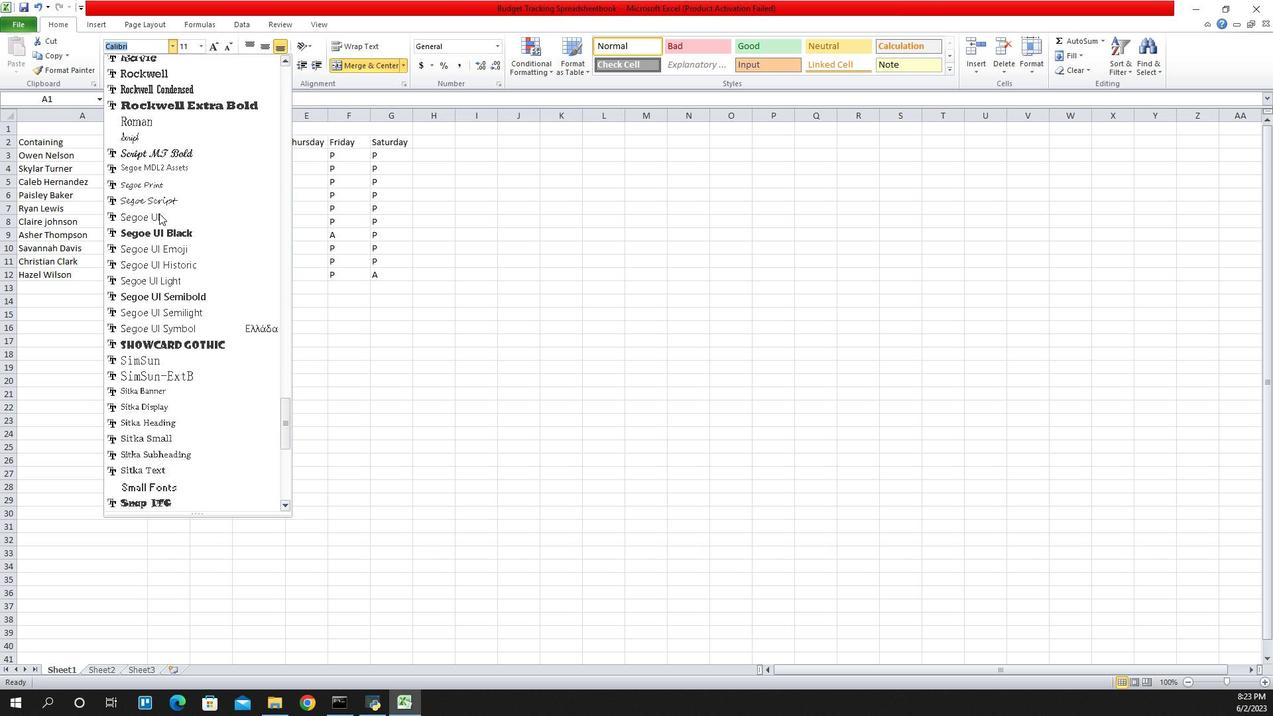 
Action: Mouse scrolled (1067, 215) with delta (0, 0)
Screenshot: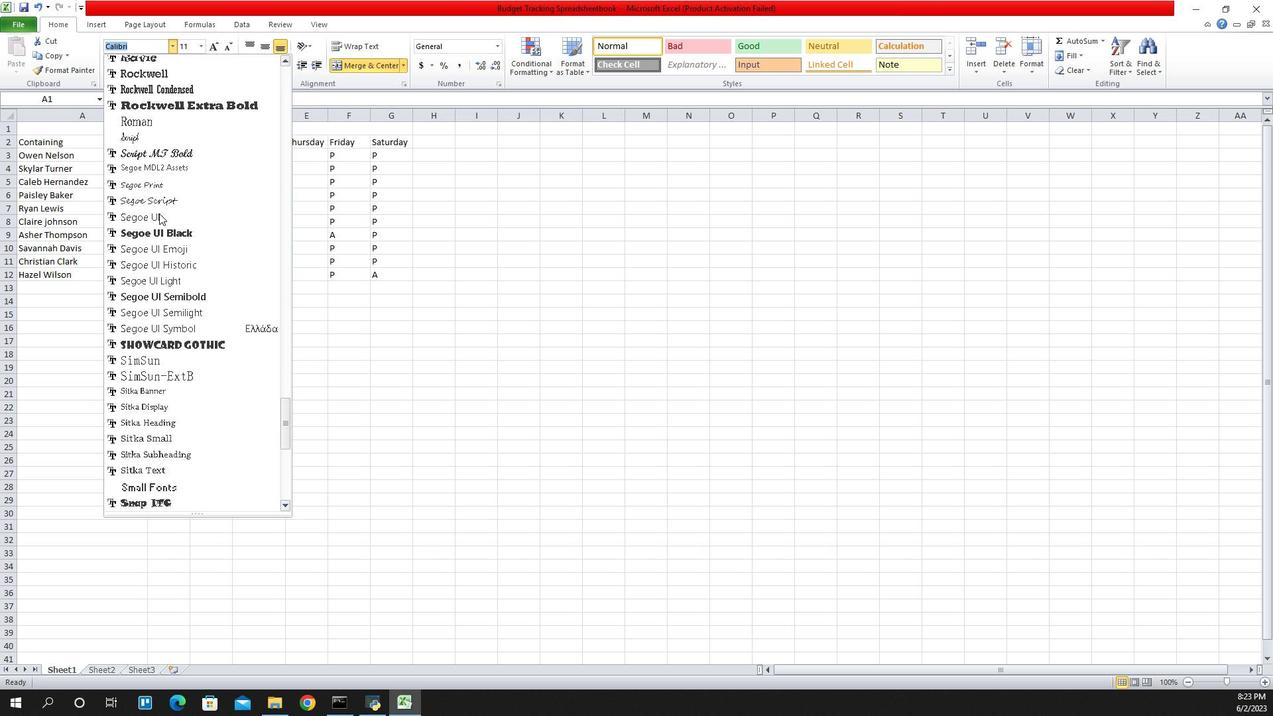 
Action: Mouse scrolled (1067, 215) with delta (0, 0)
Screenshot: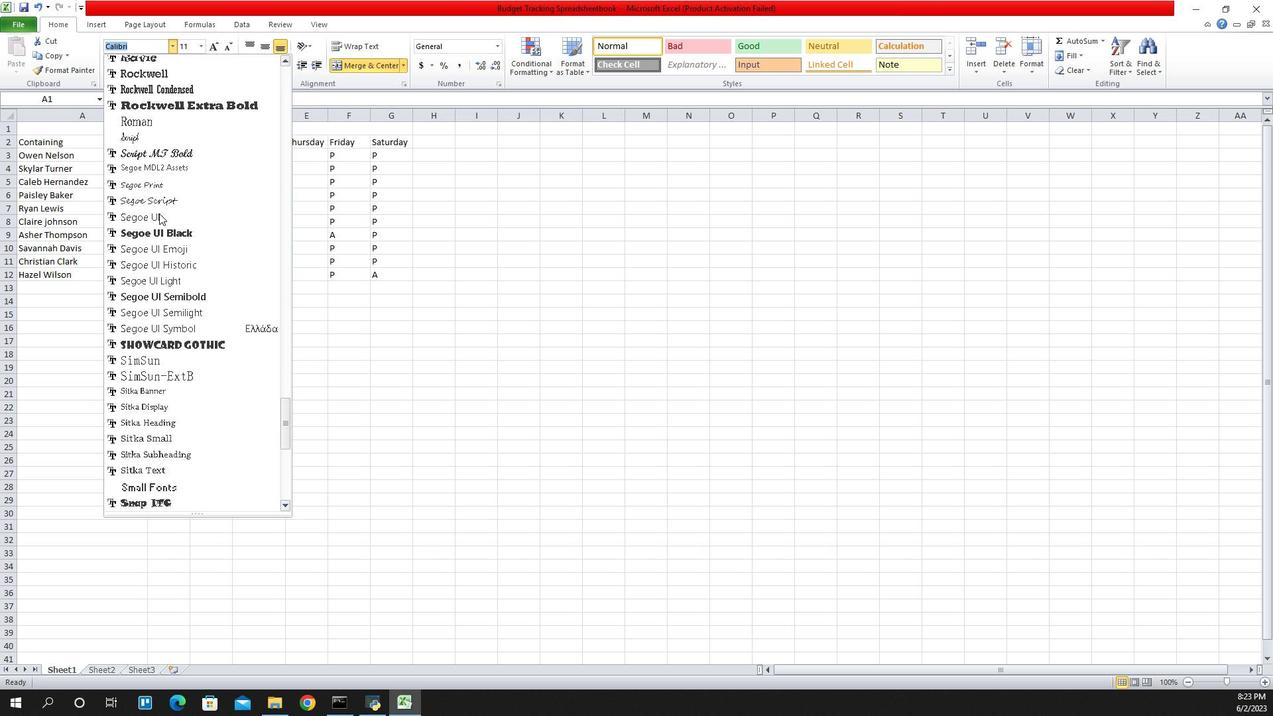 
Action: Mouse moved to (1046, 393)
Screenshot: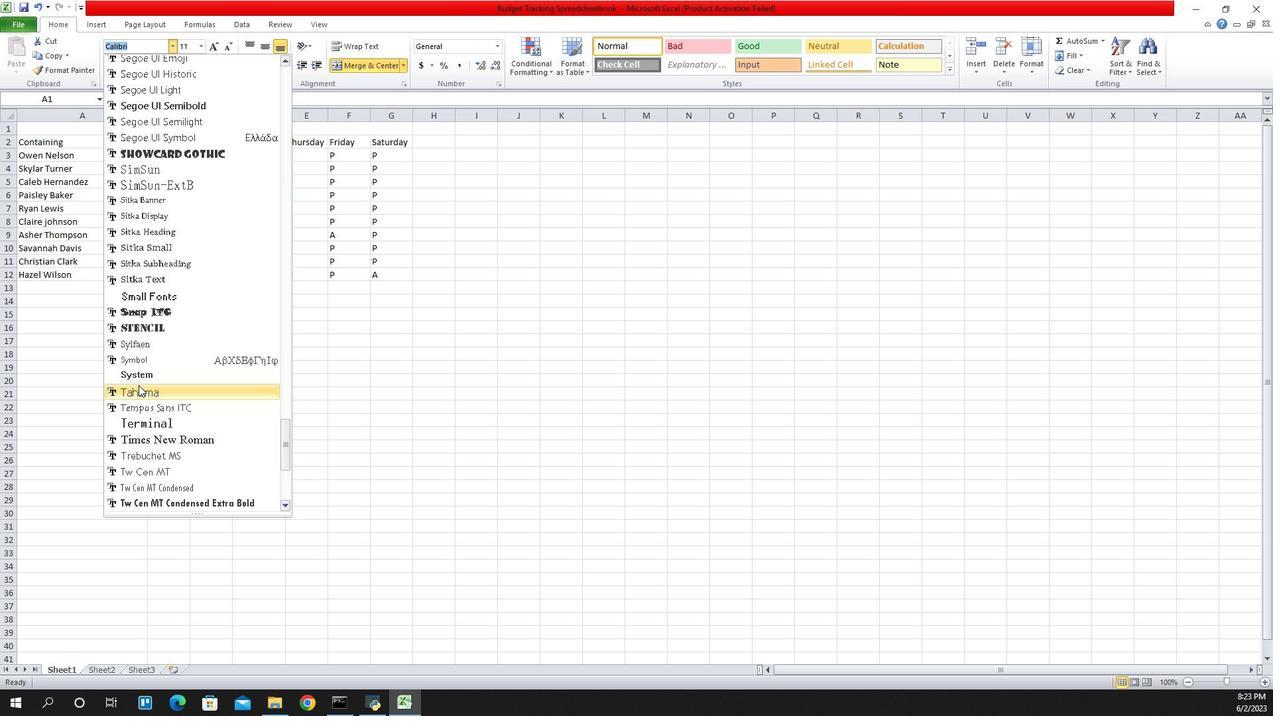 
Action: Mouse pressed left at (1046, 393)
Screenshot: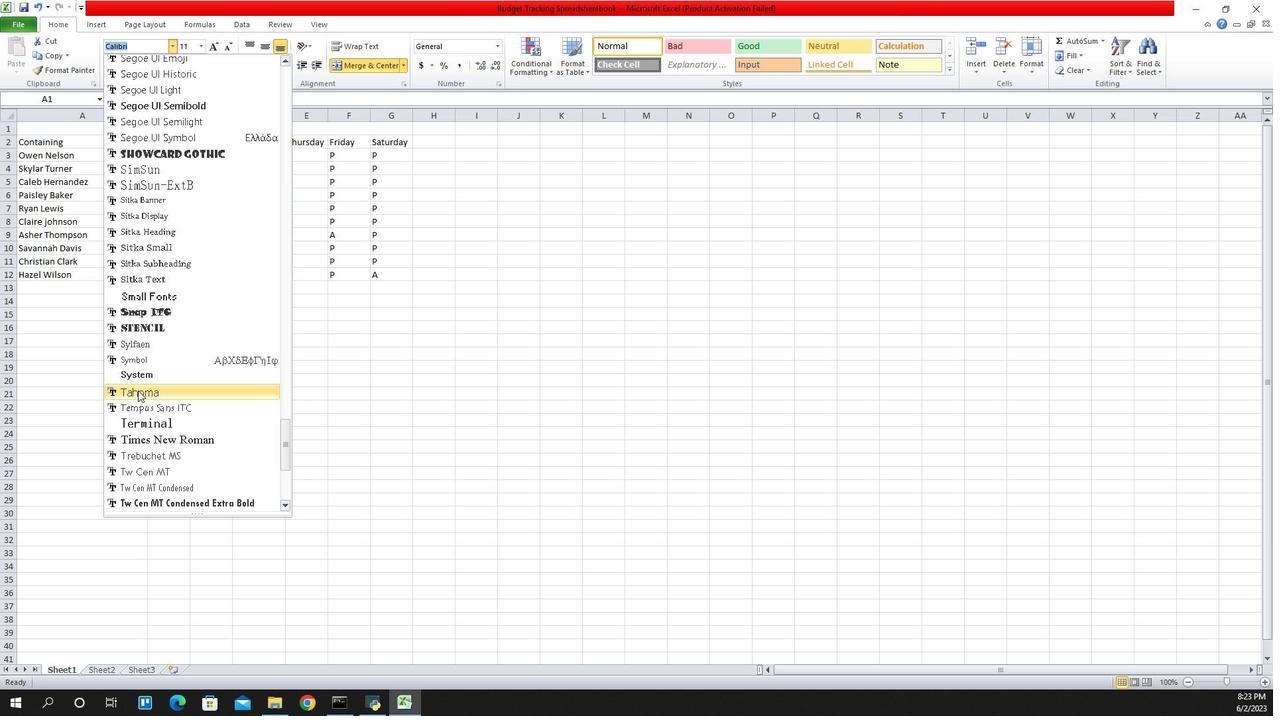 
Action: Mouse moved to (1053, 66)
Screenshot: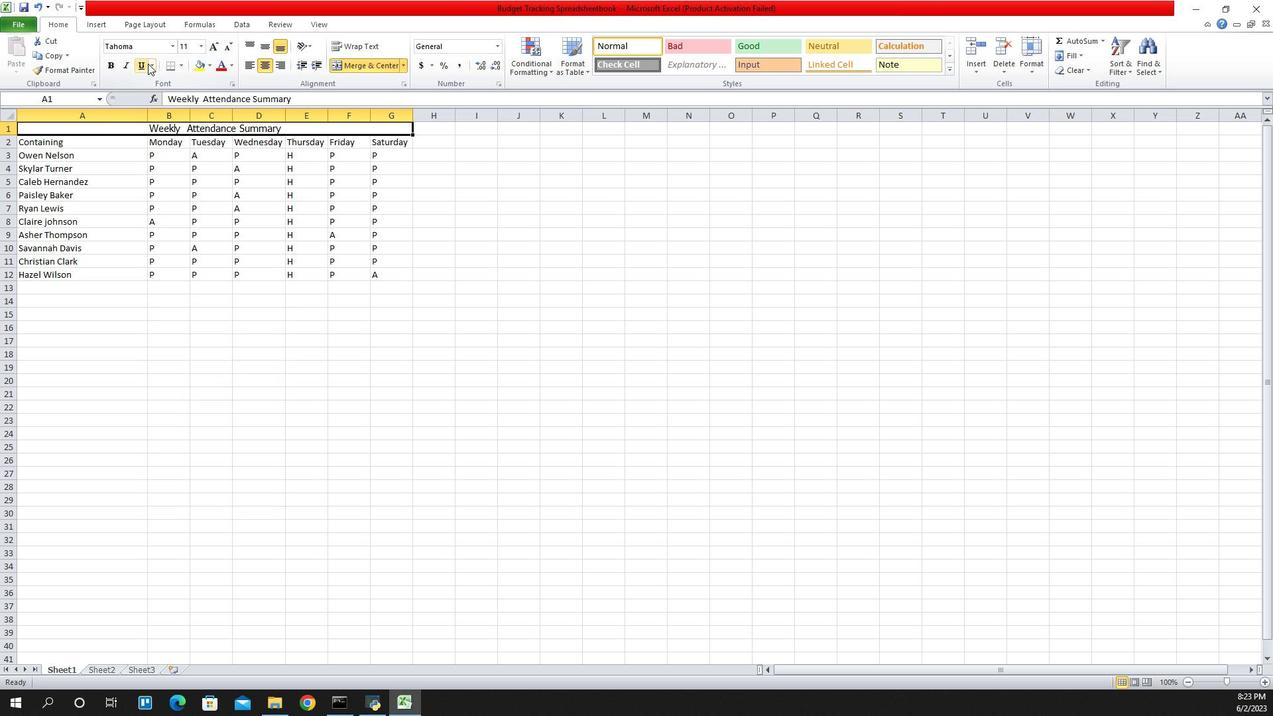 
Action: Mouse pressed left at (1053, 66)
Screenshot: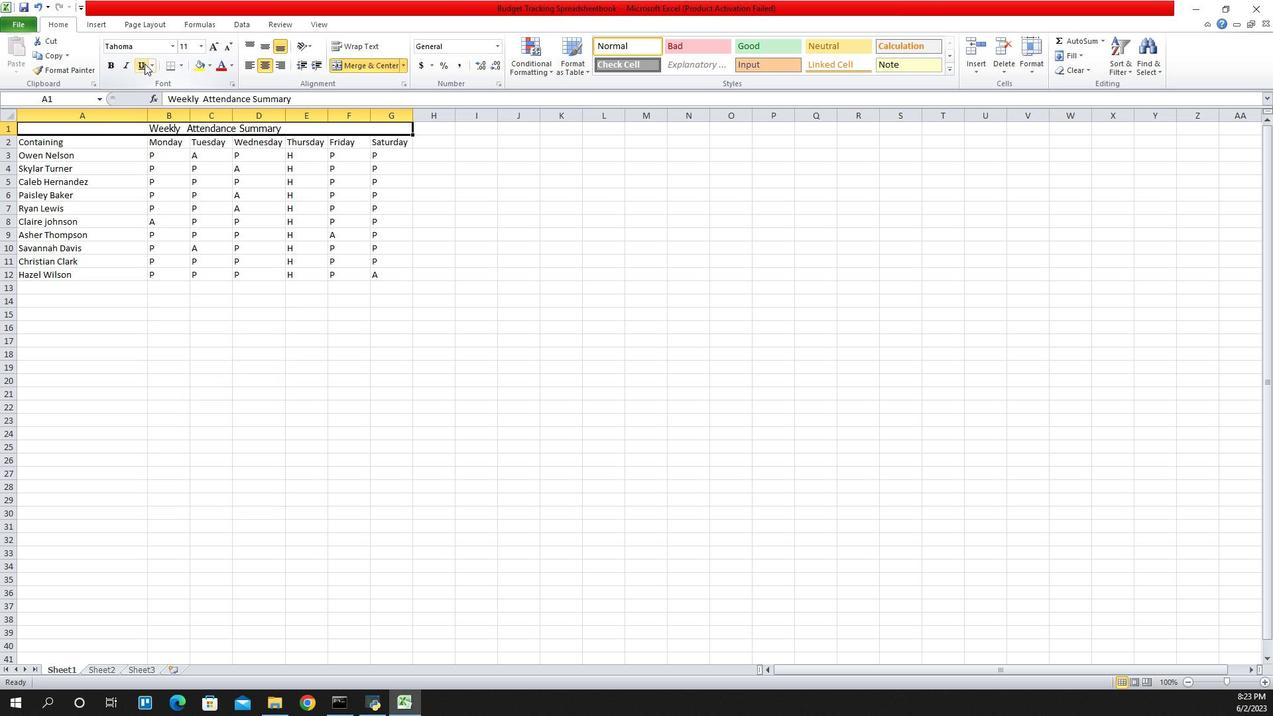 
Action: Mouse moved to (1107, 49)
Screenshot: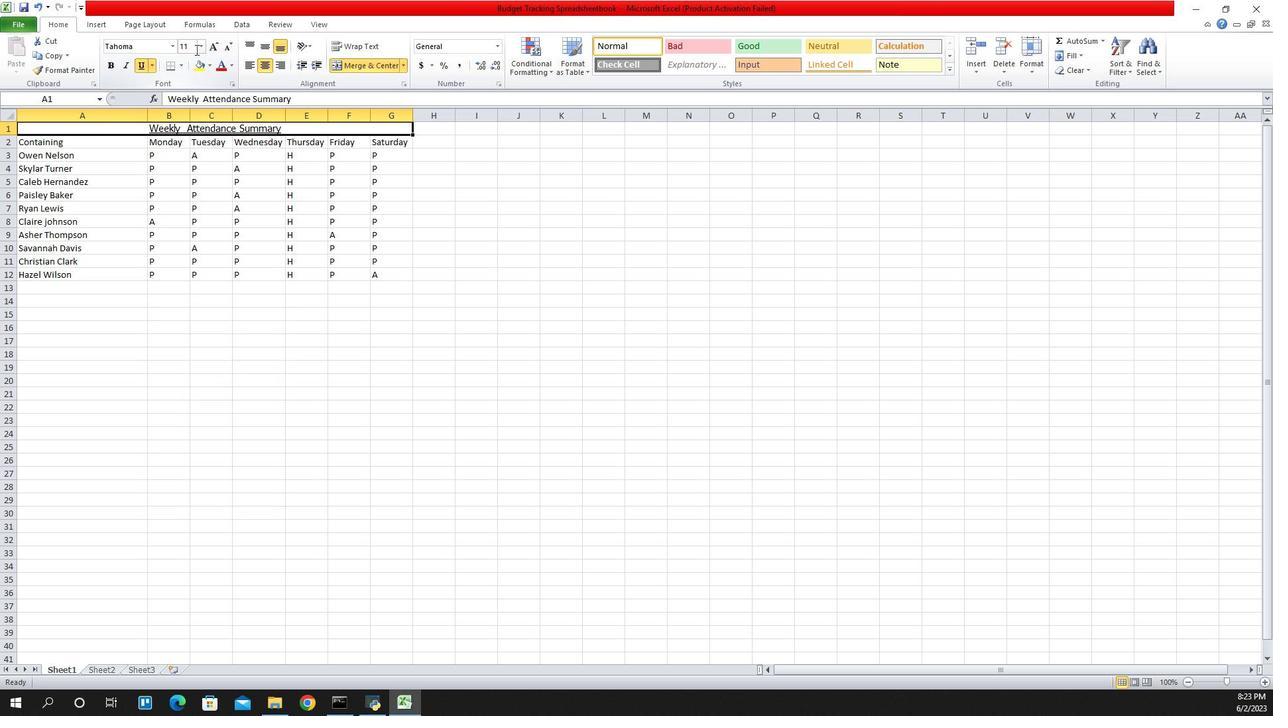 
Action: Mouse pressed left at (1107, 49)
Screenshot: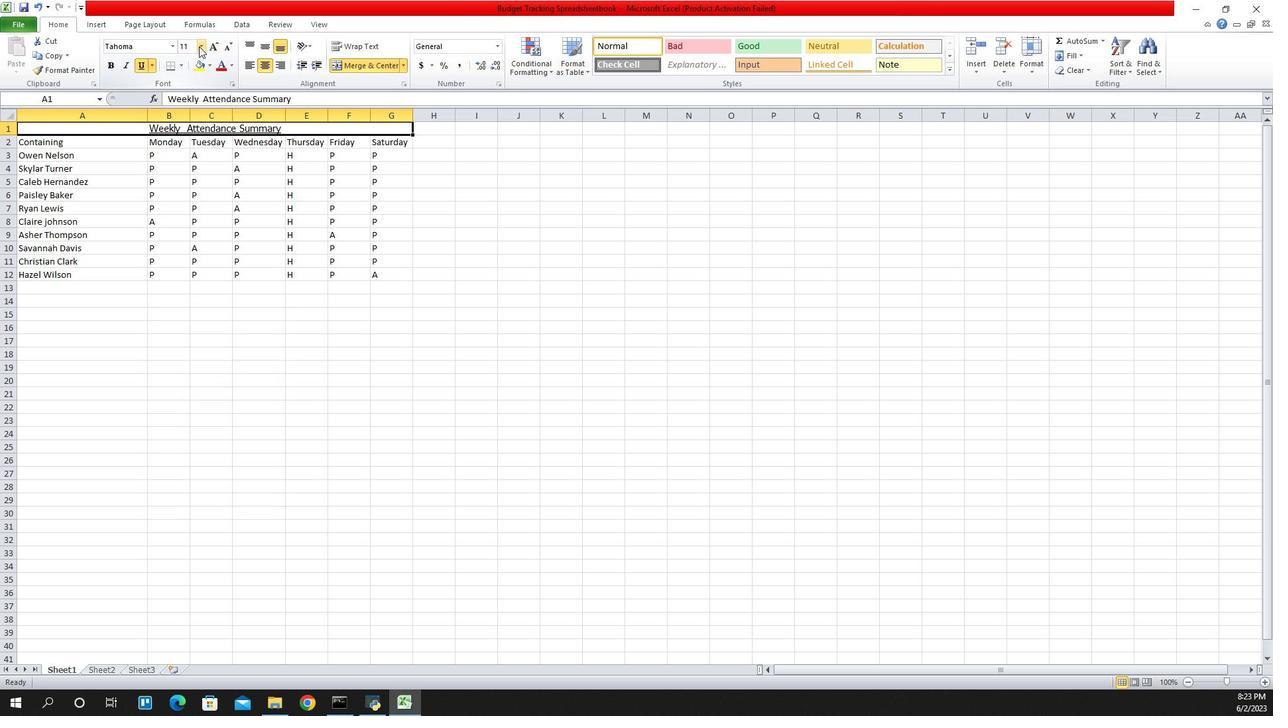 
Action: Mouse moved to (1091, 153)
Screenshot: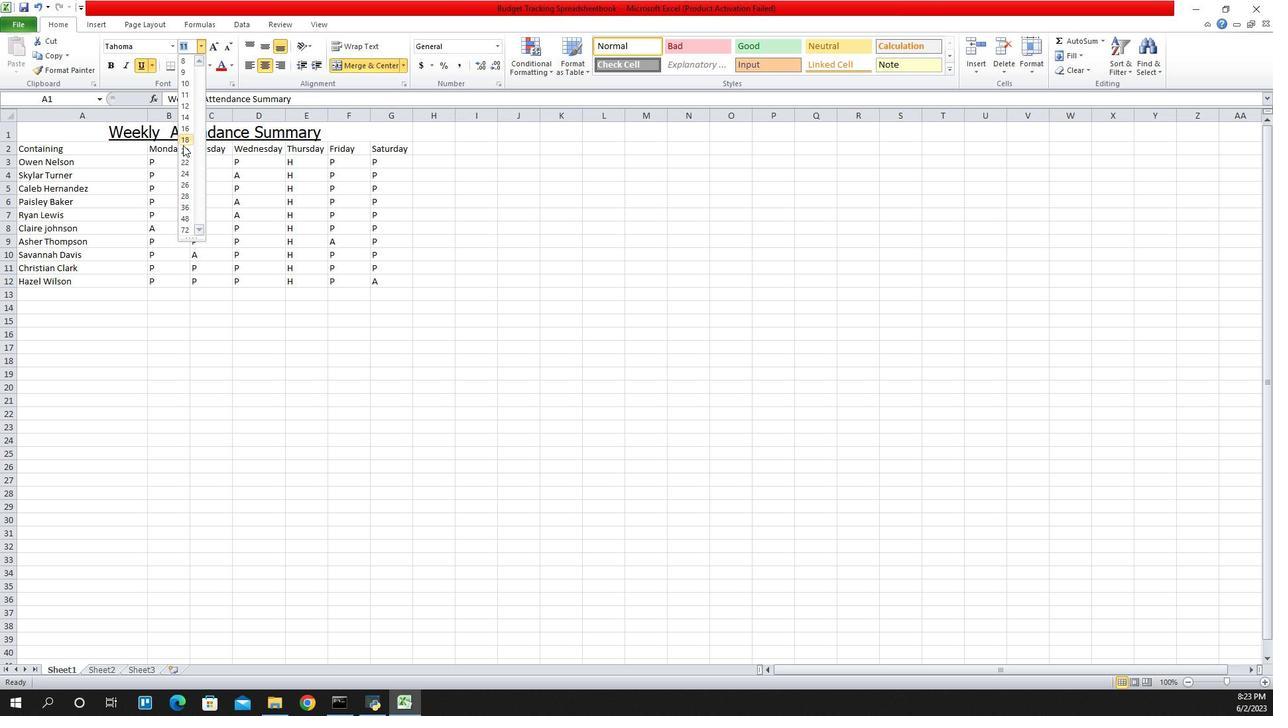 
Action: Mouse pressed left at (1091, 153)
Screenshot: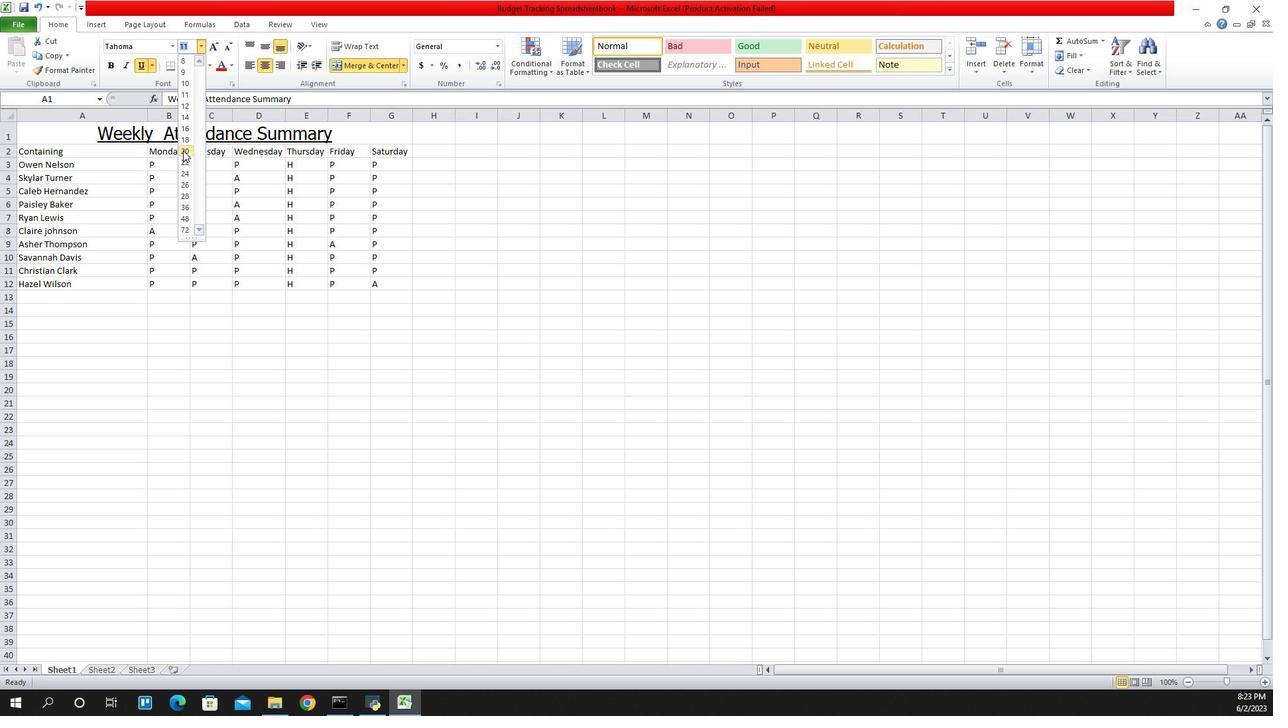 
Action: Mouse moved to (993, 156)
Screenshot: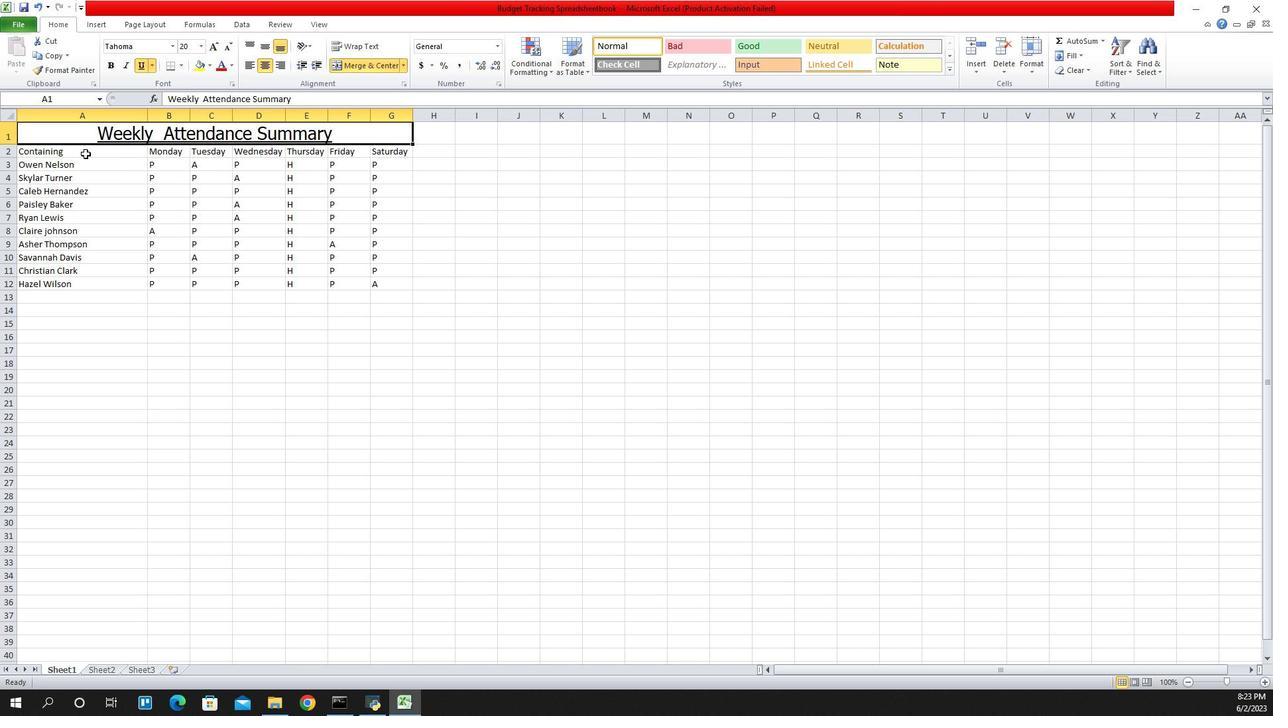 
Action: Mouse pressed left at (993, 156)
Screenshot: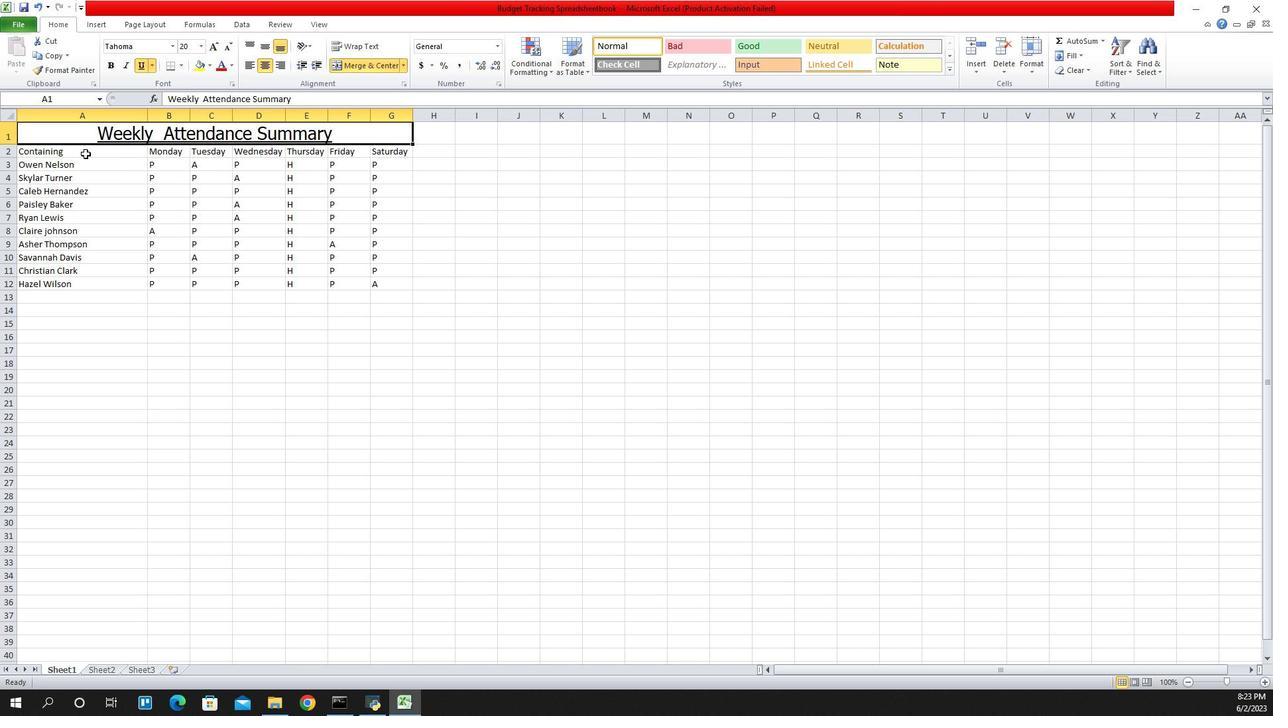 
Action: Mouse moved to (1077, 52)
Screenshot: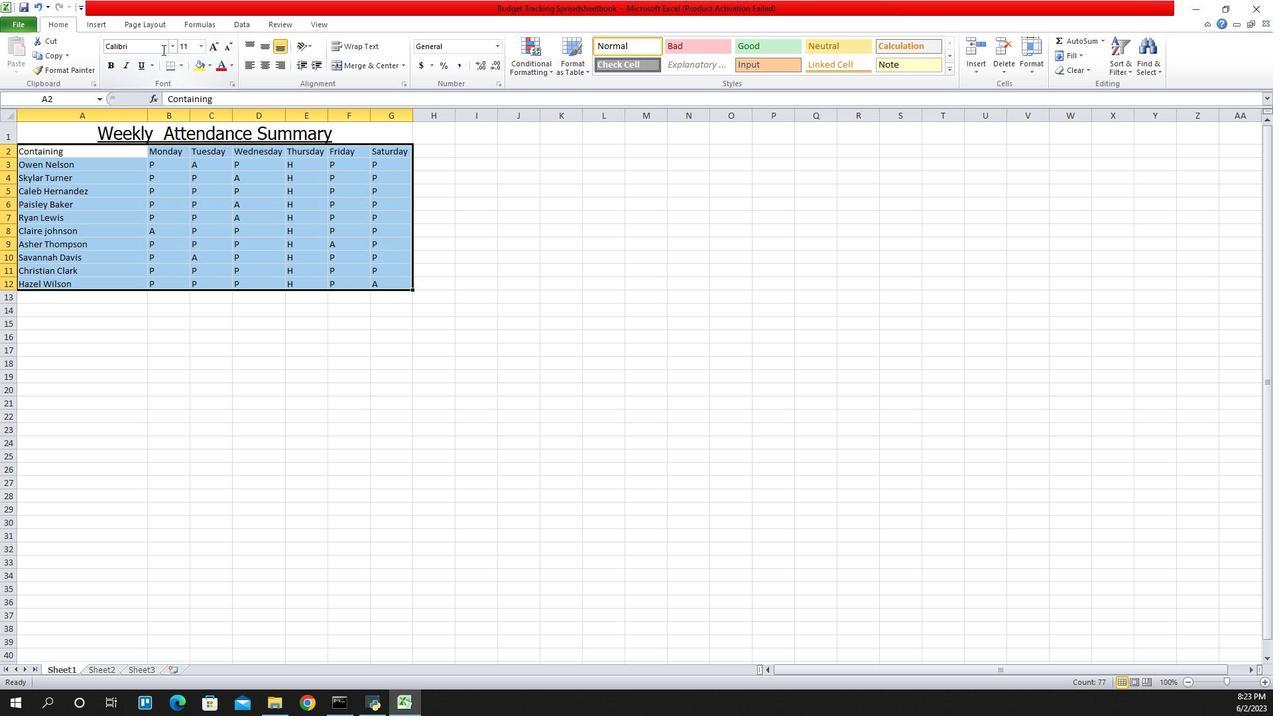 
Action: Mouse pressed left at (1077, 52)
Screenshot: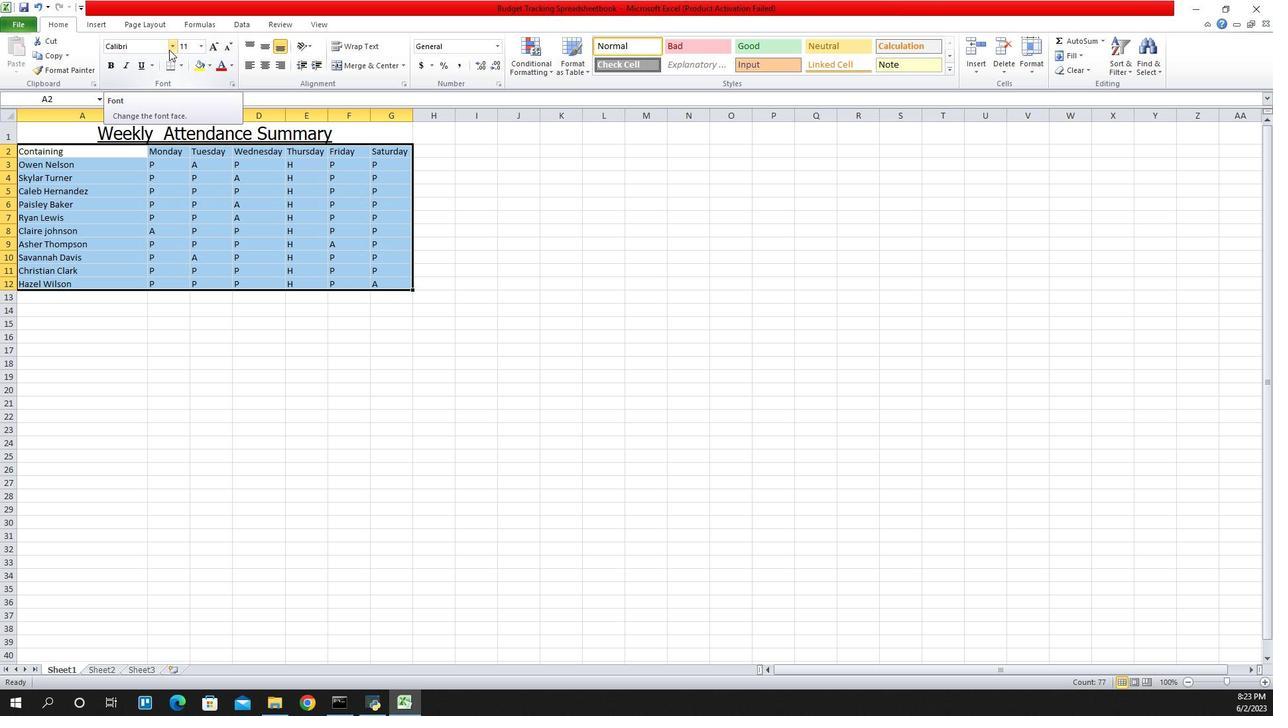 
Action: Mouse moved to (1039, 153)
Screenshot: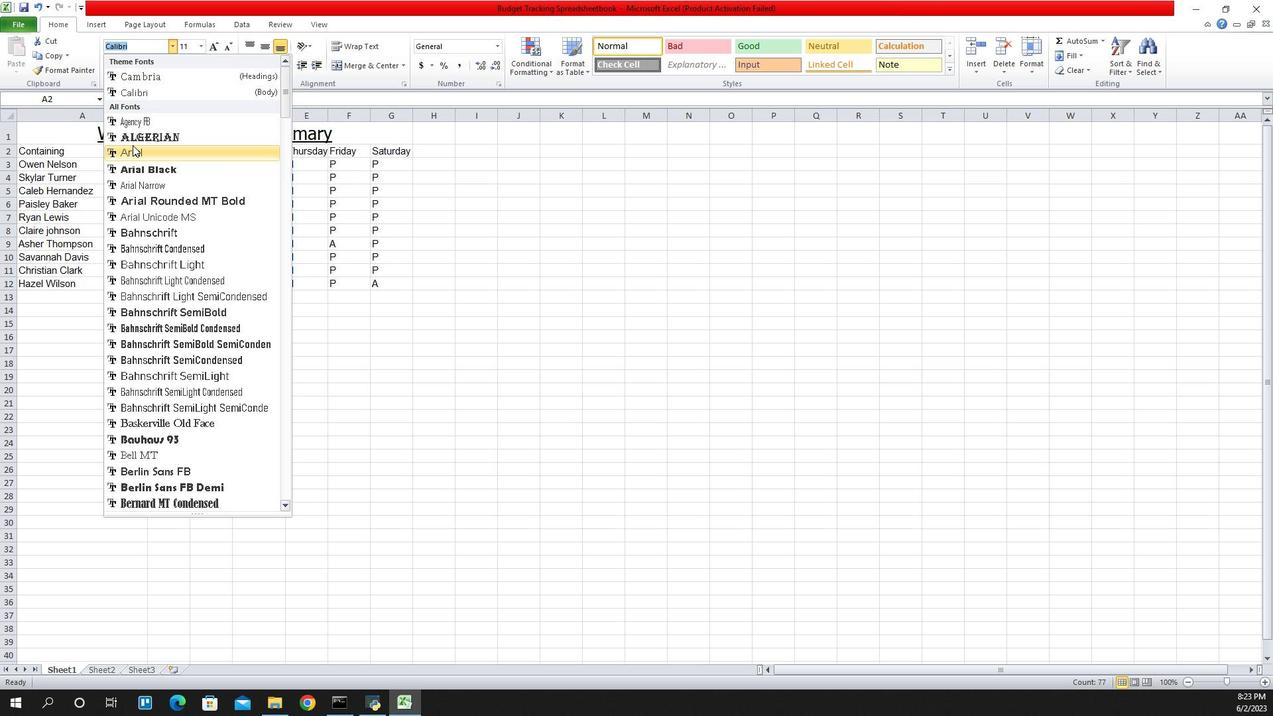 
Action: Mouse pressed left at (1039, 153)
Screenshot: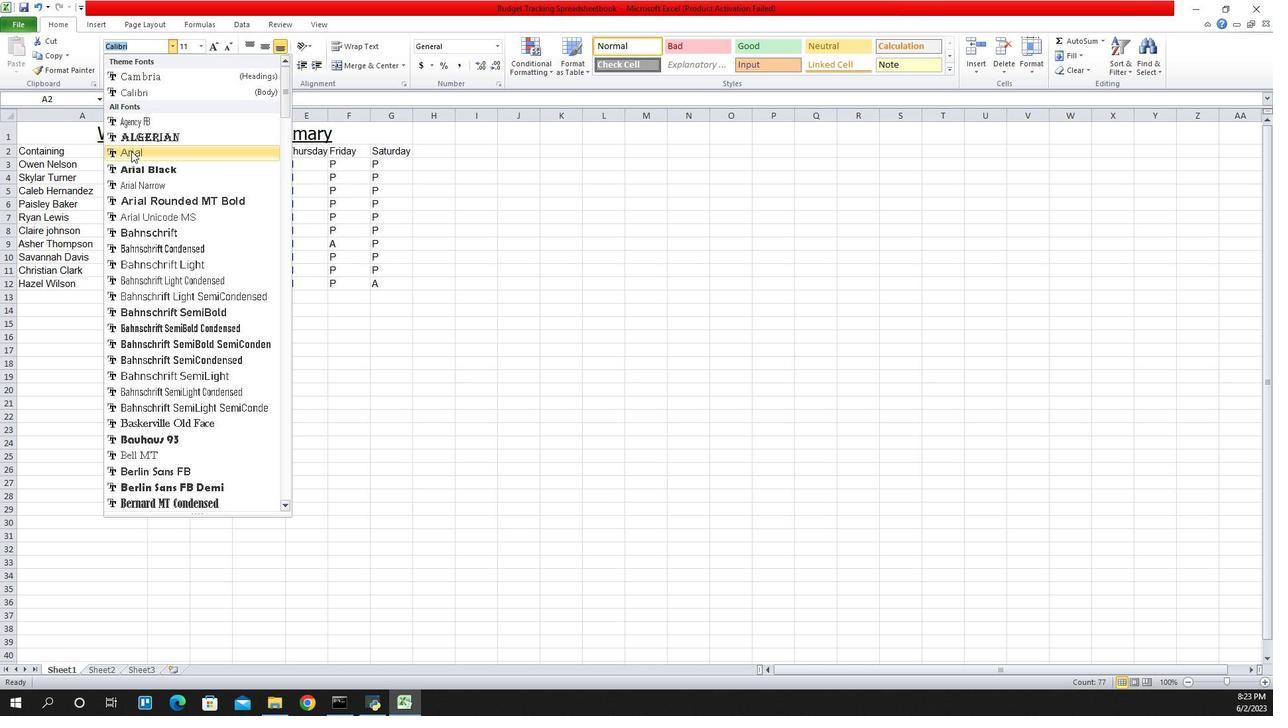 
Action: Mouse moved to (1109, 50)
Screenshot: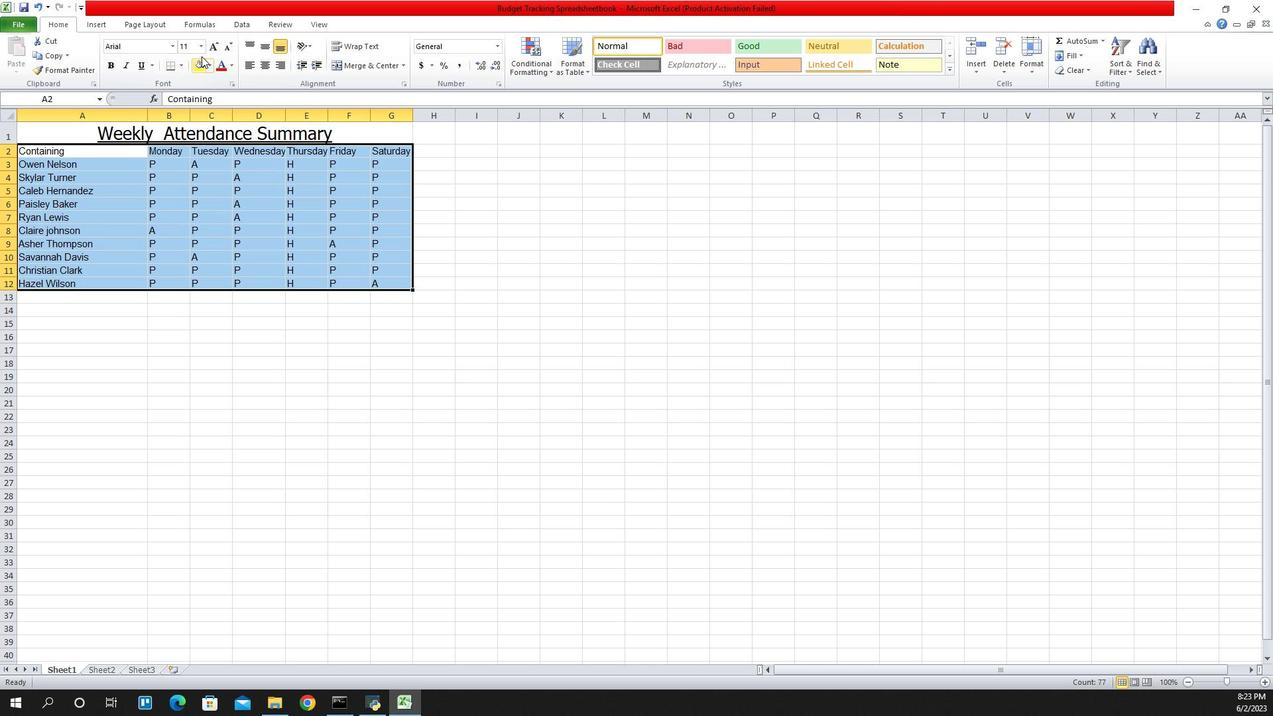 
Action: Mouse pressed left at (1109, 50)
Screenshot: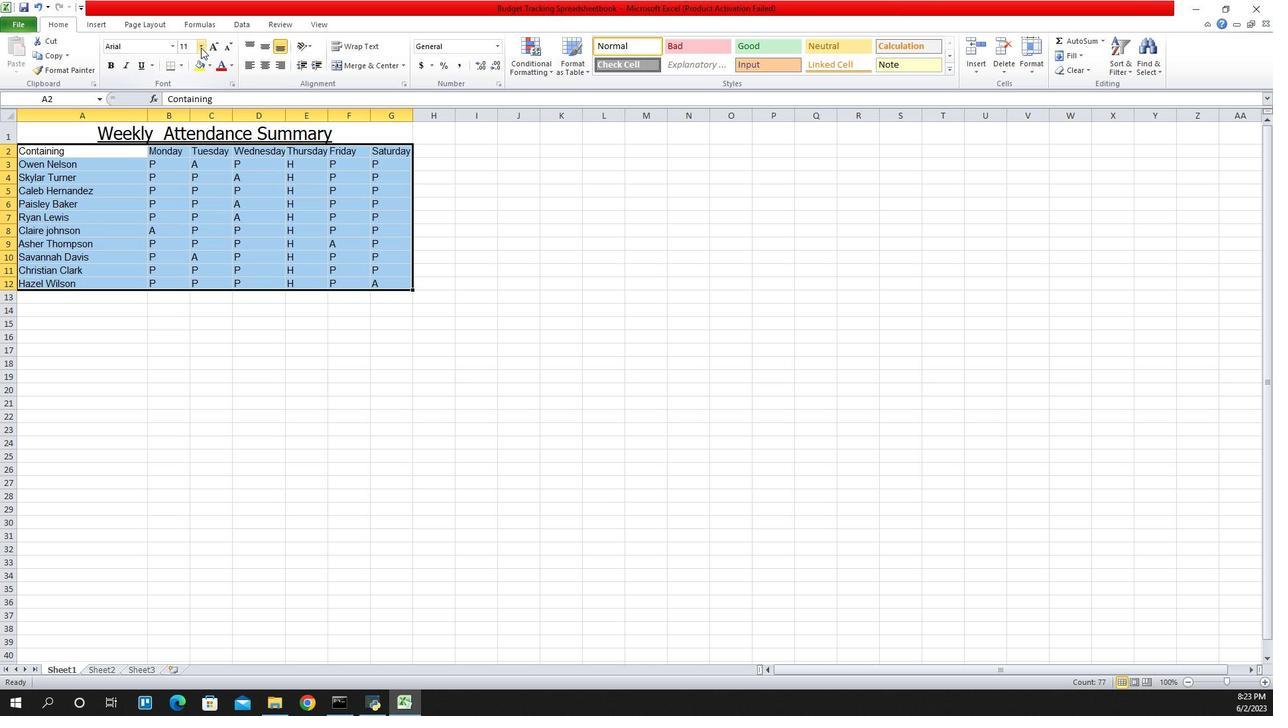 
Action: Mouse moved to (1097, 105)
Screenshot: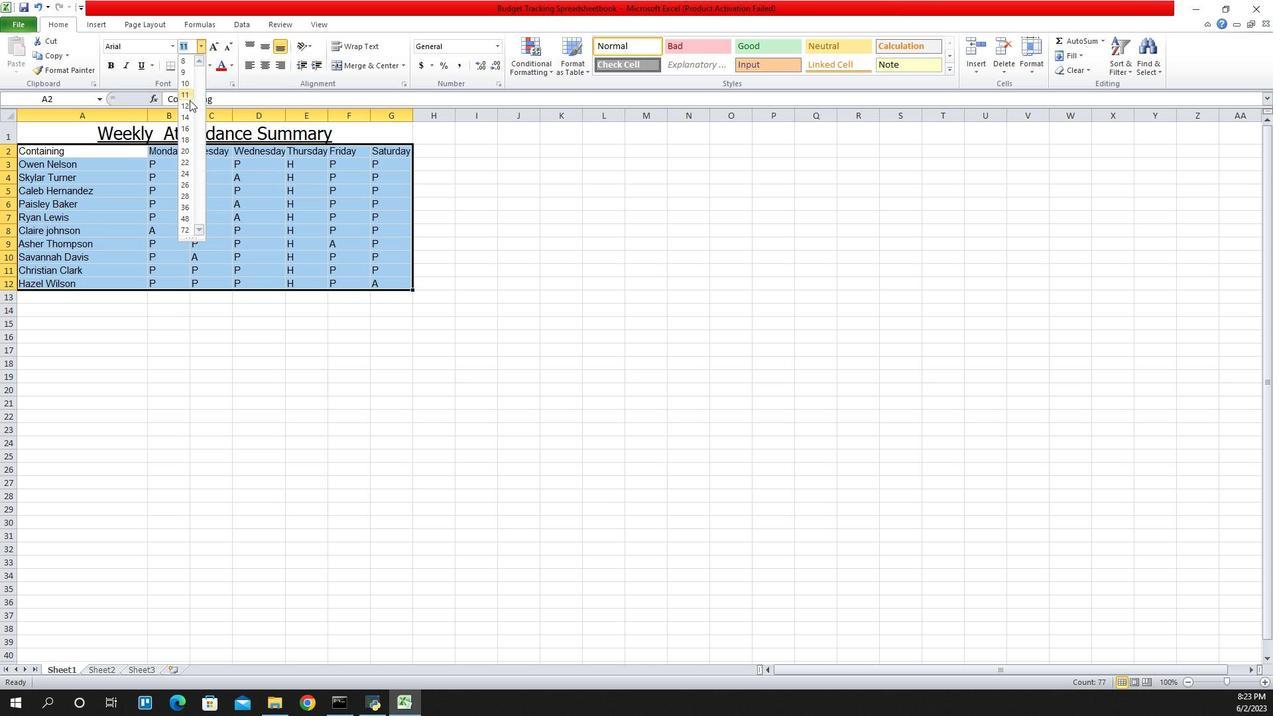 
Action: Mouse pressed left at (1097, 105)
Screenshot: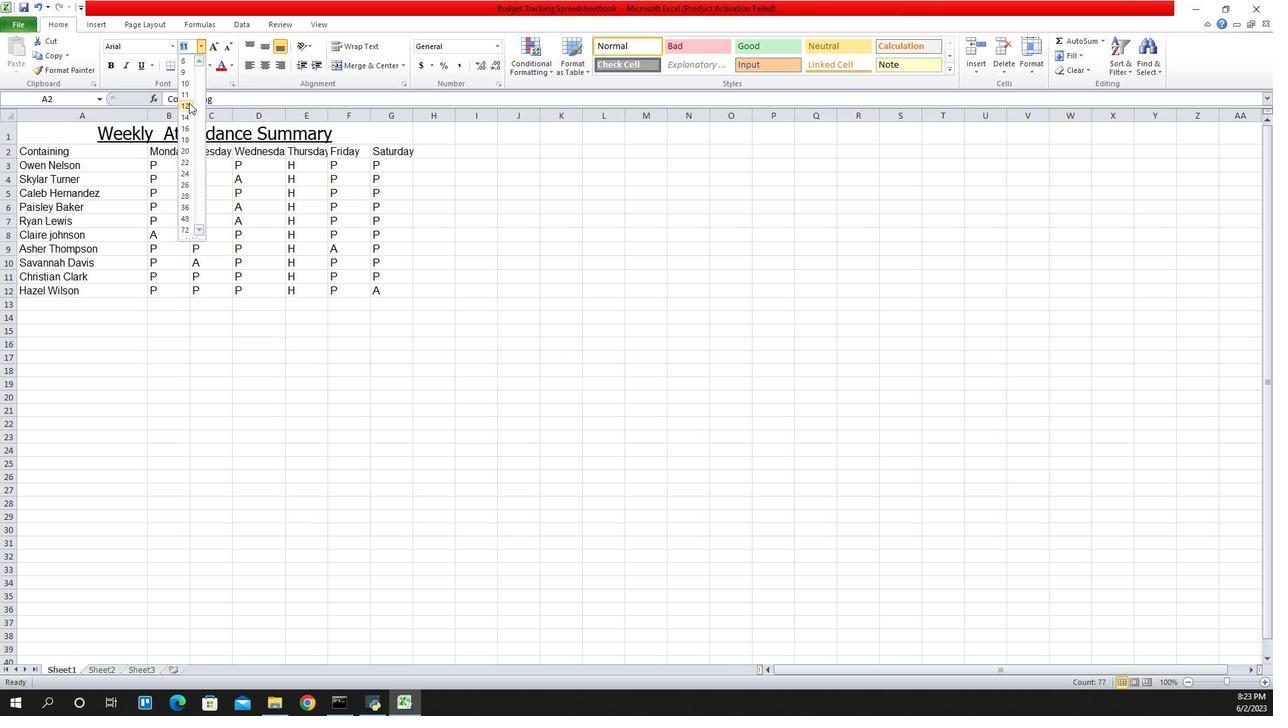 
Action: Mouse moved to (957, 130)
Screenshot: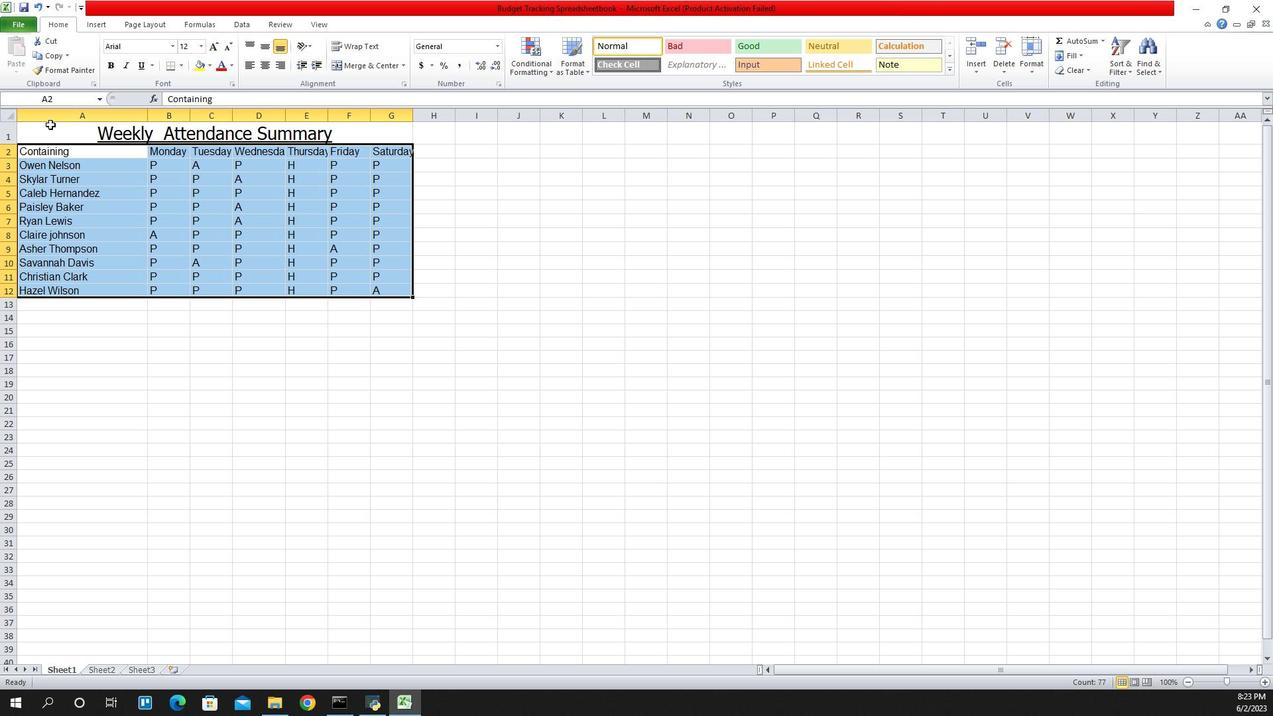 
Action: Mouse pressed left at (957, 130)
Screenshot: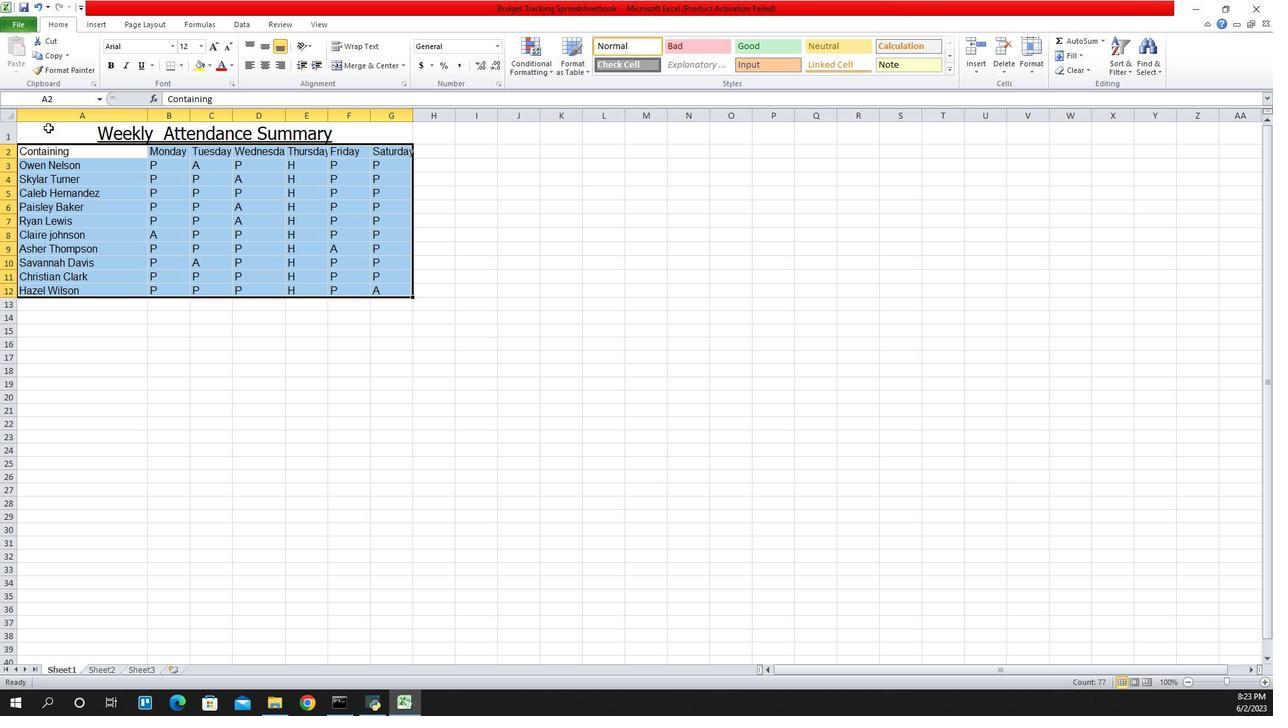 
Action: Mouse moved to (1160, 66)
Screenshot: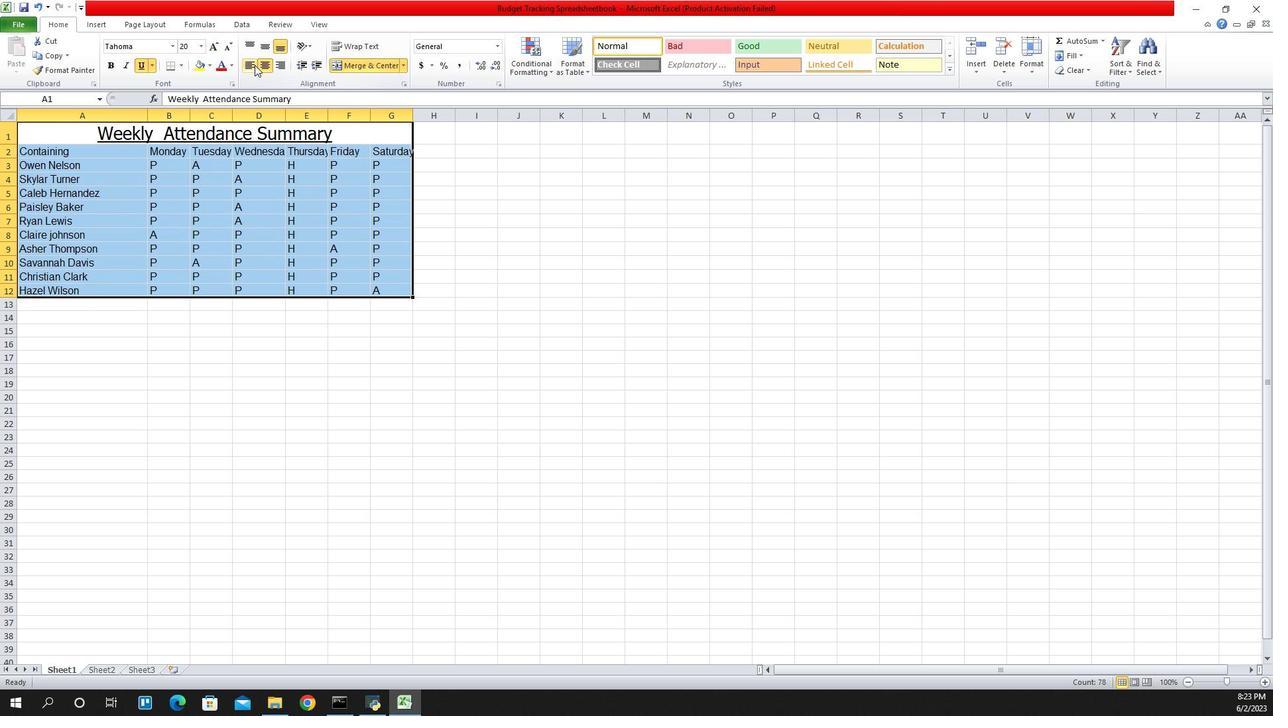 
Action: Mouse pressed left at (1160, 66)
Screenshot: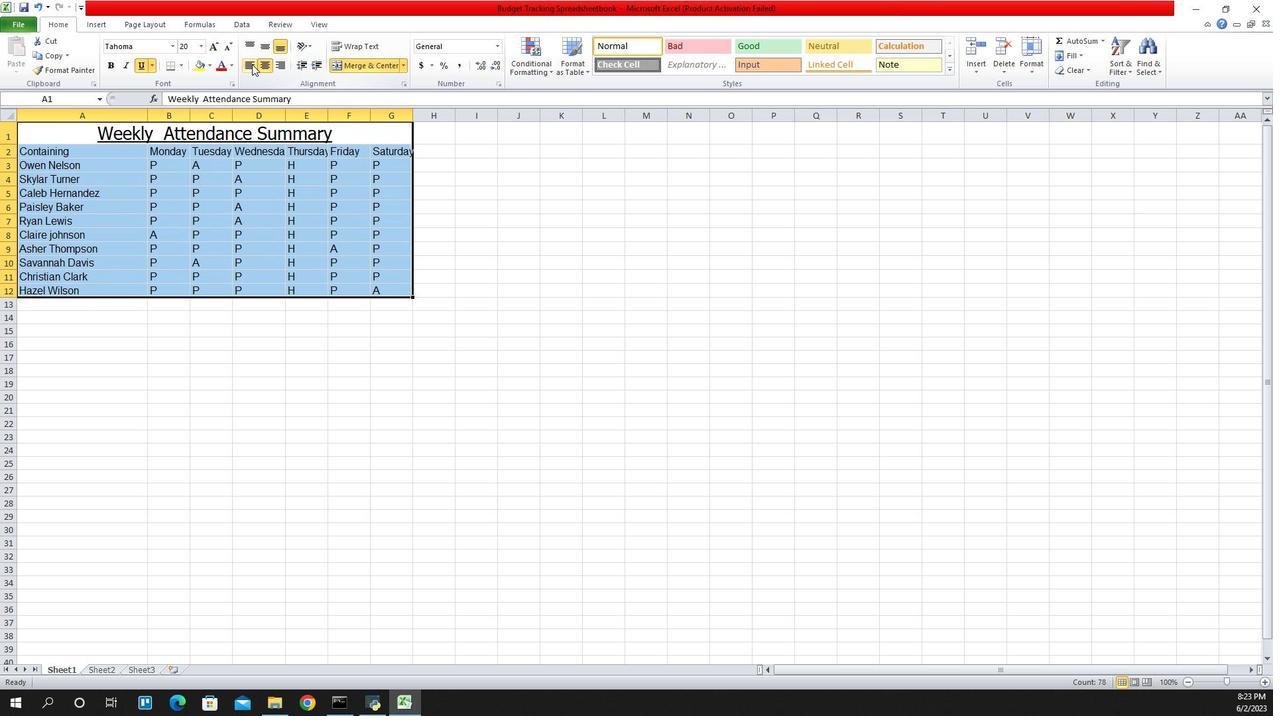 
Action: Mouse moved to (1139, 163)
Screenshot: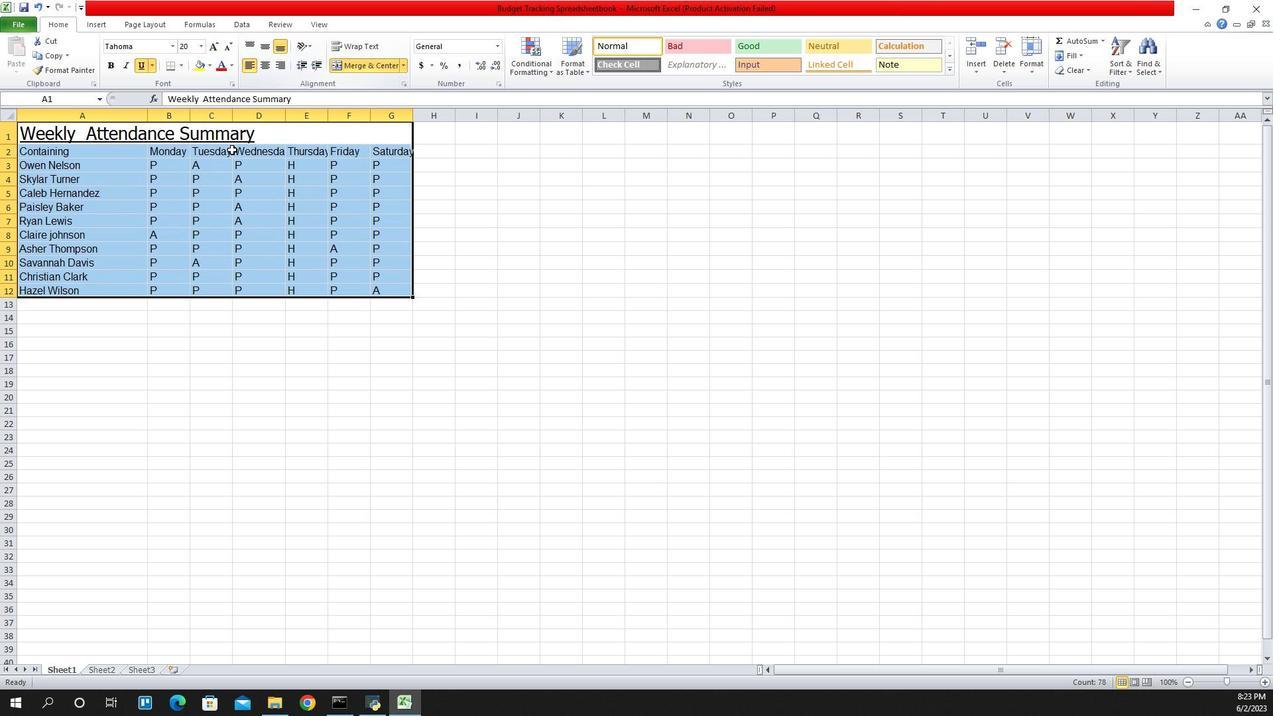 
